Task: Find connections with filter location Khashuri with filter topic #healthwith filter profile language English with filter current company Intralinks with filter school Gayatri Vidya Parishad College of Engineering (Autonomous) with filter industry Fine Arts Schools with filter service category Program Management with filter keywords title C-Level or C-Suite.
Action: Mouse moved to (157, 237)
Screenshot: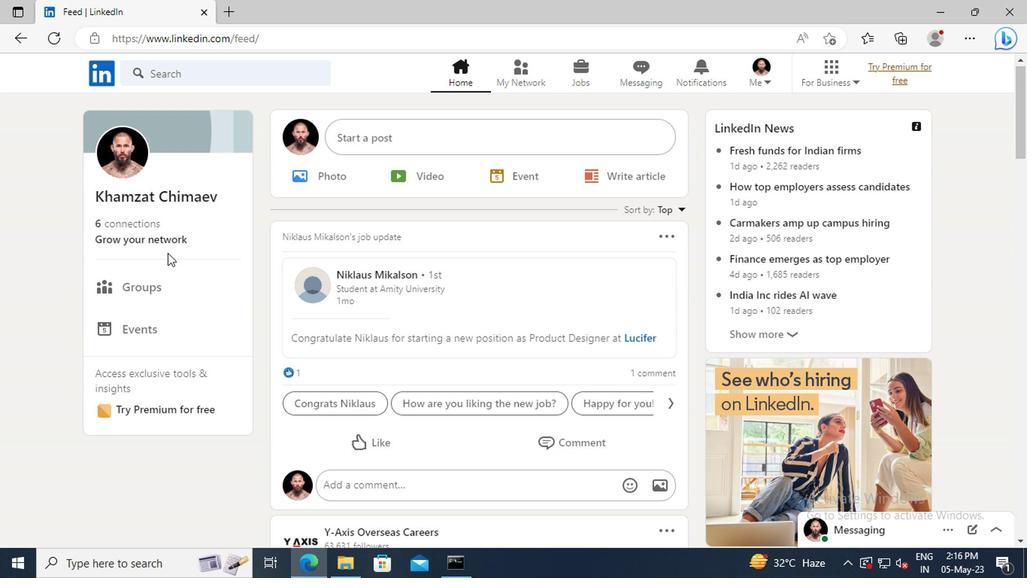 
Action: Mouse pressed left at (157, 237)
Screenshot: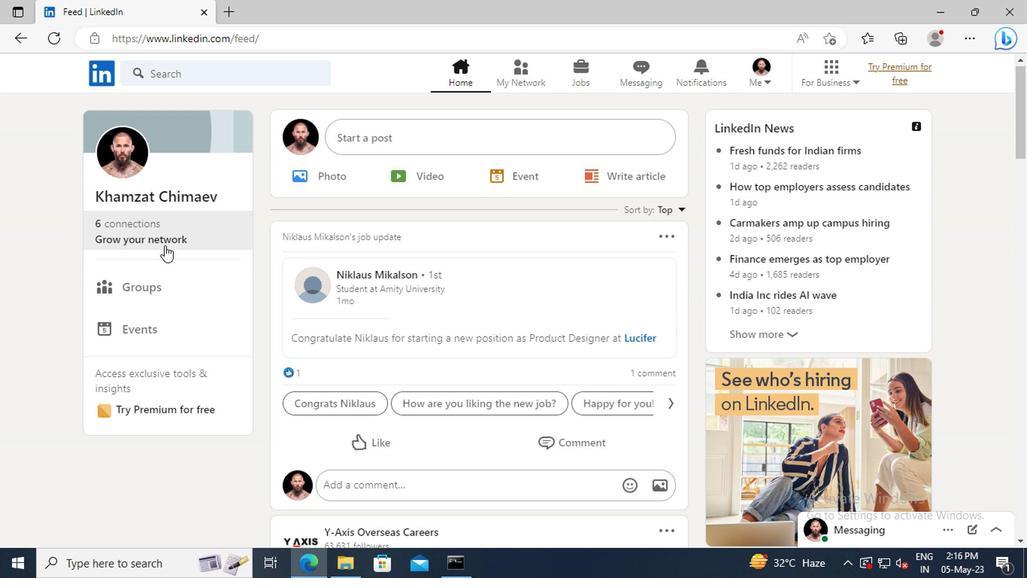 
Action: Mouse moved to (164, 158)
Screenshot: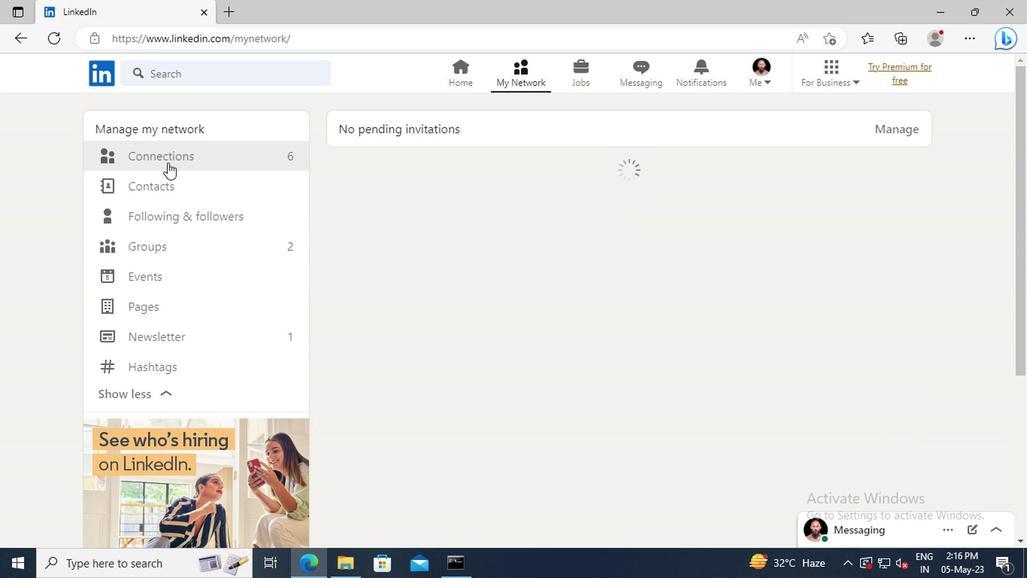 
Action: Mouse pressed left at (164, 158)
Screenshot: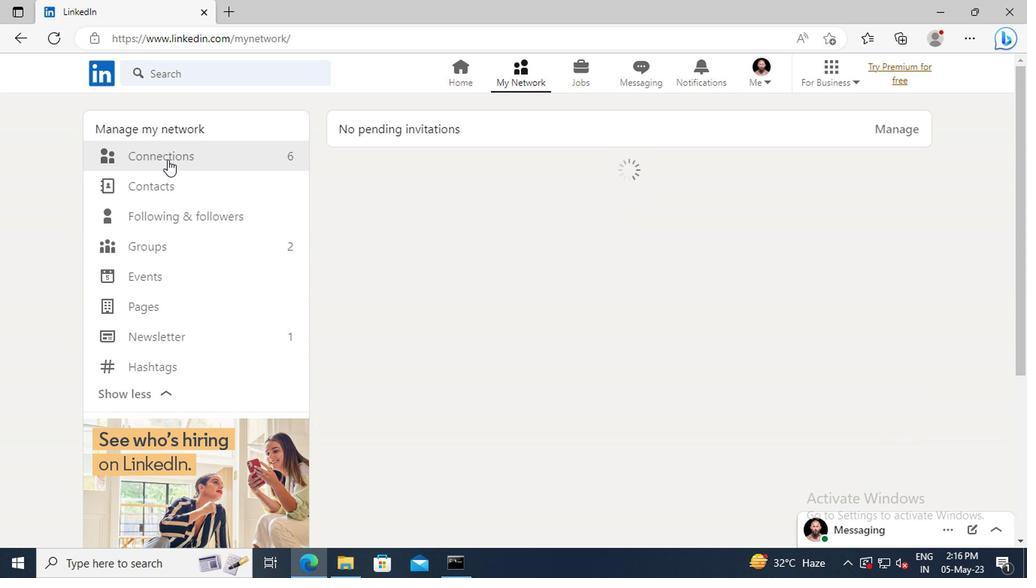 
Action: Mouse moved to (624, 164)
Screenshot: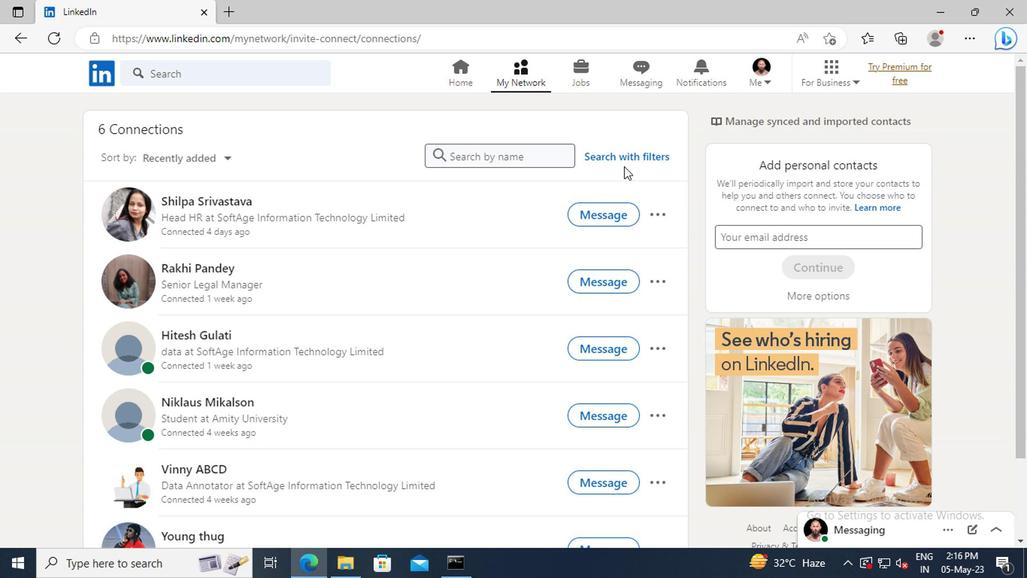 
Action: Mouse pressed left at (624, 164)
Screenshot: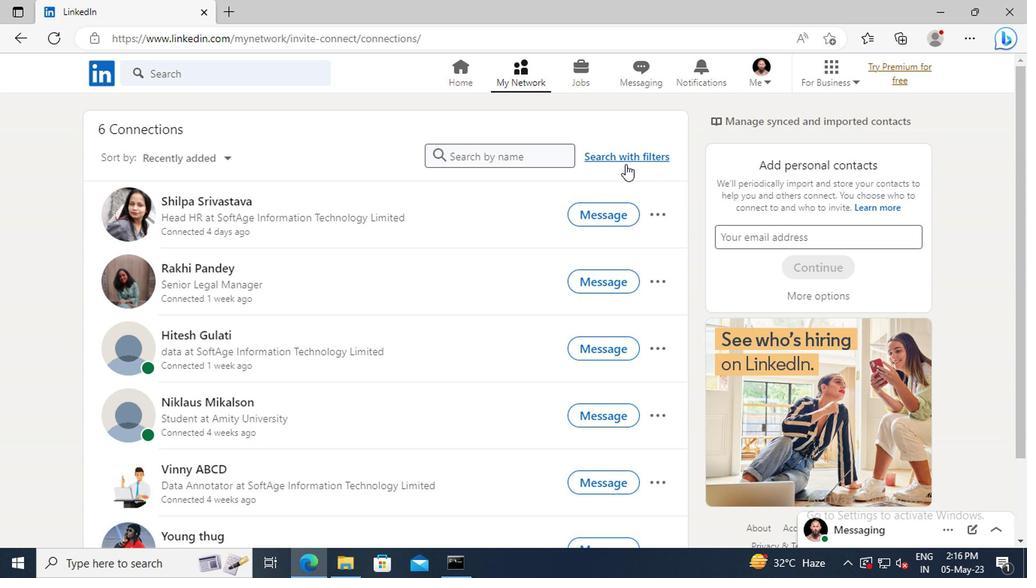 
Action: Mouse moved to (569, 120)
Screenshot: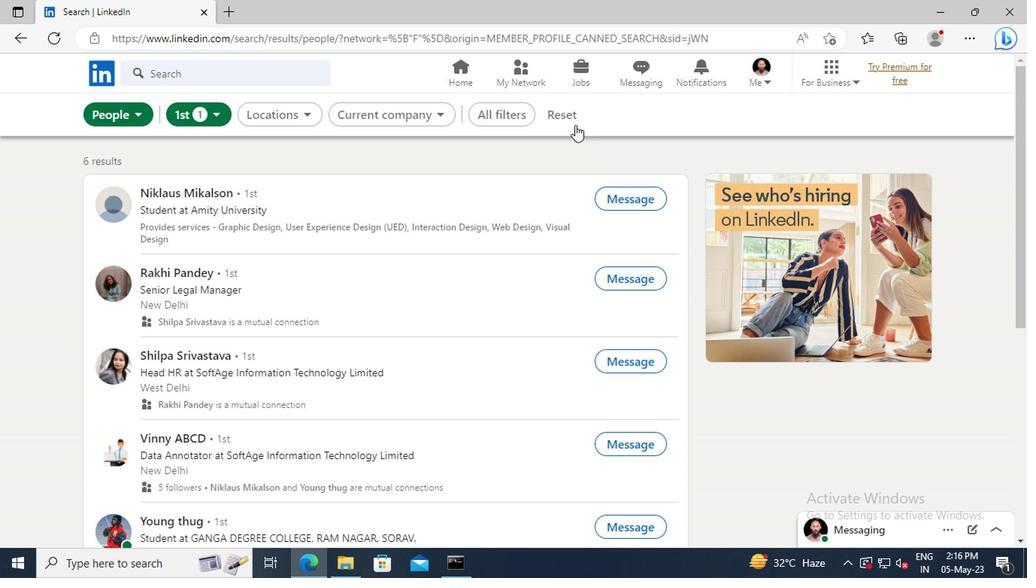 
Action: Mouse pressed left at (569, 120)
Screenshot: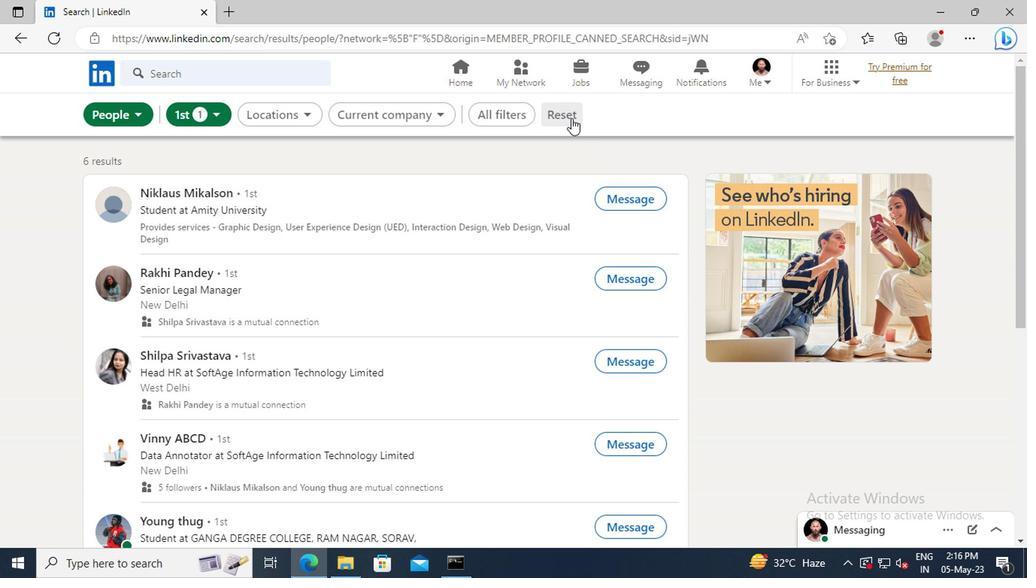 
Action: Mouse moved to (550, 119)
Screenshot: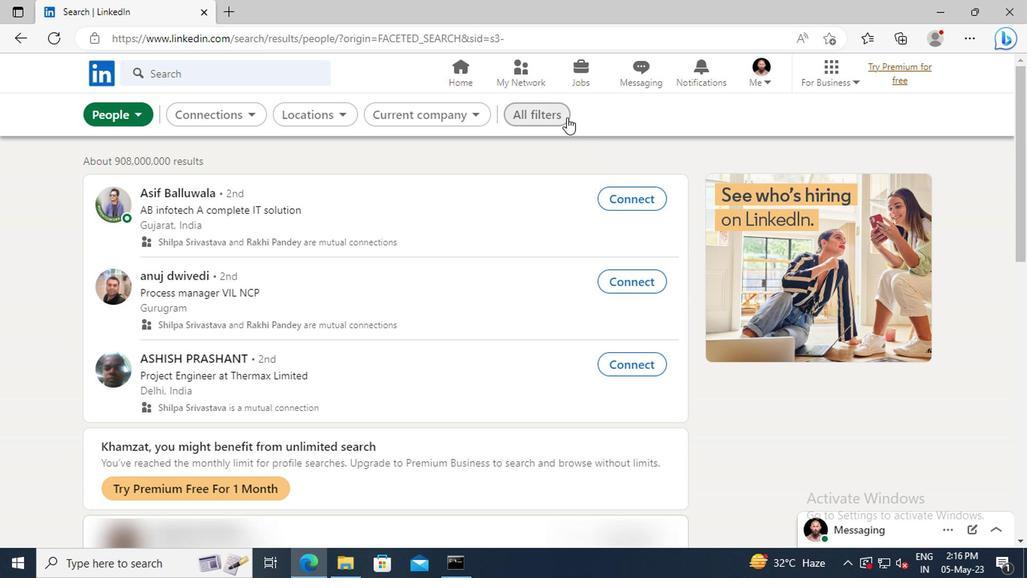 
Action: Mouse pressed left at (550, 119)
Screenshot: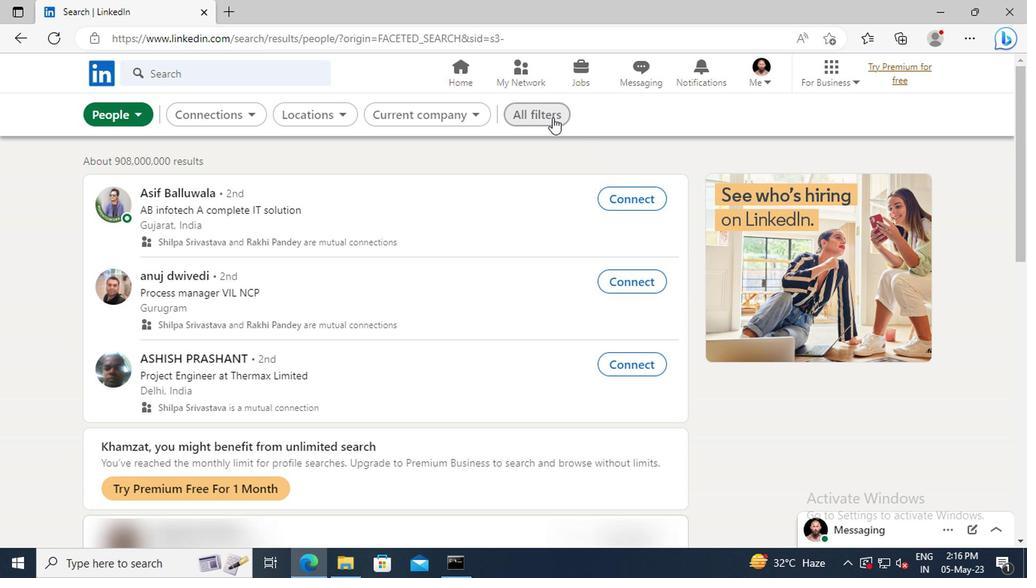 
Action: Mouse moved to (835, 300)
Screenshot: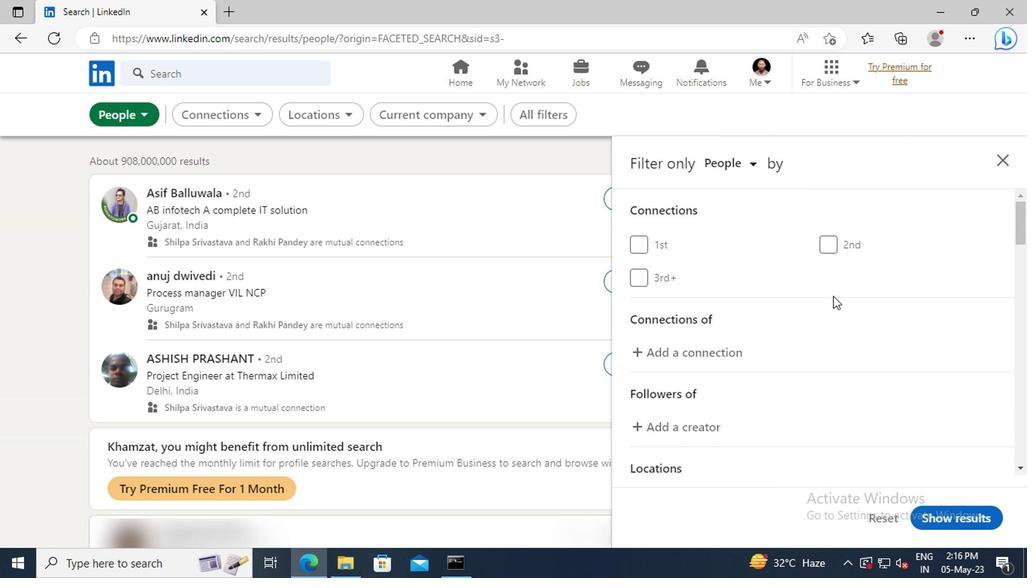 
Action: Mouse scrolled (835, 299) with delta (0, -1)
Screenshot: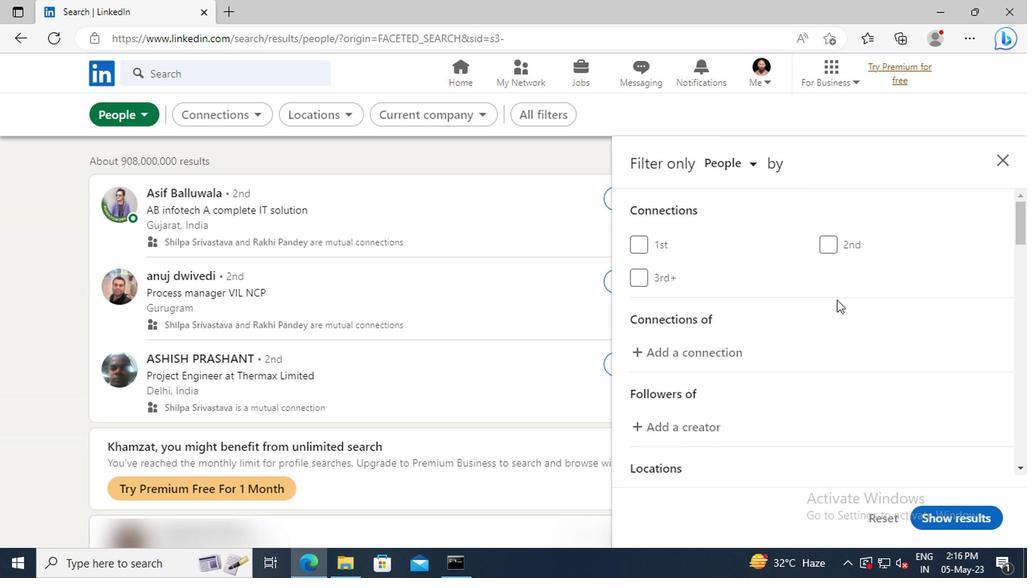 
Action: Mouse scrolled (835, 299) with delta (0, -1)
Screenshot: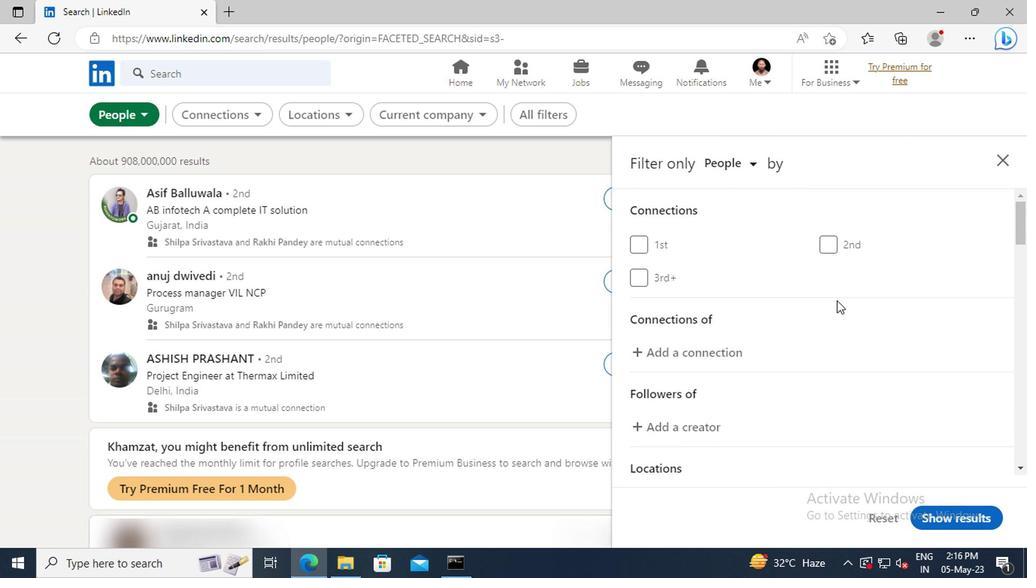 
Action: Mouse scrolled (835, 299) with delta (0, -1)
Screenshot: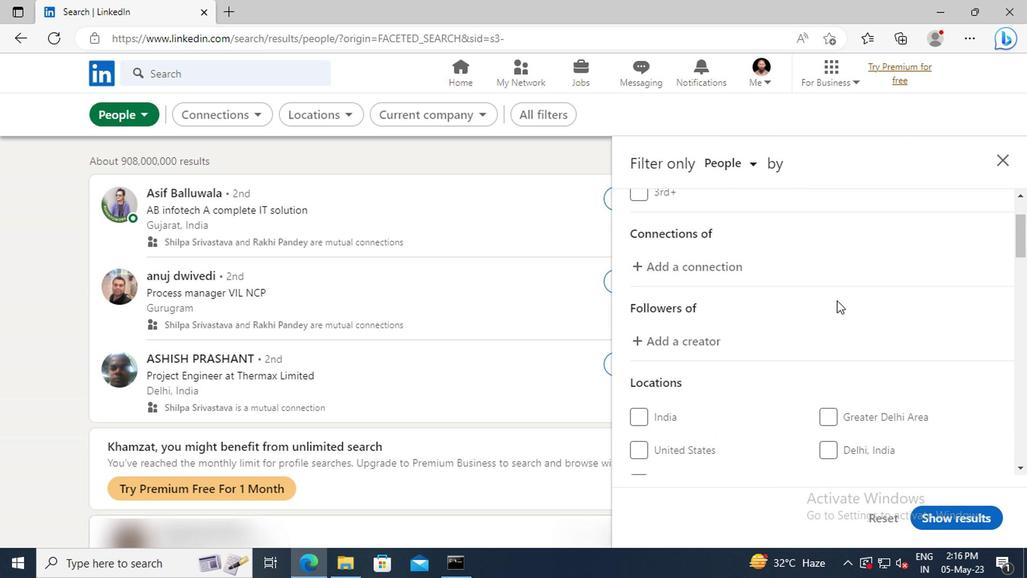 
Action: Mouse scrolled (835, 299) with delta (0, -1)
Screenshot: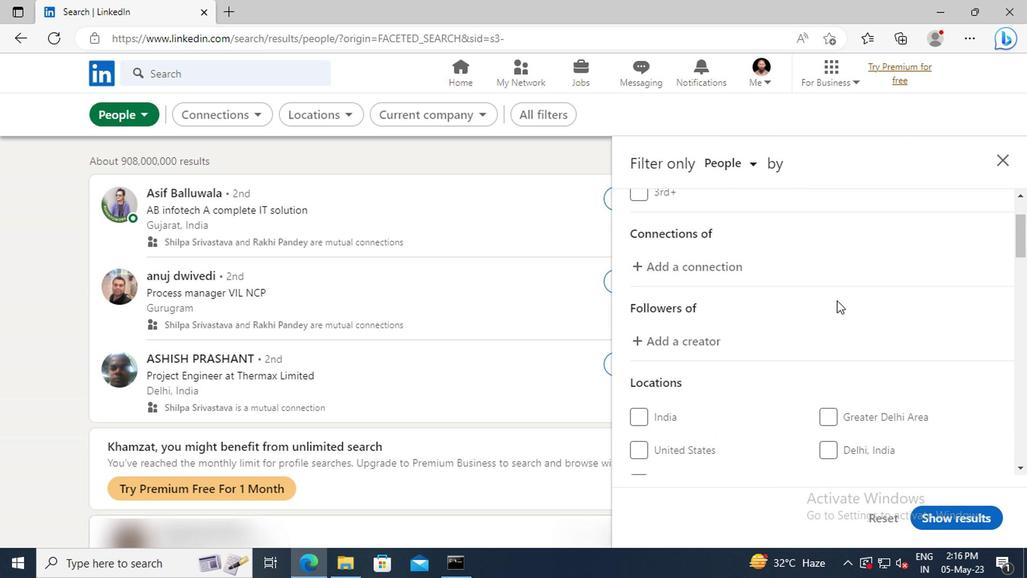 
Action: Mouse scrolled (835, 299) with delta (0, -1)
Screenshot: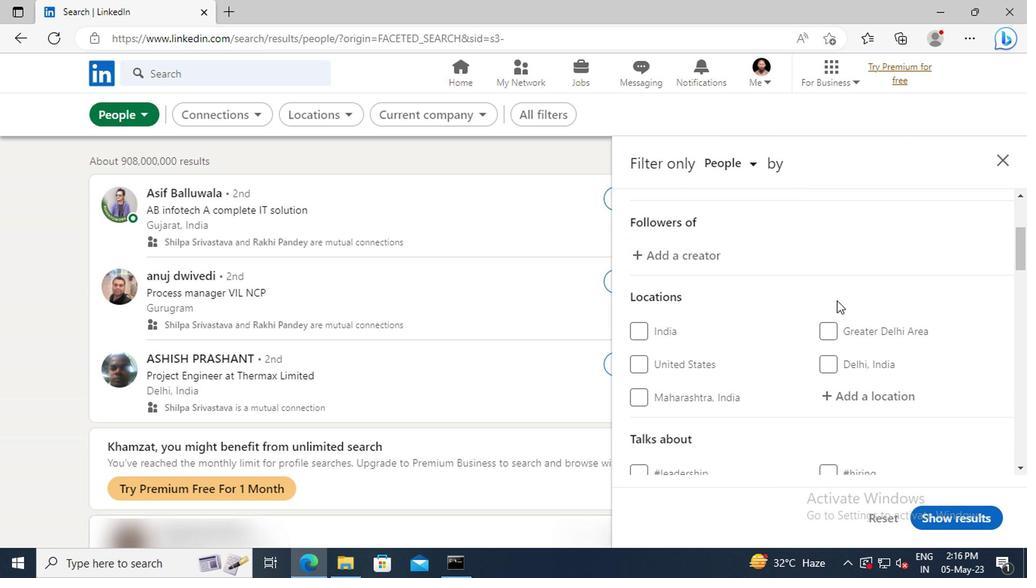 
Action: Mouse scrolled (835, 299) with delta (0, -1)
Screenshot: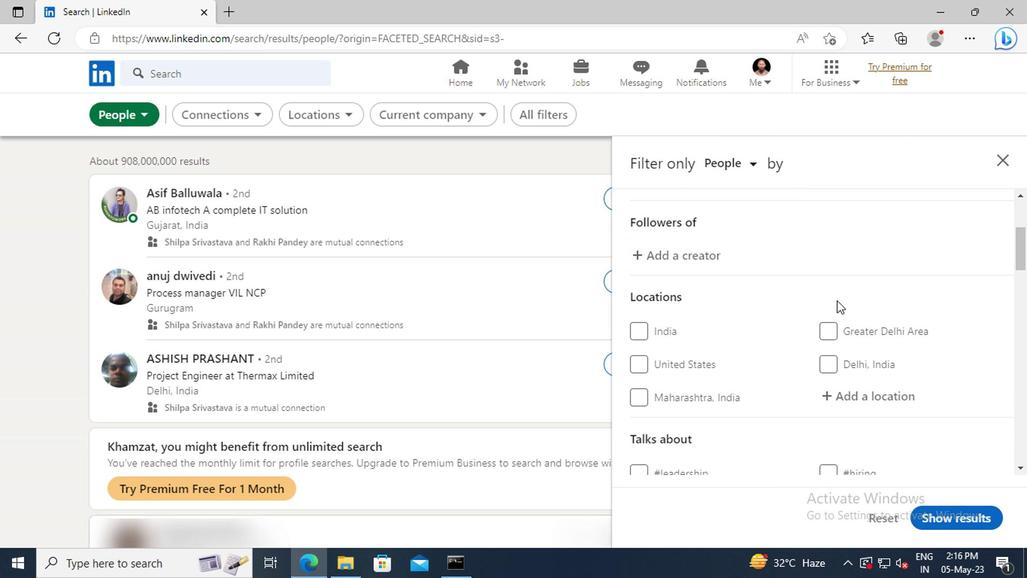 
Action: Mouse moved to (839, 312)
Screenshot: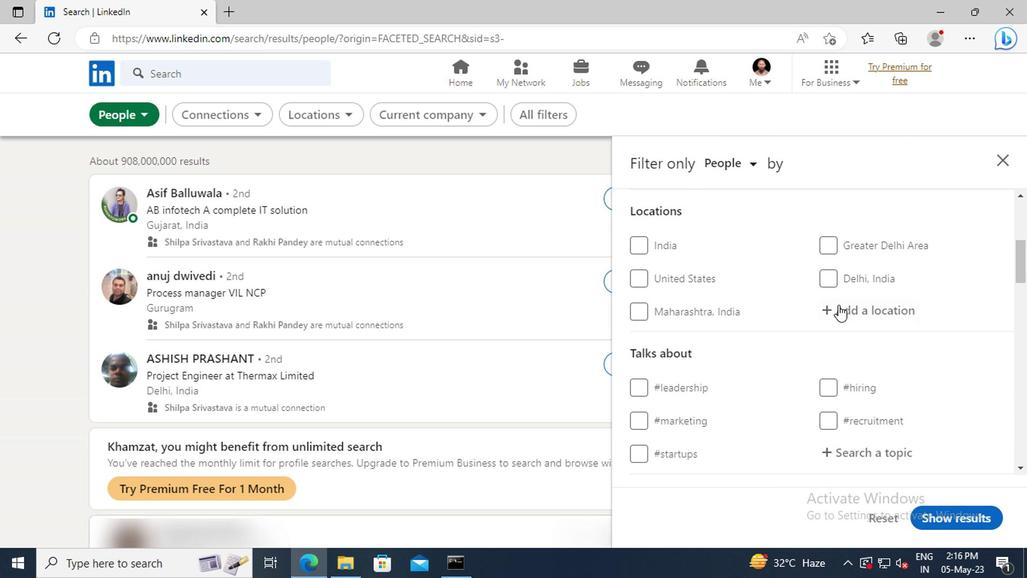 
Action: Mouse pressed left at (839, 312)
Screenshot: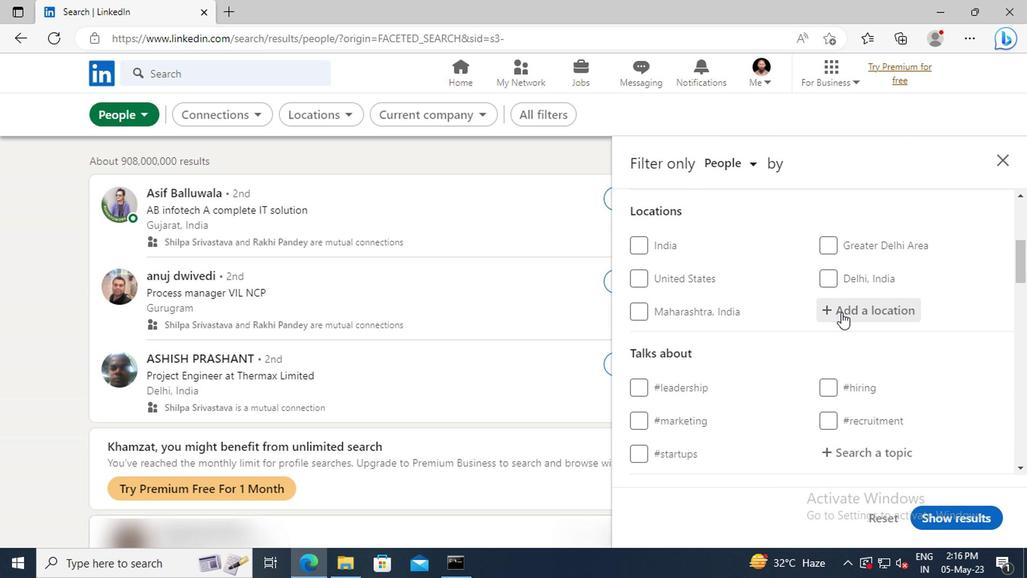 
Action: Key pressed <Key.shift>KHASHURI<Key.enter>
Screenshot: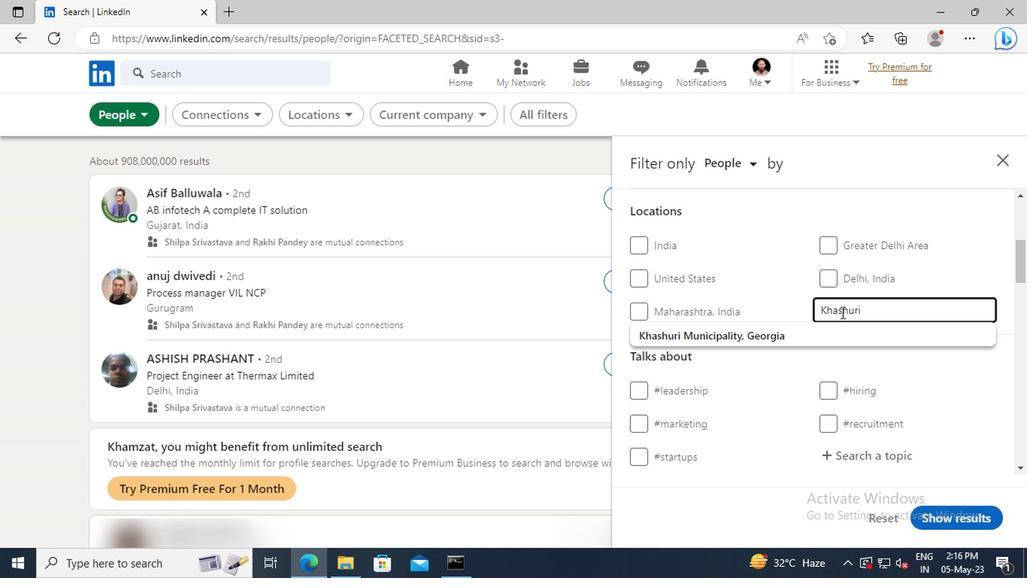 
Action: Mouse scrolled (839, 312) with delta (0, 0)
Screenshot: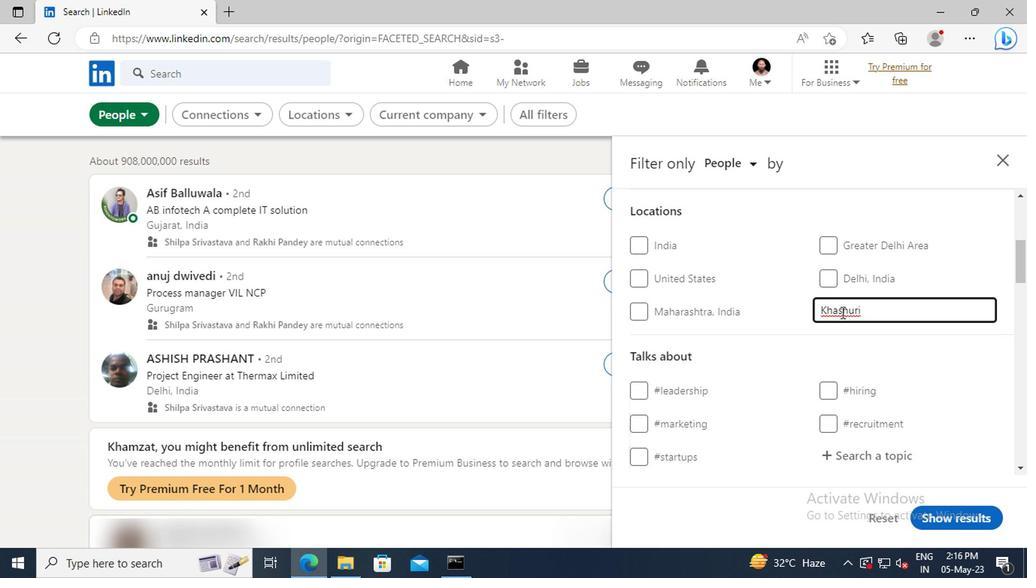 
Action: Mouse scrolled (839, 312) with delta (0, 0)
Screenshot: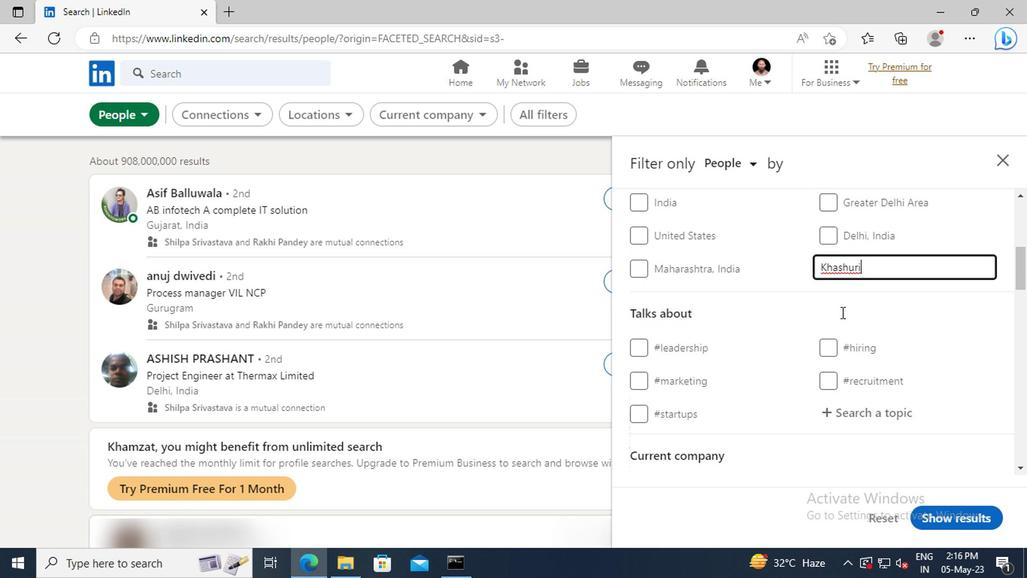 
Action: Mouse scrolled (839, 312) with delta (0, 0)
Screenshot: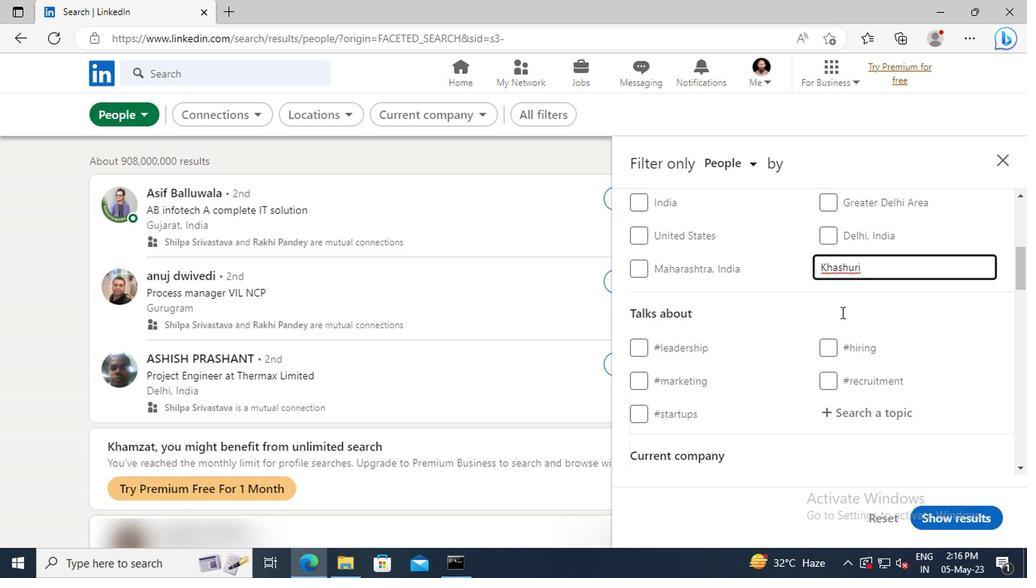 
Action: Mouse moved to (840, 324)
Screenshot: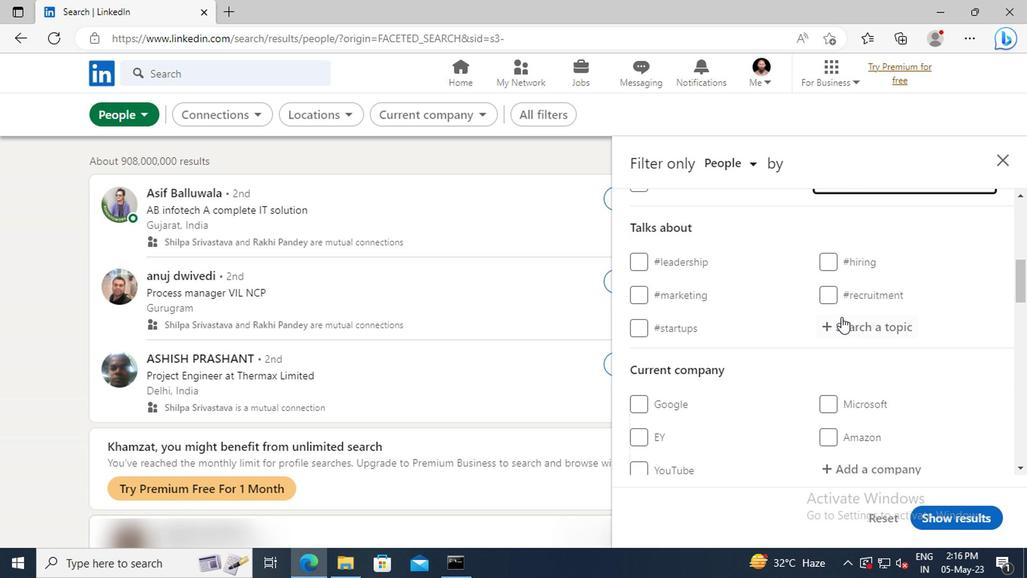 
Action: Mouse pressed left at (840, 324)
Screenshot: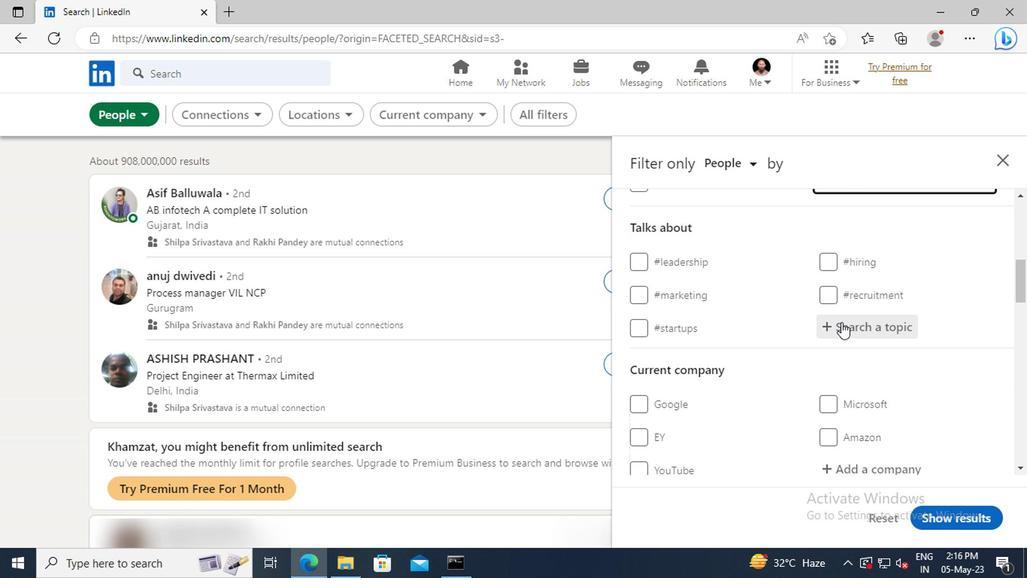 
Action: Key pressed HEALT
Screenshot: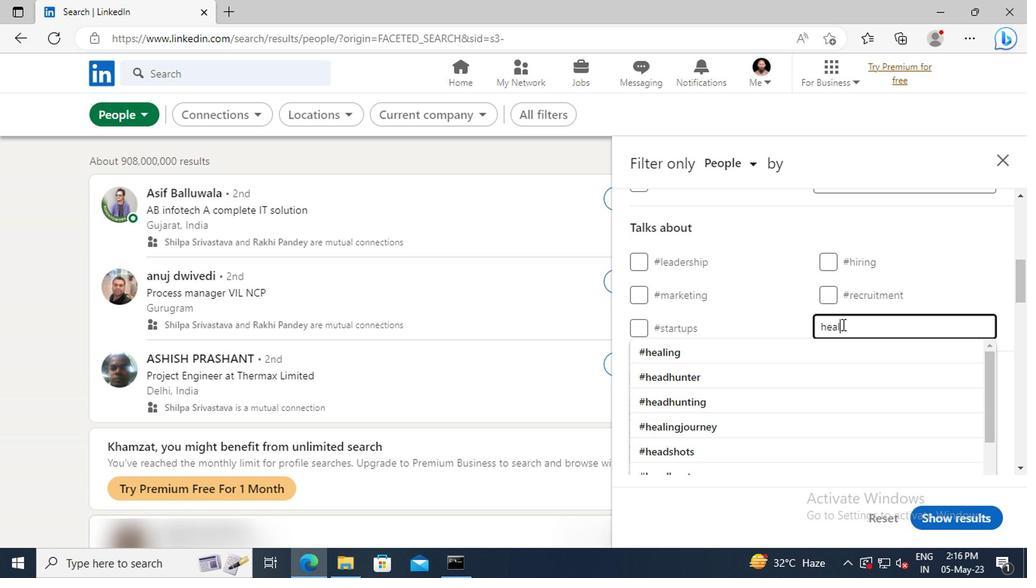 
Action: Mouse moved to (841, 367)
Screenshot: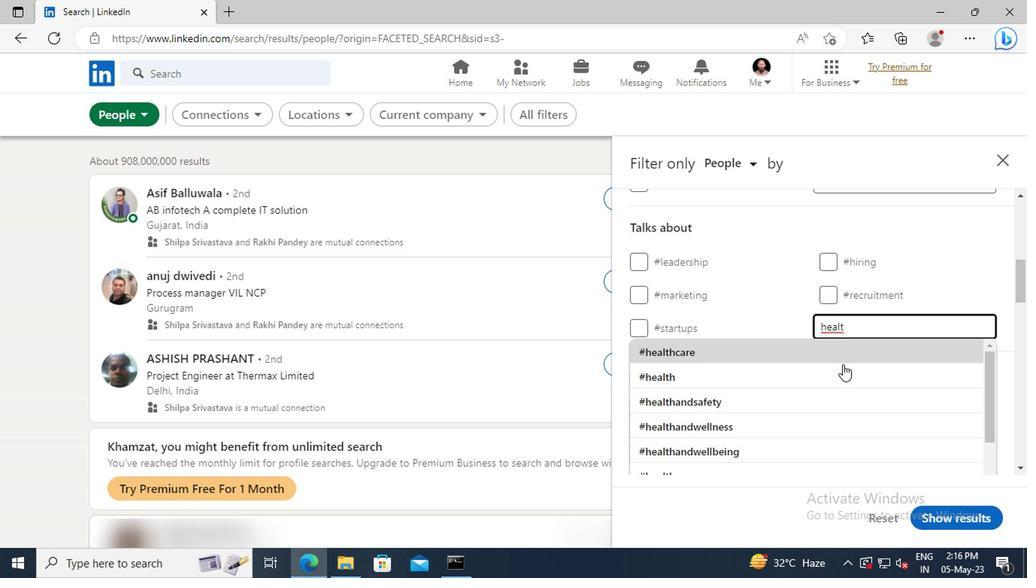 
Action: Mouse pressed left at (841, 367)
Screenshot: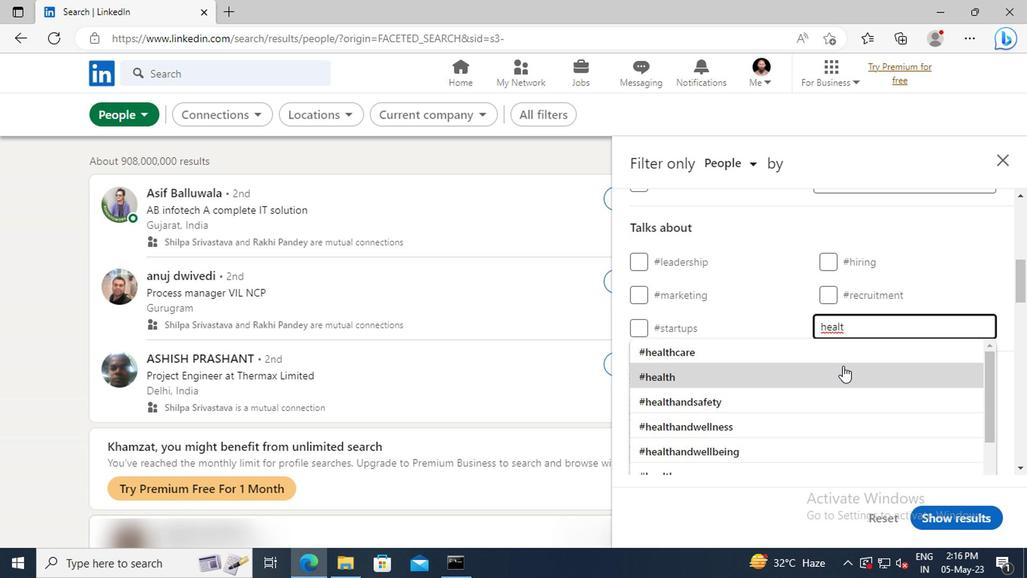 
Action: Mouse scrolled (841, 366) with delta (0, -1)
Screenshot: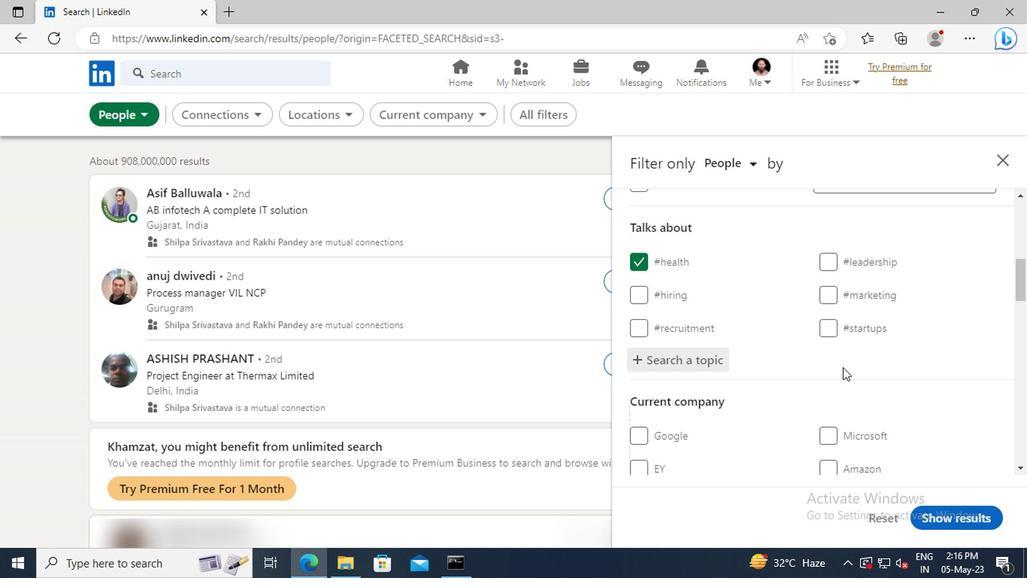 
Action: Mouse scrolled (841, 366) with delta (0, -1)
Screenshot: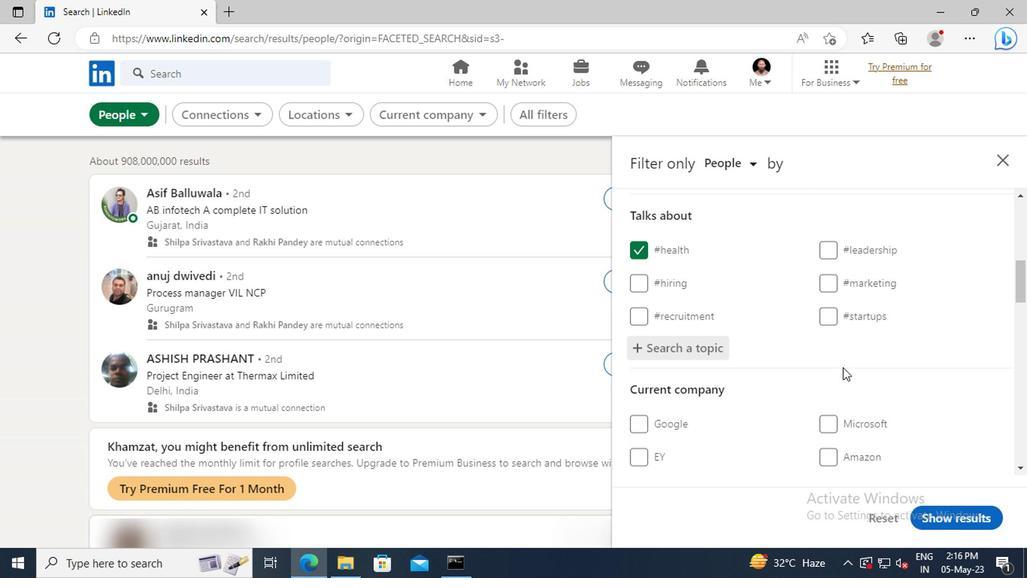 
Action: Mouse scrolled (841, 366) with delta (0, -1)
Screenshot: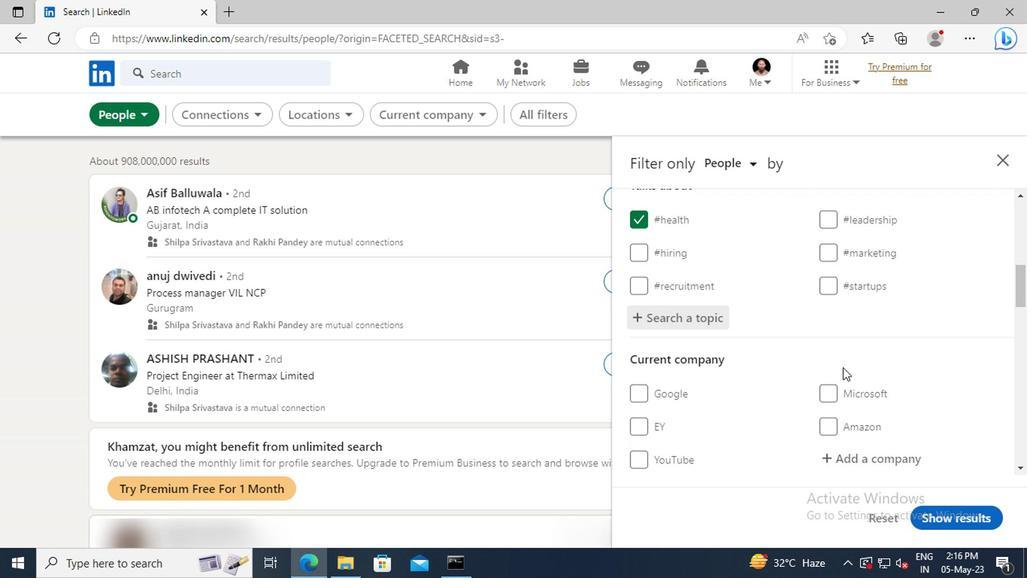 
Action: Mouse scrolled (841, 366) with delta (0, -1)
Screenshot: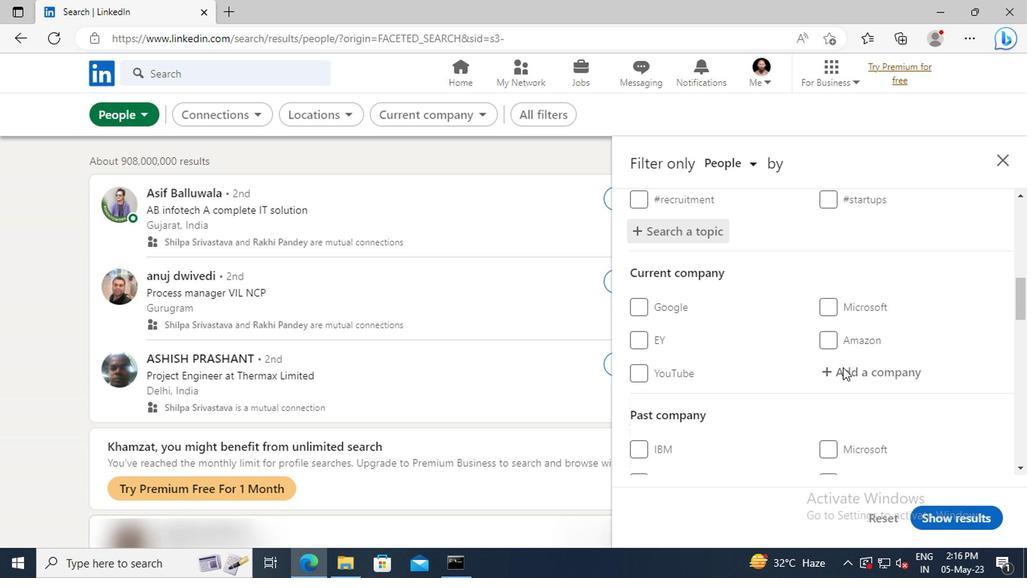 
Action: Mouse scrolled (841, 366) with delta (0, -1)
Screenshot: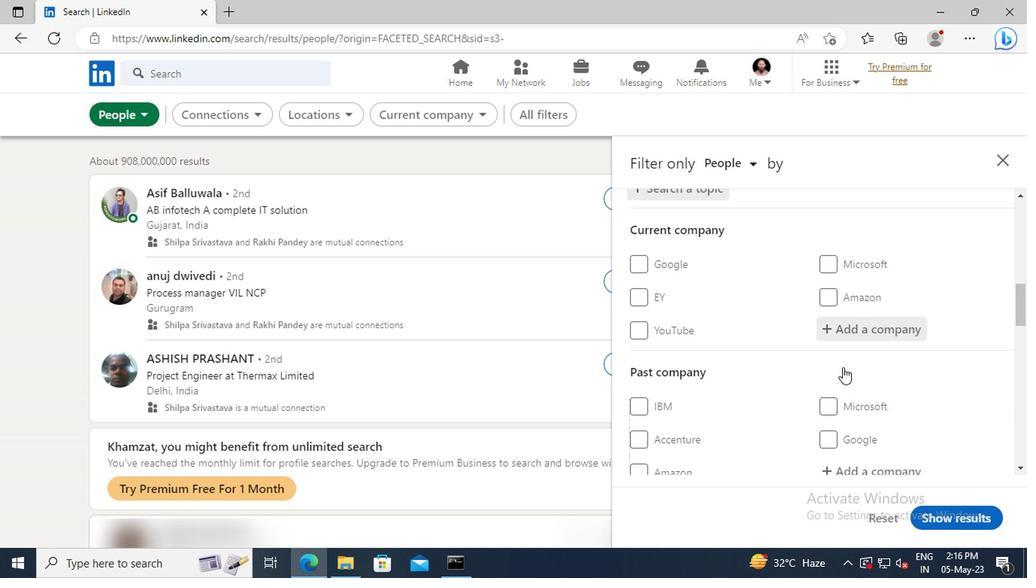 
Action: Mouse scrolled (841, 366) with delta (0, -1)
Screenshot: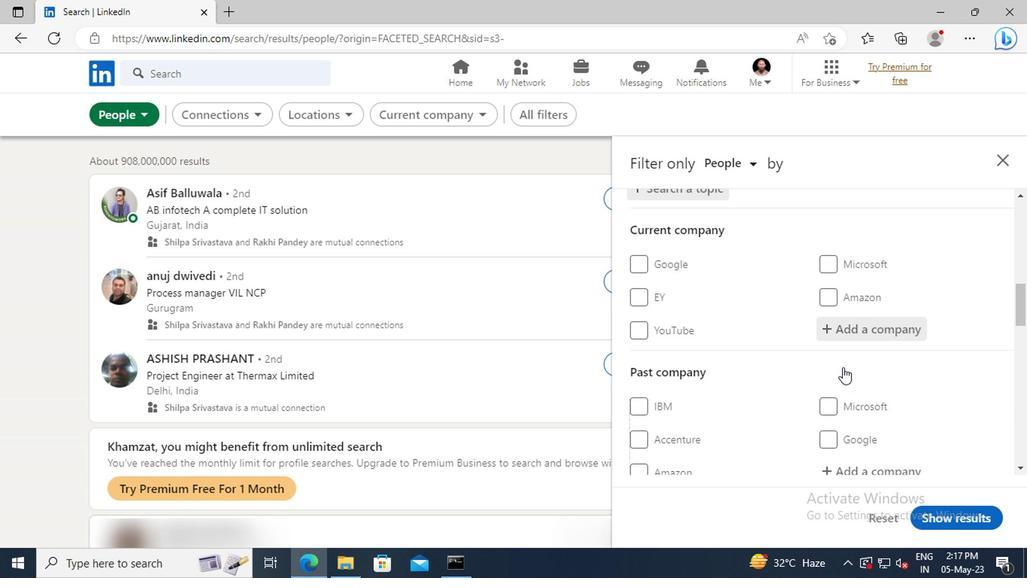 
Action: Mouse scrolled (841, 366) with delta (0, -1)
Screenshot: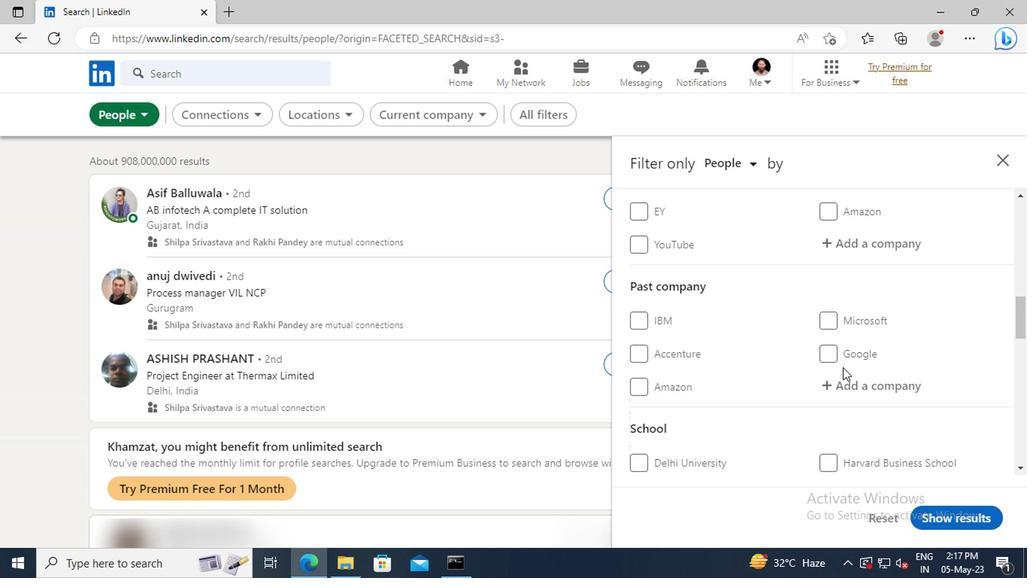 
Action: Mouse scrolled (841, 366) with delta (0, -1)
Screenshot: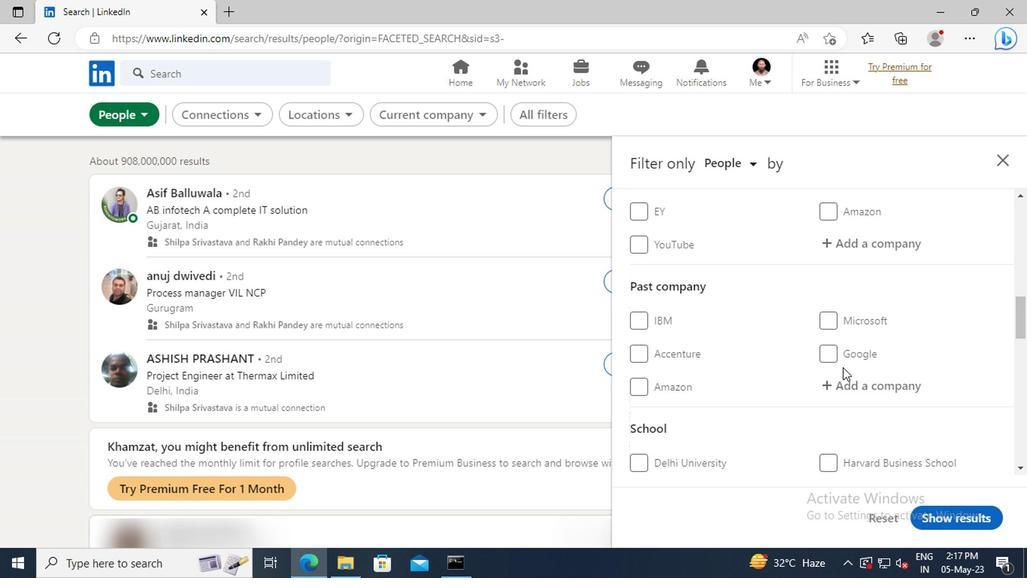 
Action: Mouse scrolled (841, 366) with delta (0, -1)
Screenshot: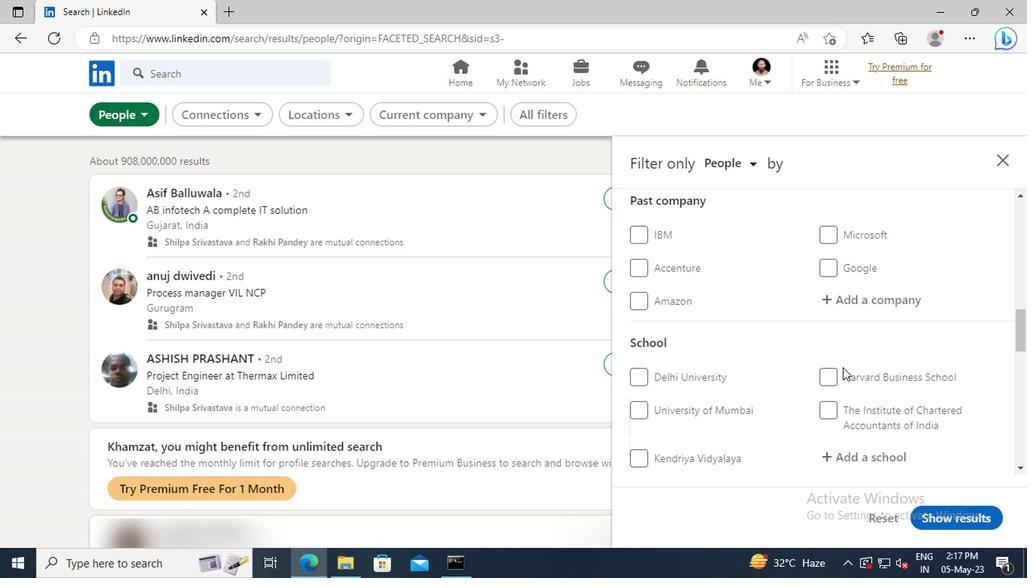 
Action: Mouse scrolled (841, 366) with delta (0, -1)
Screenshot: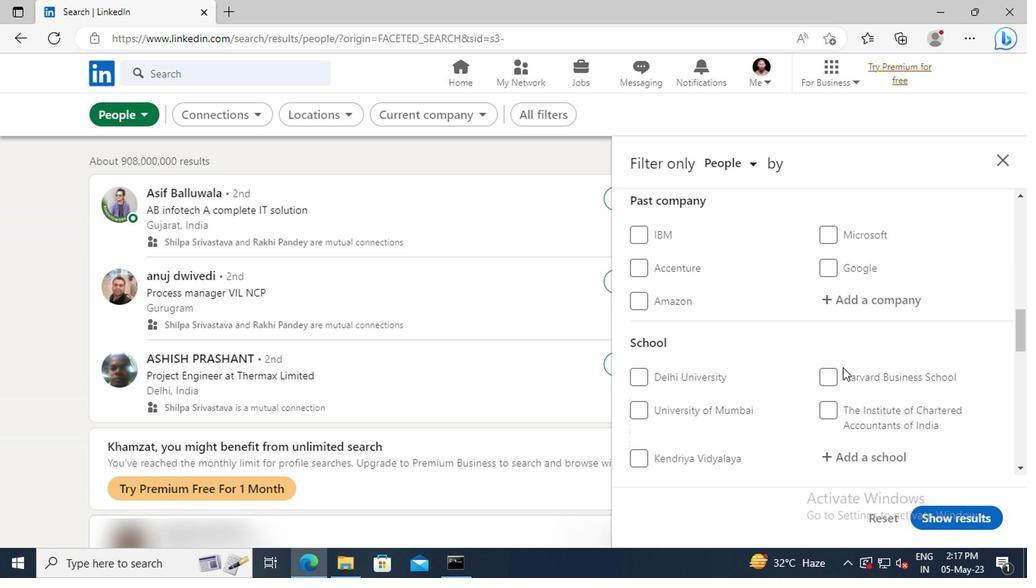 
Action: Mouse scrolled (841, 366) with delta (0, -1)
Screenshot: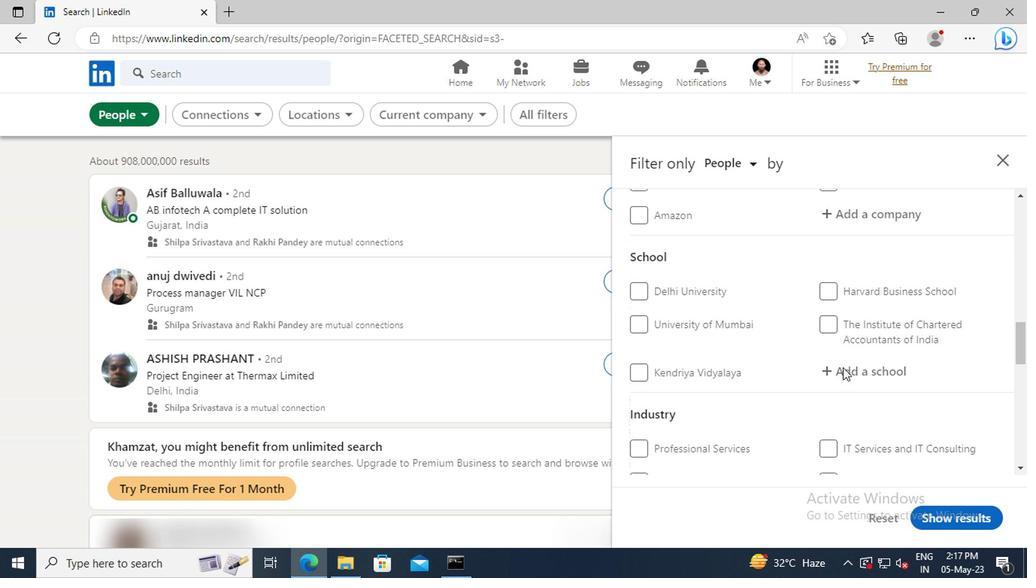 
Action: Mouse scrolled (841, 366) with delta (0, -1)
Screenshot: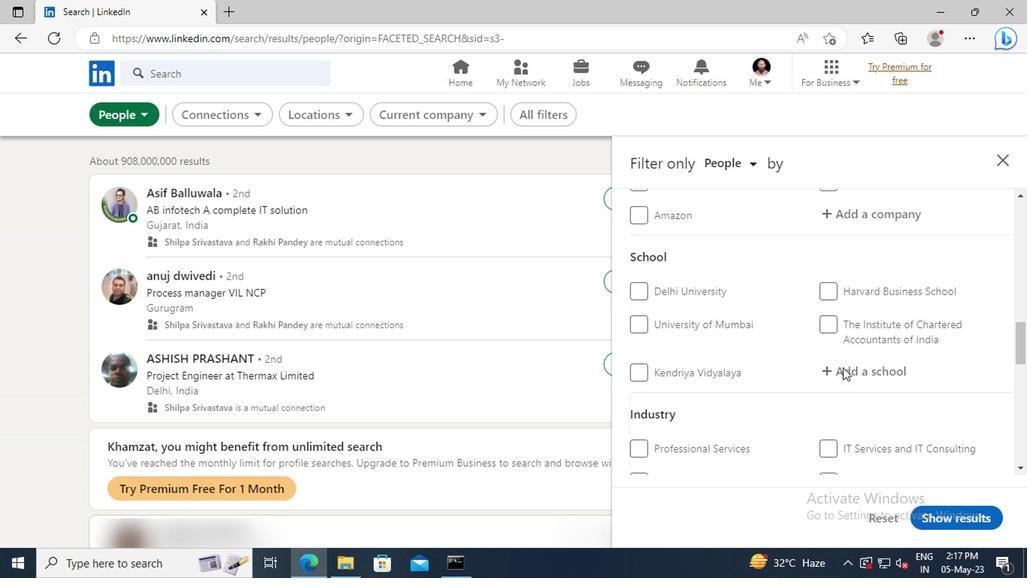 
Action: Mouse scrolled (841, 366) with delta (0, -1)
Screenshot: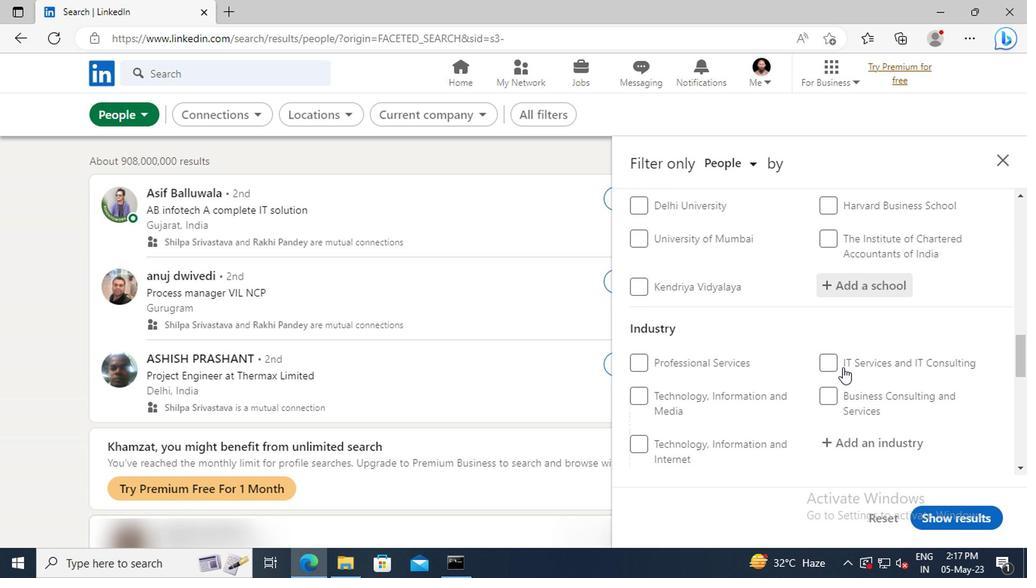 
Action: Mouse scrolled (841, 366) with delta (0, -1)
Screenshot: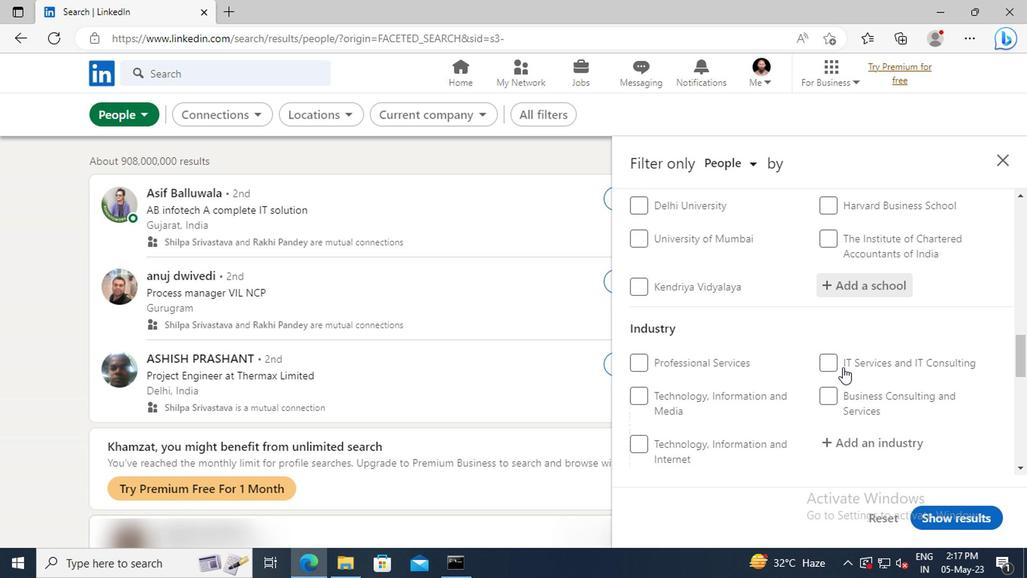 
Action: Mouse scrolled (841, 366) with delta (0, -1)
Screenshot: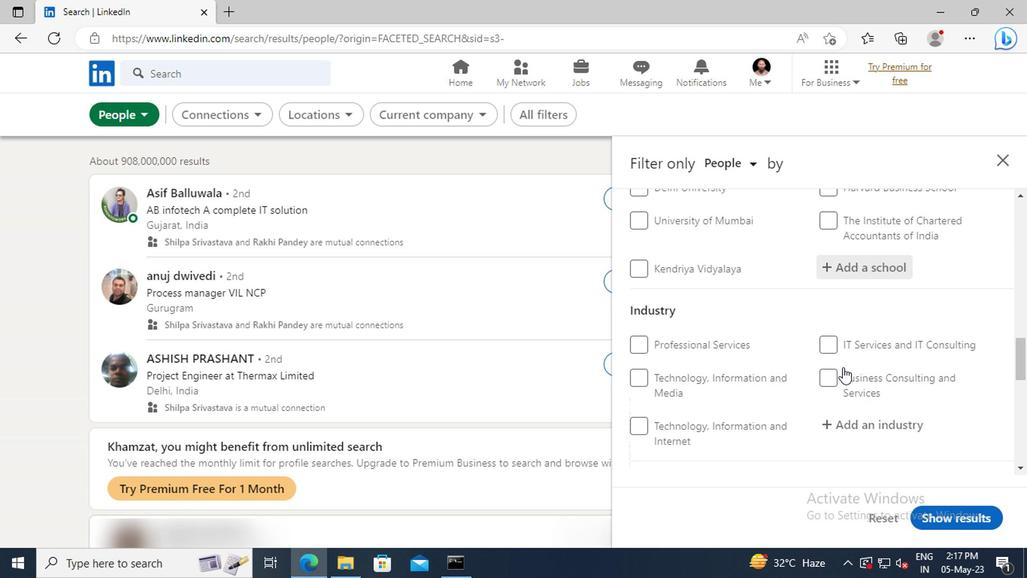 
Action: Mouse scrolled (841, 366) with delta (0, -1)
Screenshot: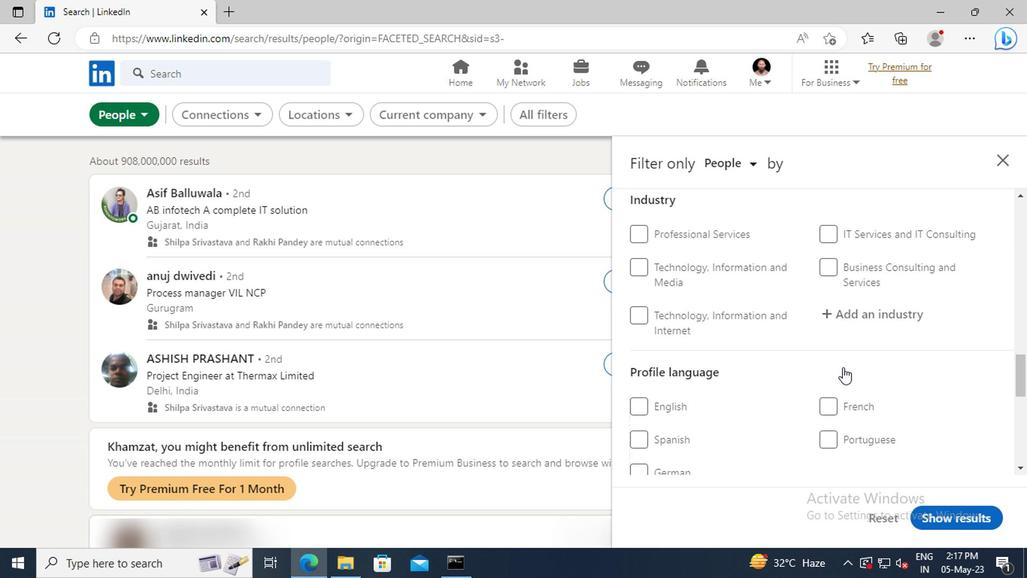 
Action: Mouse moved to (629, 361)
Screenshot: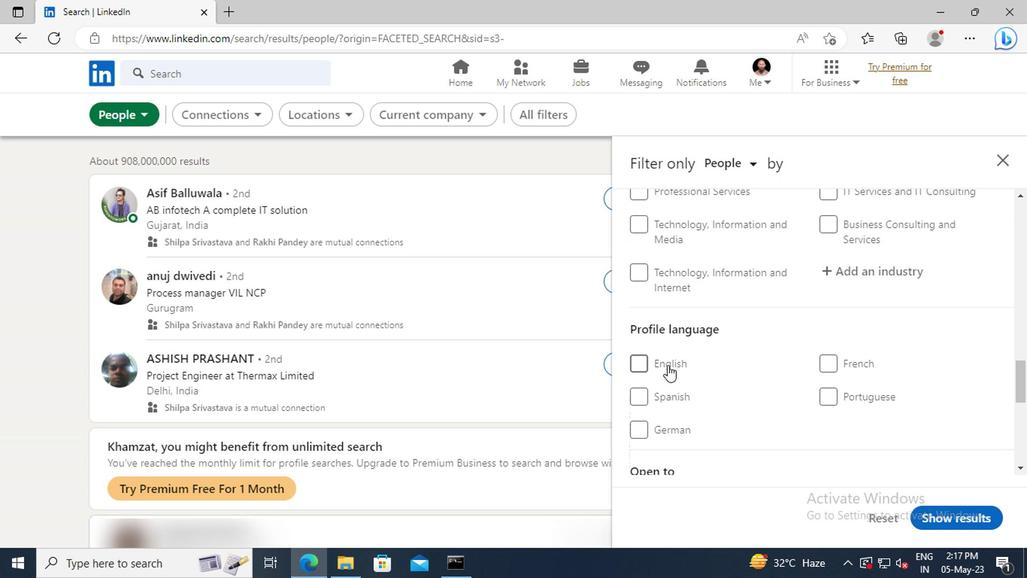 
Action: Mouse pressed left at (629, 361)
Screenshot: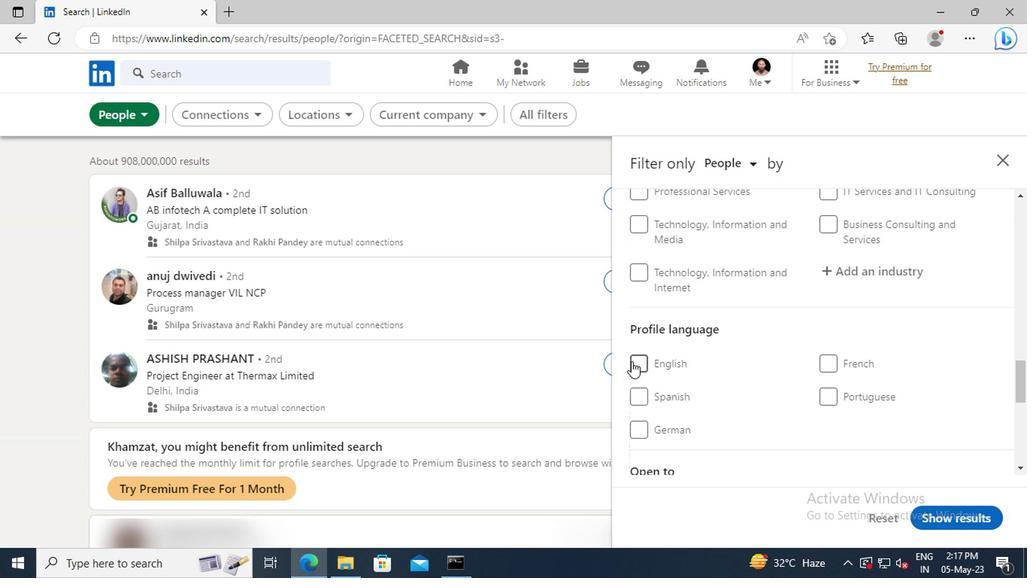 
Action: Mouse moved to (806, 366)
Screenshot: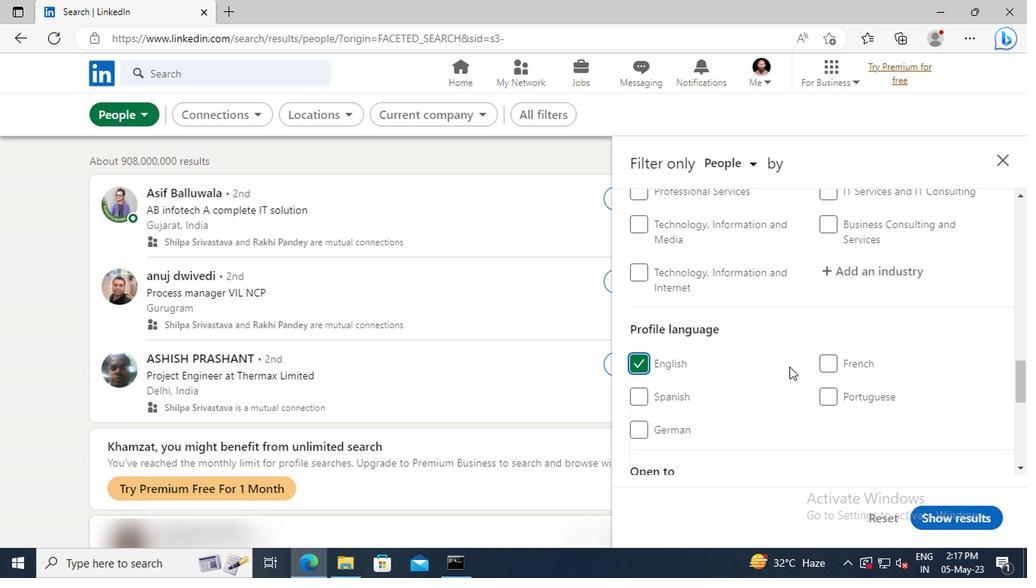 
Action: Mouse scrolled (806, 367) with delta (0, 1)
Screenshot: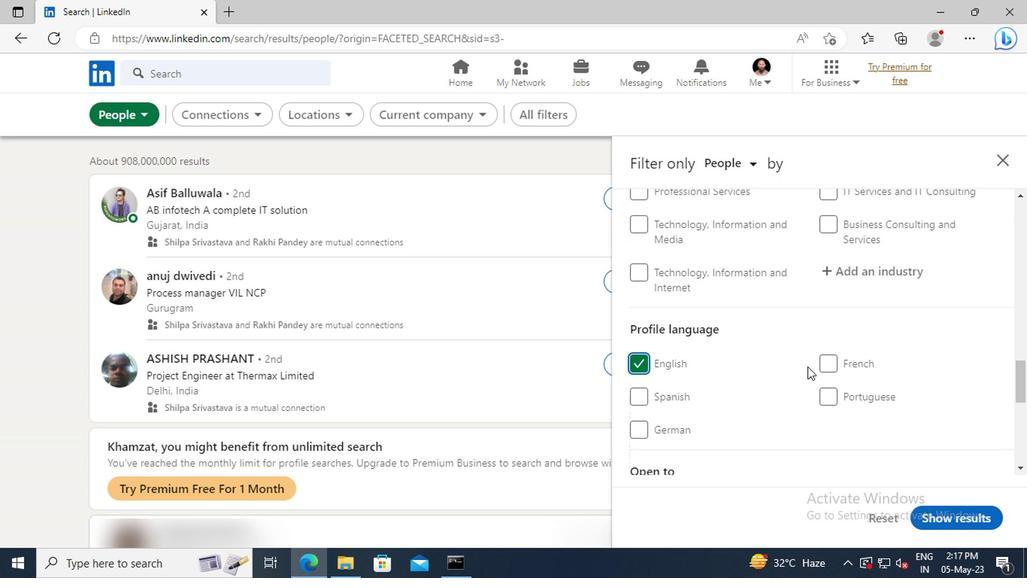 
Action: Mouse scrolled (806, 367) with delta (0, 1)
Screenshot: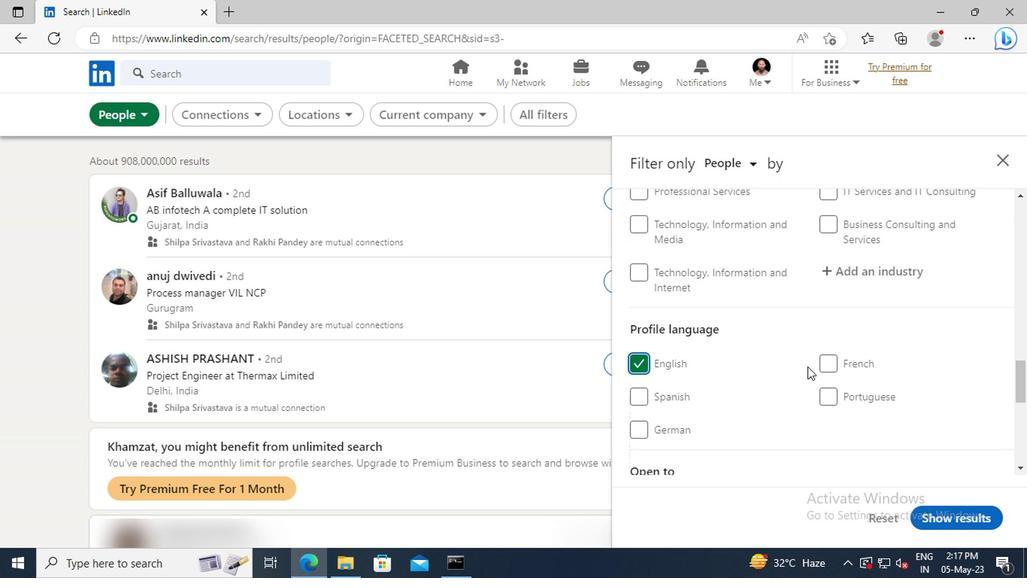 
Action: Mouse scrolled (806, 367) with delta (0, 1)
Screenshot: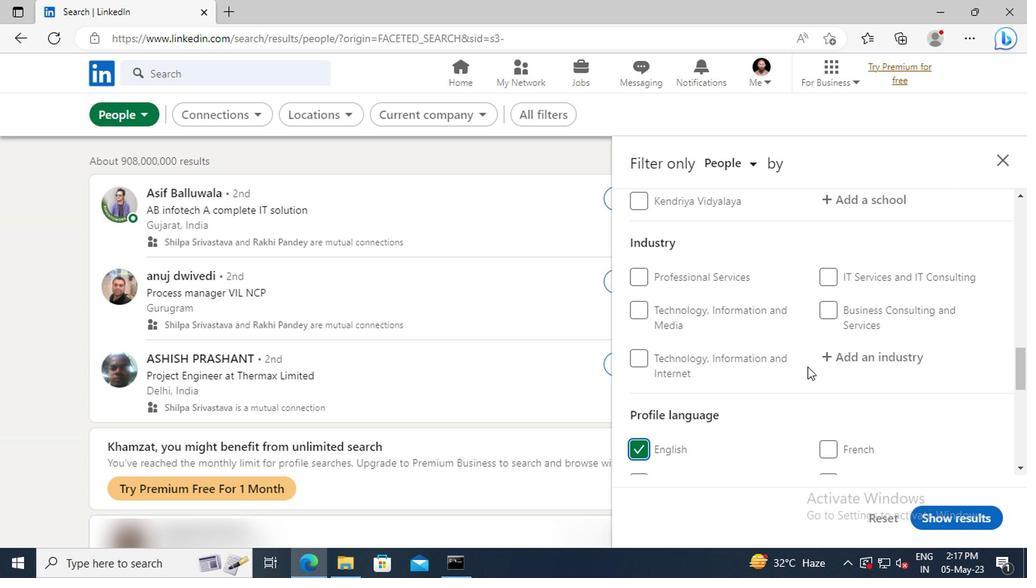 
Action: Mouse scrolled (806, 367) with delta (0, 1)
Screenshot: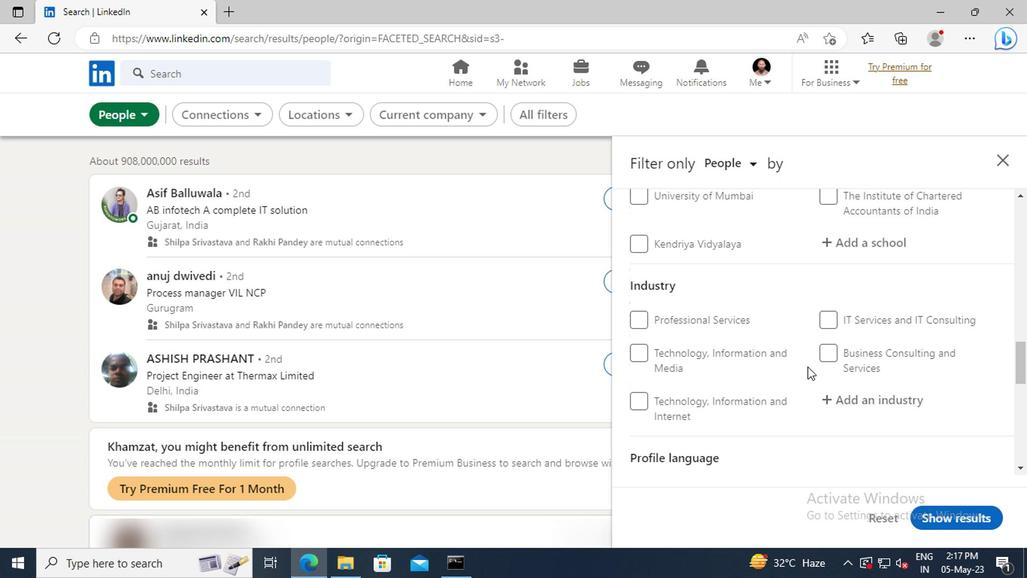 
Action: Mouse scrolled (806, 367) with delta (0, 1)
Screenshot: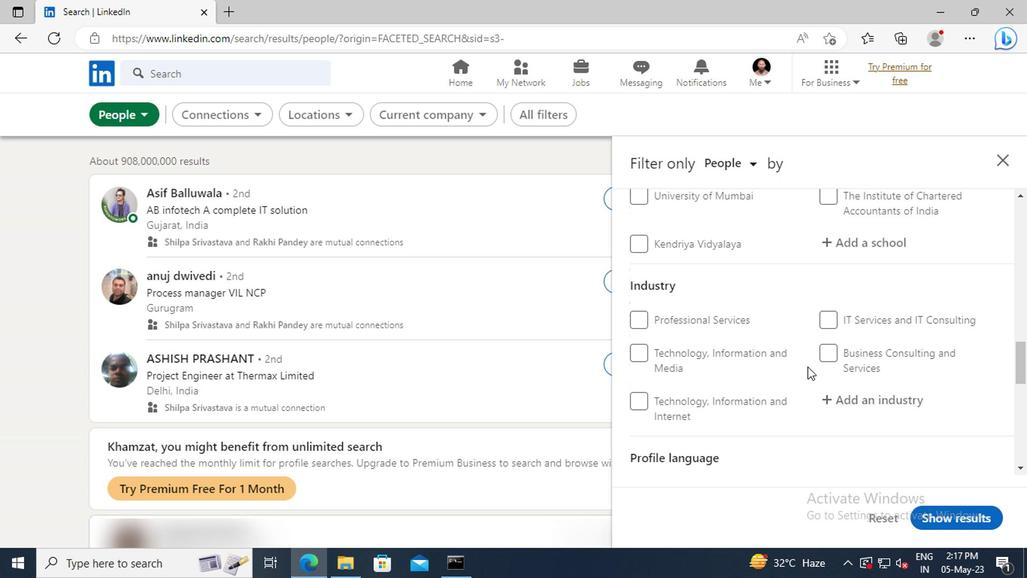 
Action: Mouse scrolled (806, 367) with delta (0, 1)
Screenshot: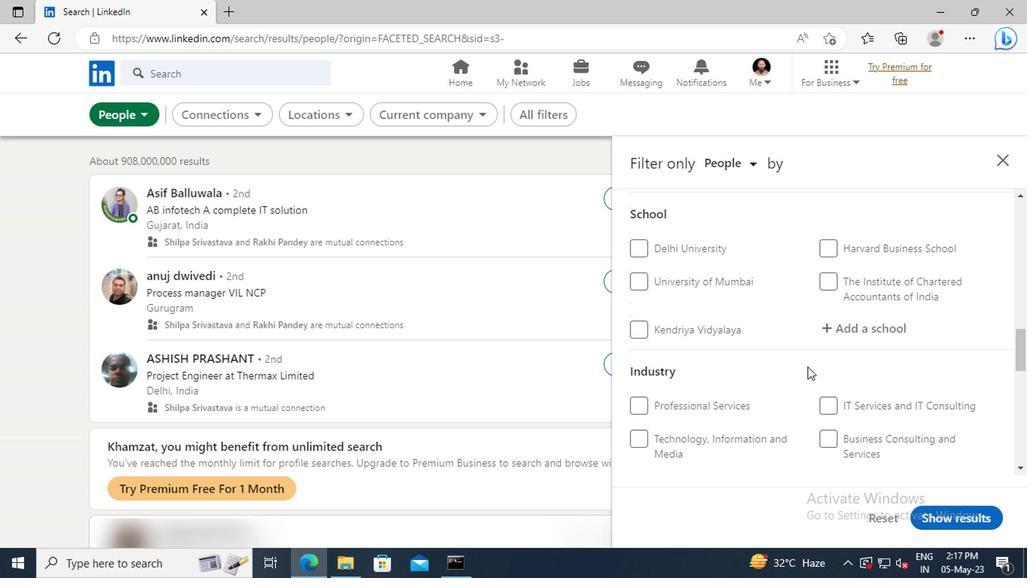 
Action: Mouse scrolled (806, 367) with delta (0, 1)
Screenshot: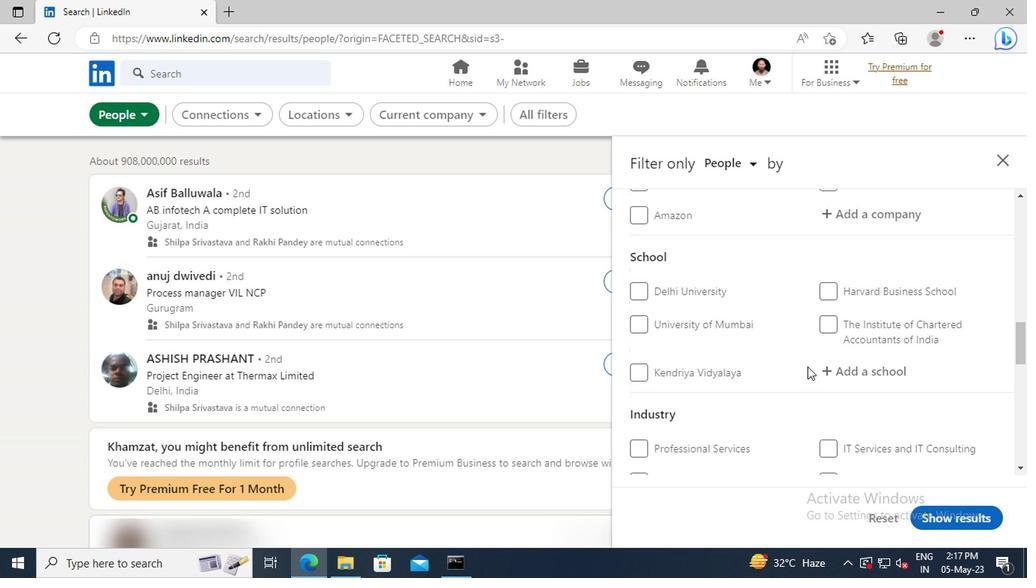 
Action: Mouse scrolled (806, 367) with delta (0, 1)
Screenshot: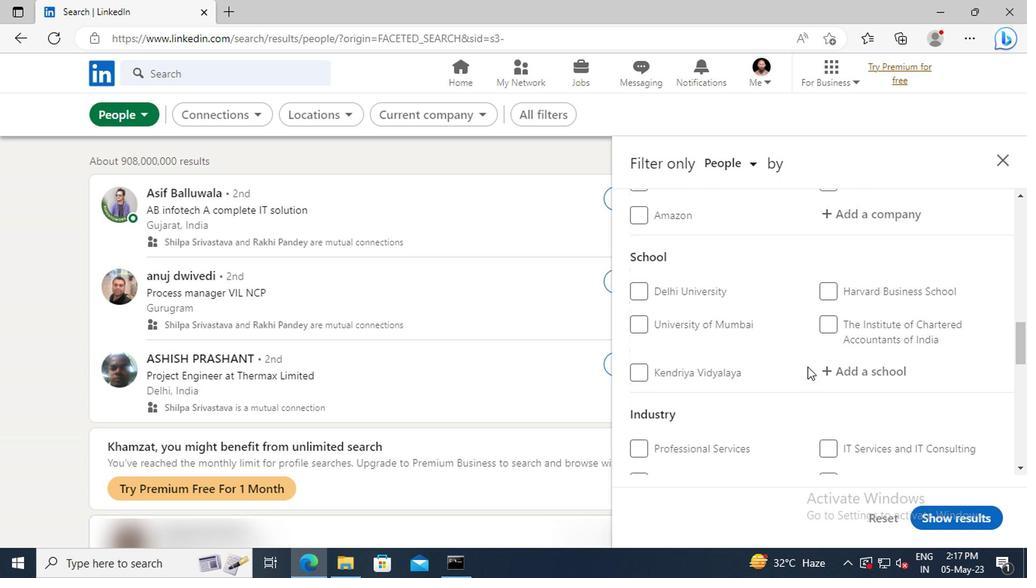 
Action: Mouse scrolled (806, 367) with delta (0, 1)
Screenshot: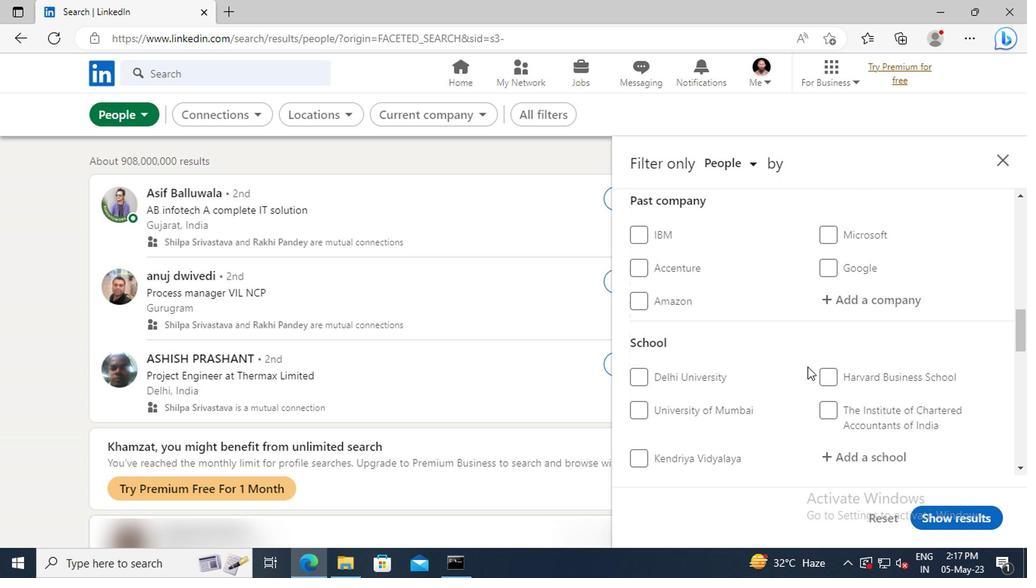 
Action: Mouse scrolled (806, 367) with delta (0, 1)
Screenshot: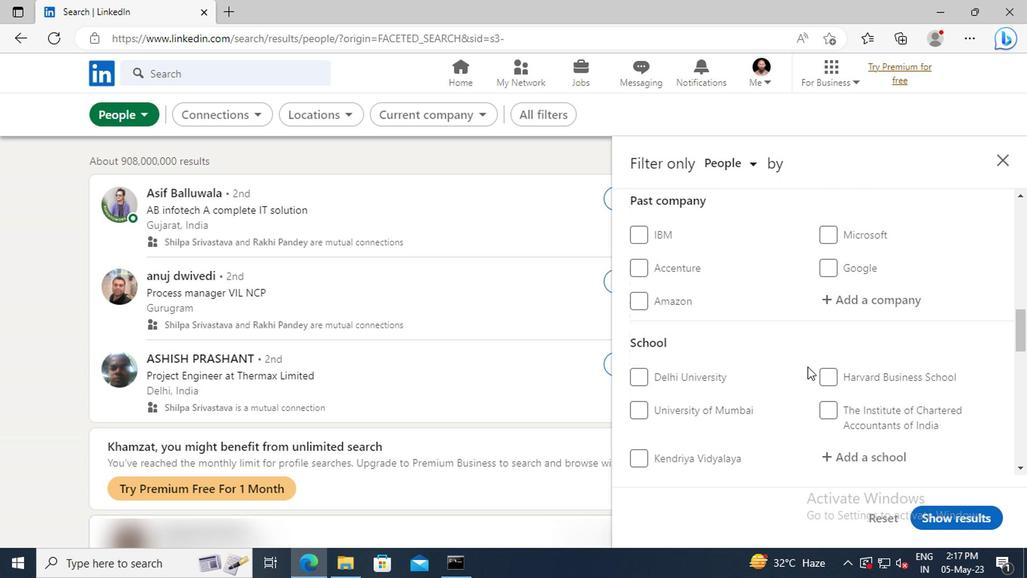 
Action: Mouse scrolled (806, 367) with delta (0, 1)
Screenshot: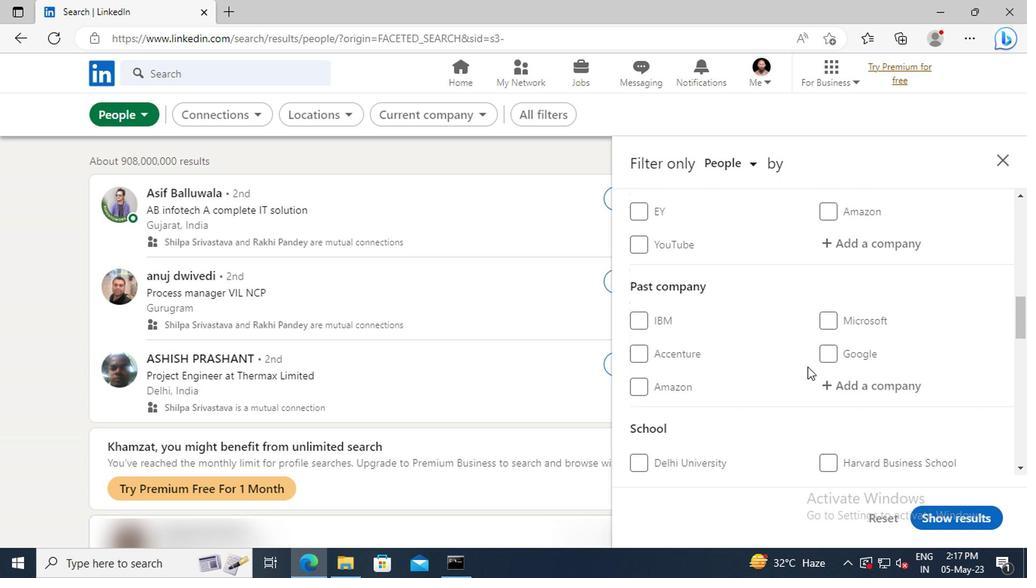 
Action: Mouse scrolled (806, 367) with delta (0, 1)
Screenshot: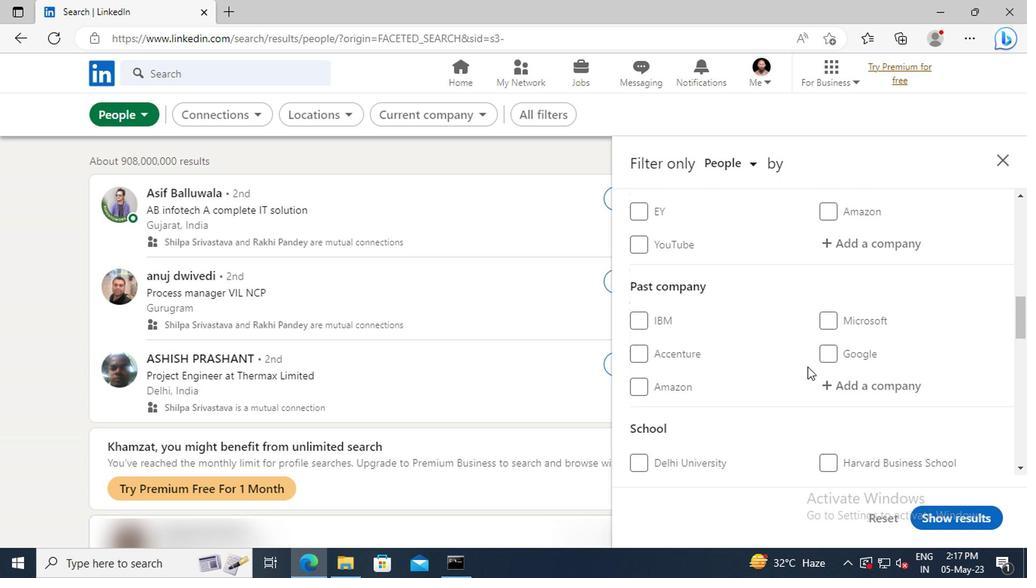 
Action: Mouse moved to (843, 333)
Screenshot: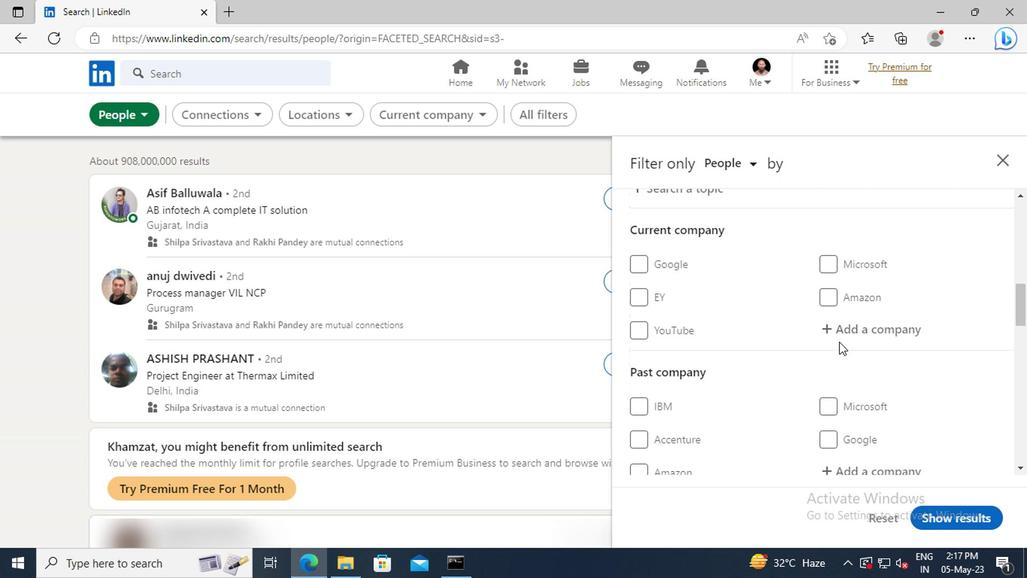 
Action: Mouse pressed left at (843, 333)
Screenshot: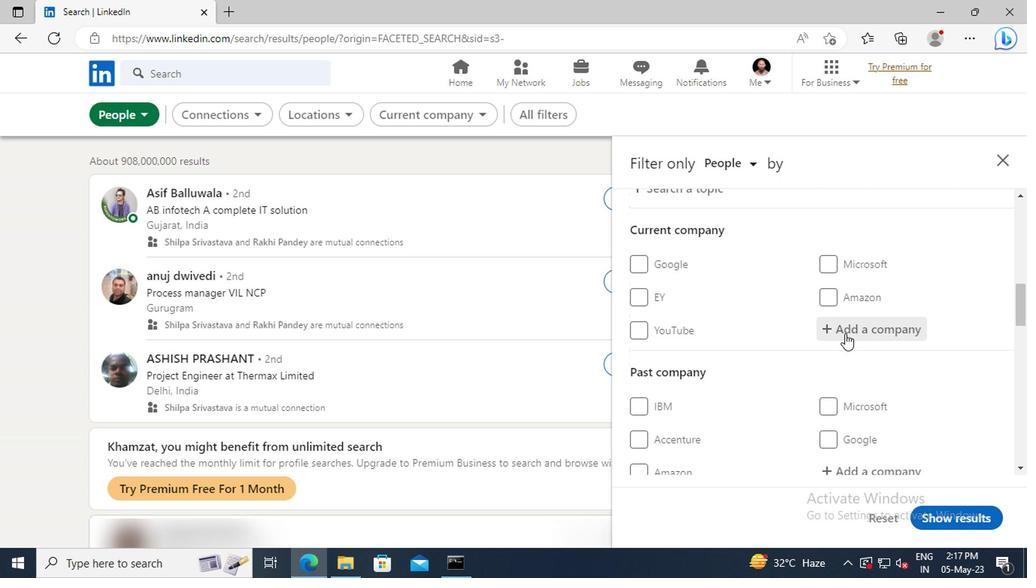 
Action: Key pressed <Key.shift><Key.shift>INTRALIN
Screenshot: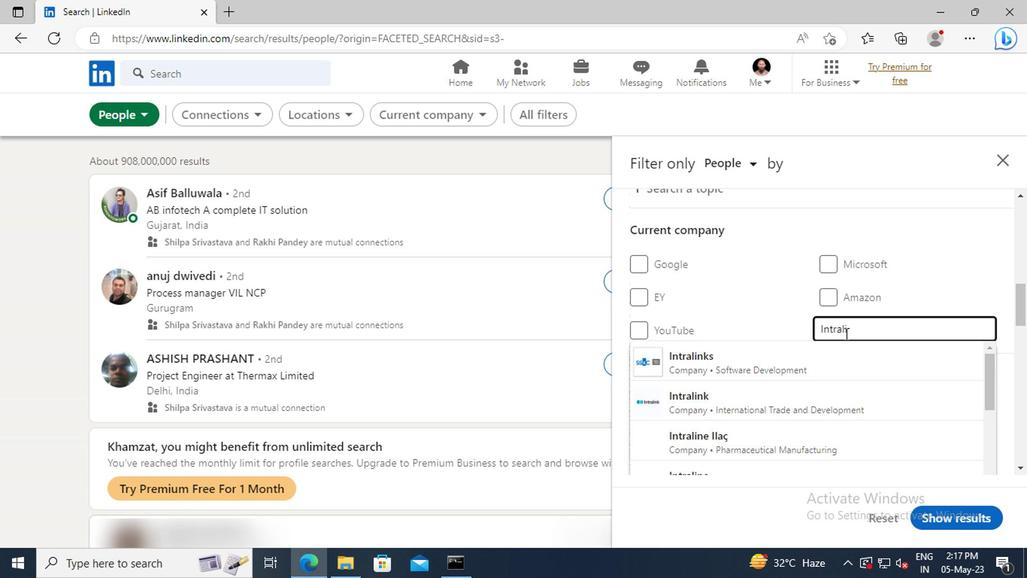 
Action: Mouse moved to (840, 359)
Screenshot: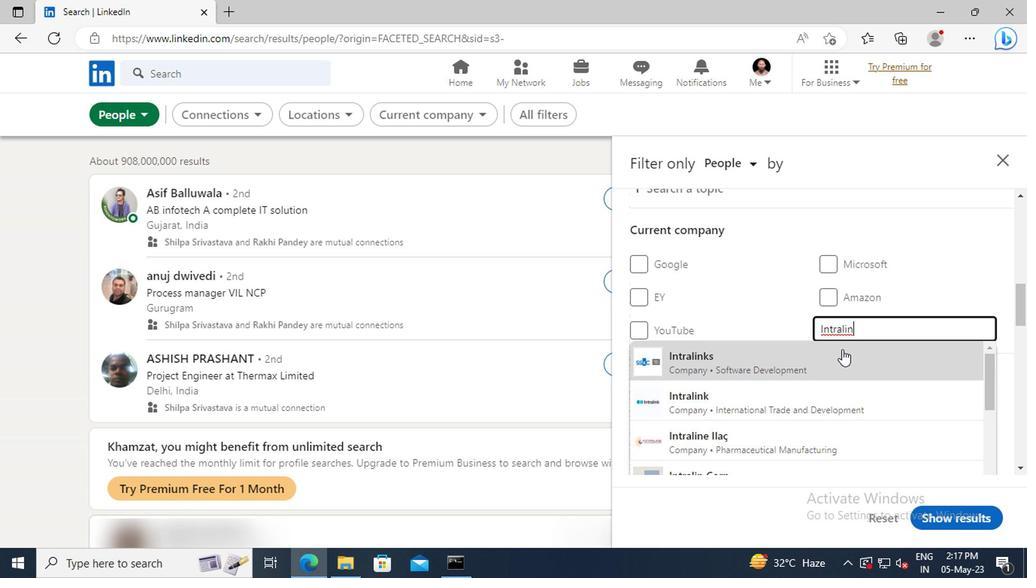 
Action: Mouse pressed left at (840, 359)
Screenshot: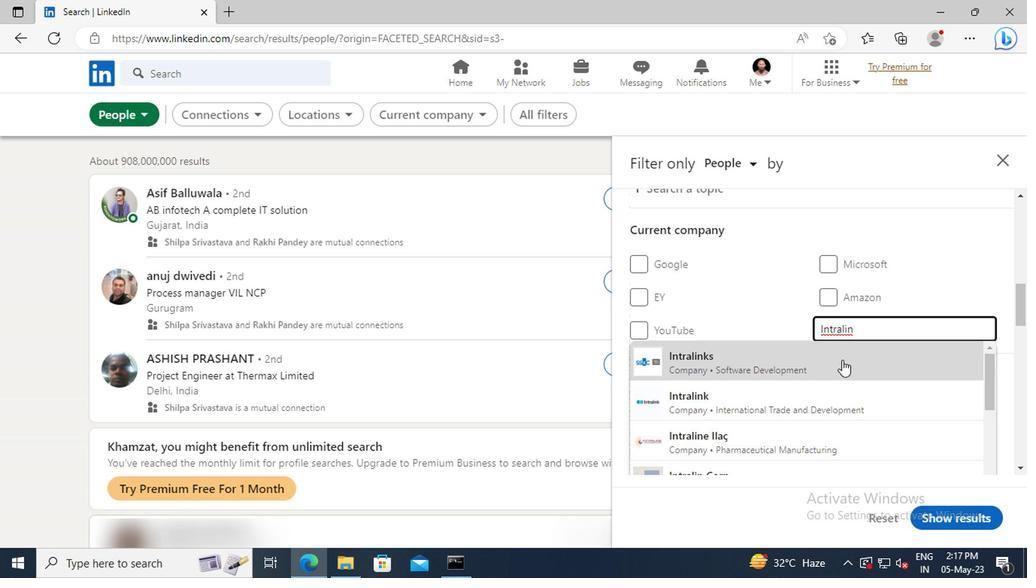 
Action: Mouse scrolled (840, 358) with delta (0, -1)
Screenshot: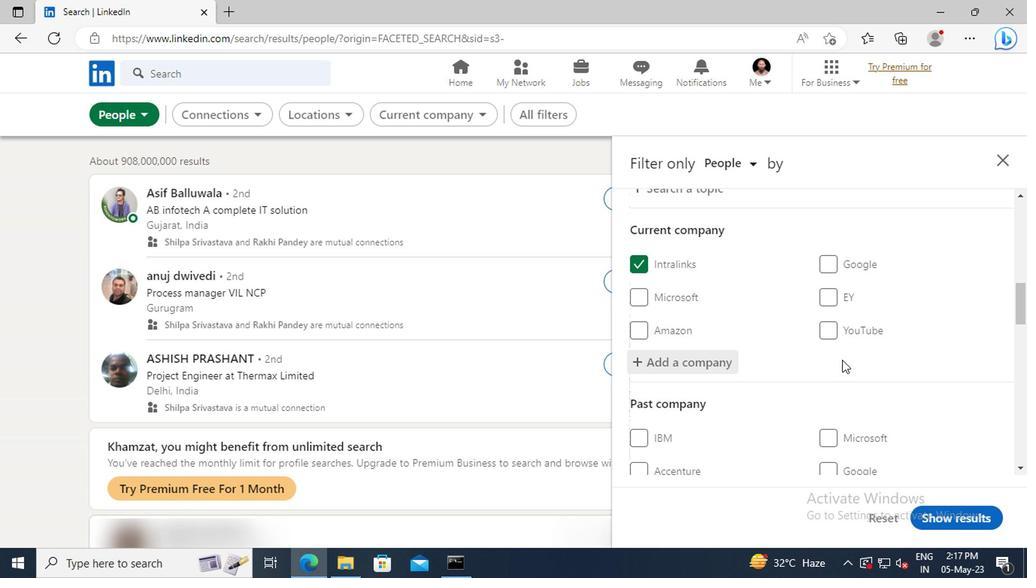 
Action: Mouse scrolled (840, 358) with delta (0, -1)
Screenshot: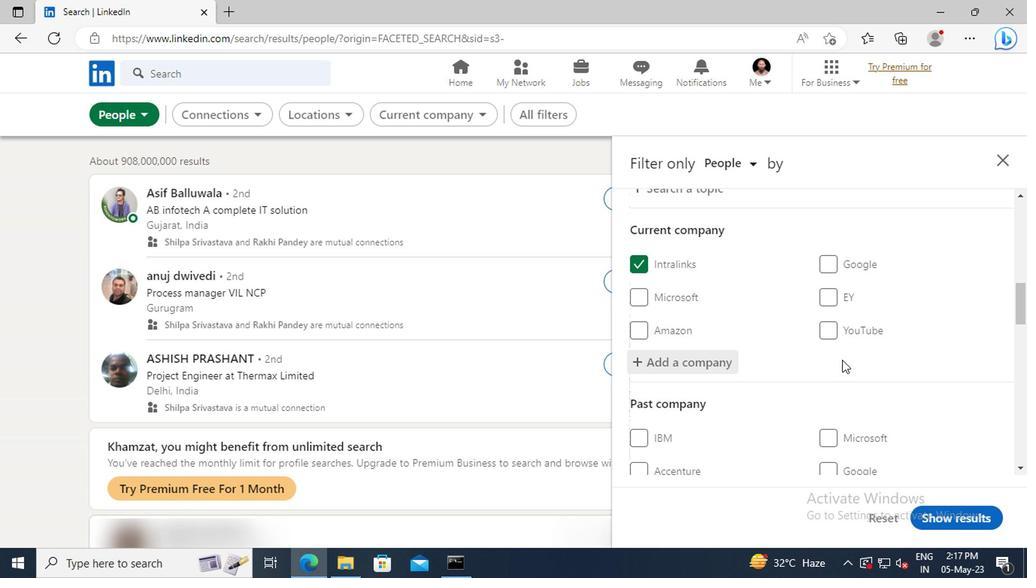 
Action: Mouse moved to (839, 346)
Screenshot: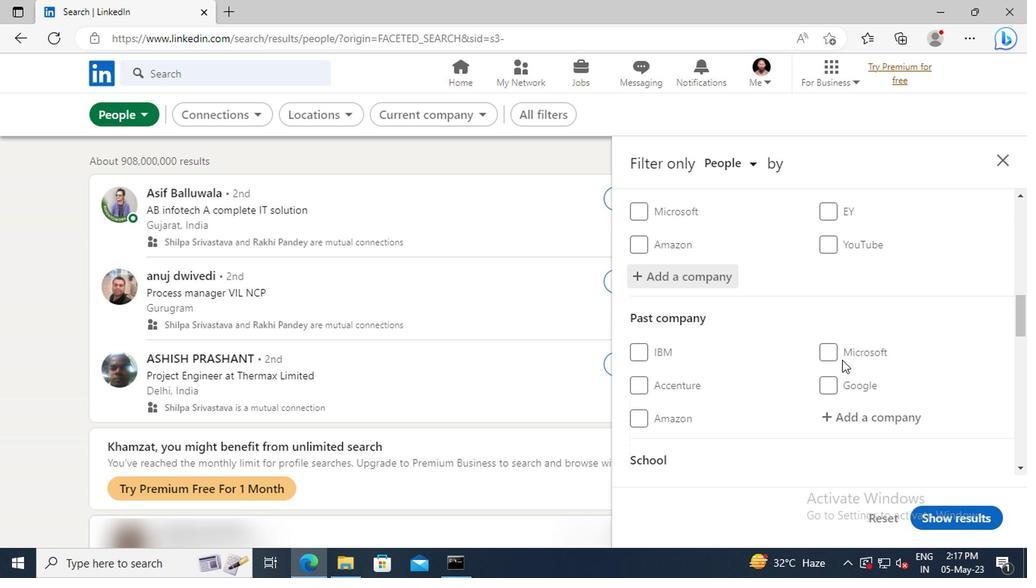 
Action: Mouse scrolled (839, 346) with delta (0, 0)
Screenshot: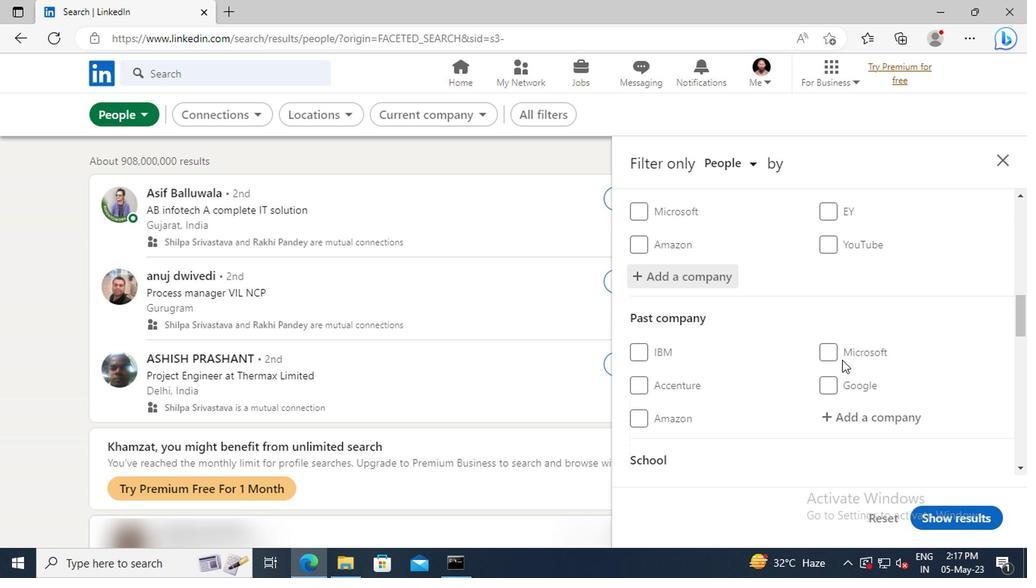 
Action: Mouse moved to (839, 345)
Screenshot: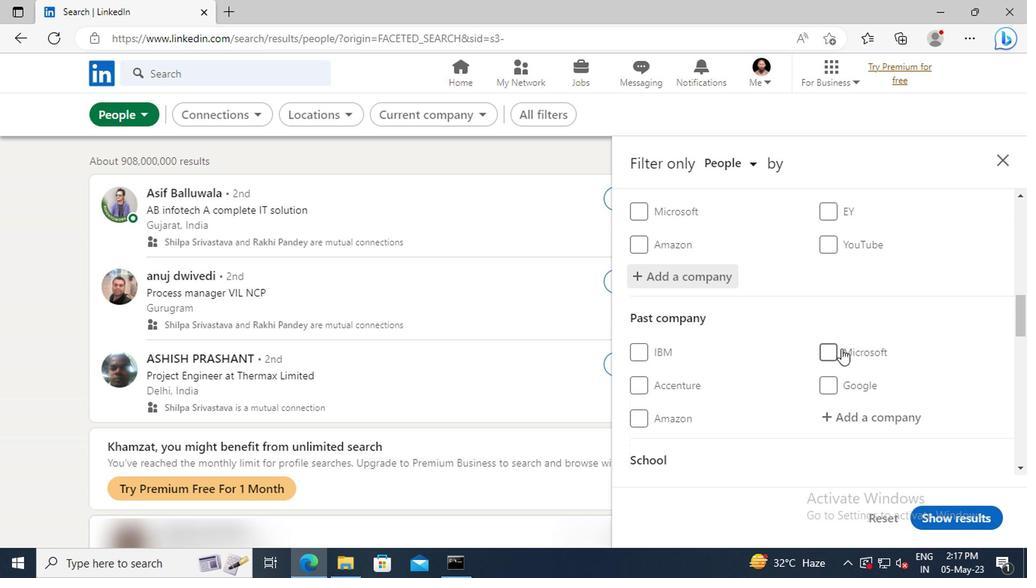 
Action: Mouse scrolled (839, 344) with delta (0, 0)
Screenshot: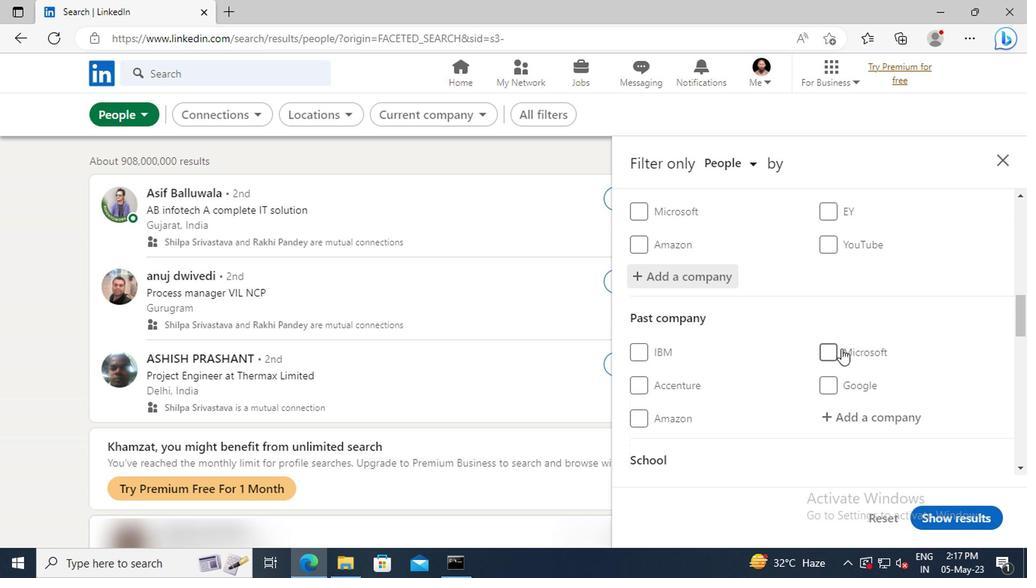 
Action: Mouse moved to (838, 335)
Screenshot: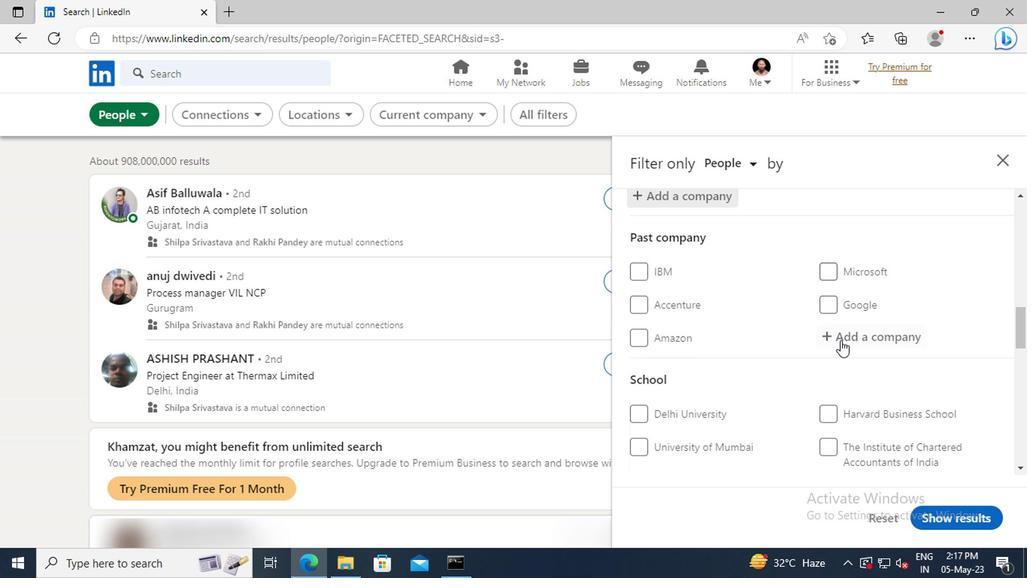 
Action: Mouse scrolled (838, 334) with delta (0, -1)
Screenshot: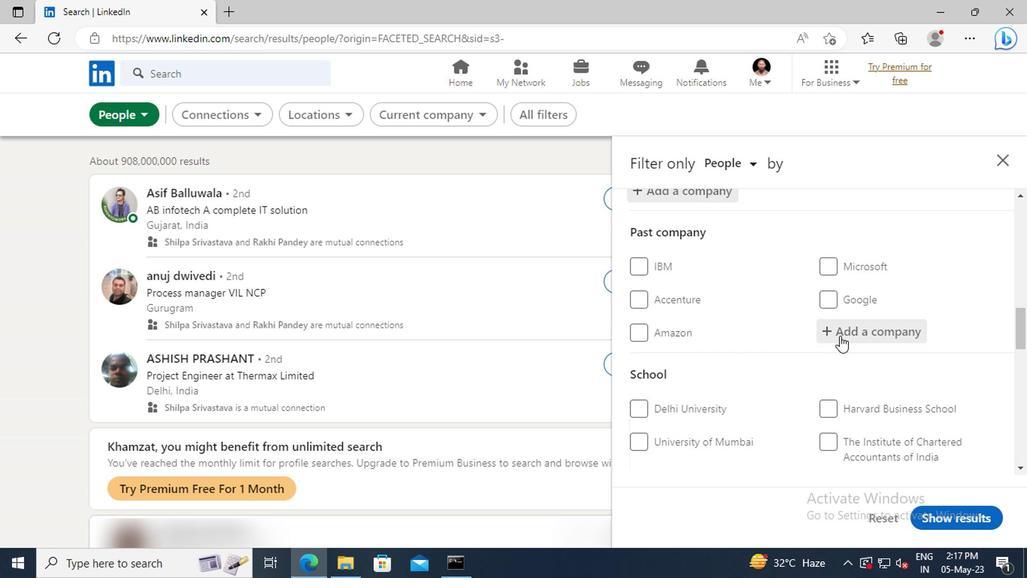 
Action: Mouse scrolled (838, 334) with delta (0, -1)
Screenshot: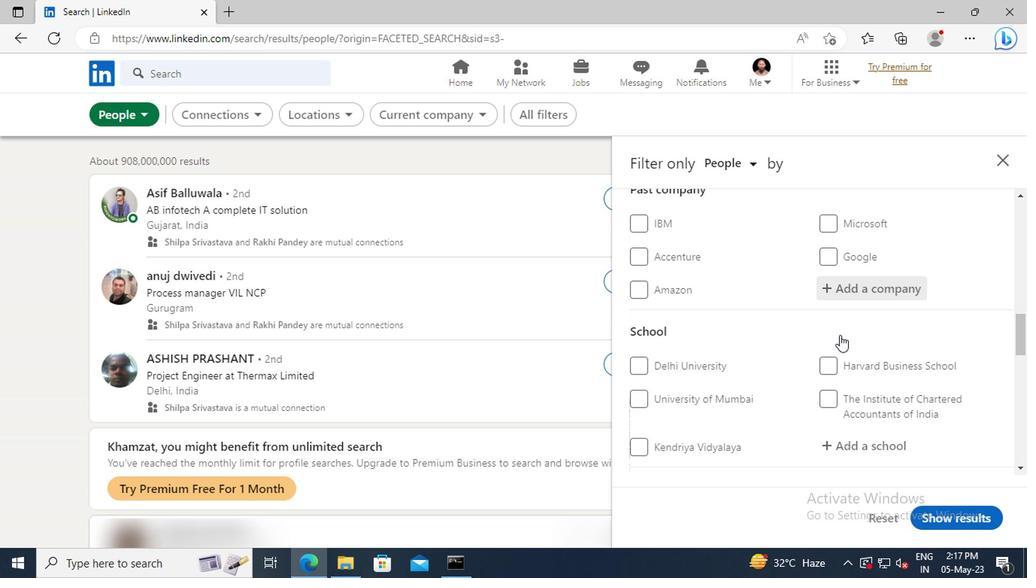 
Action: Mouse scrolled (838, 334) with delta (0, -1)
Screenshot: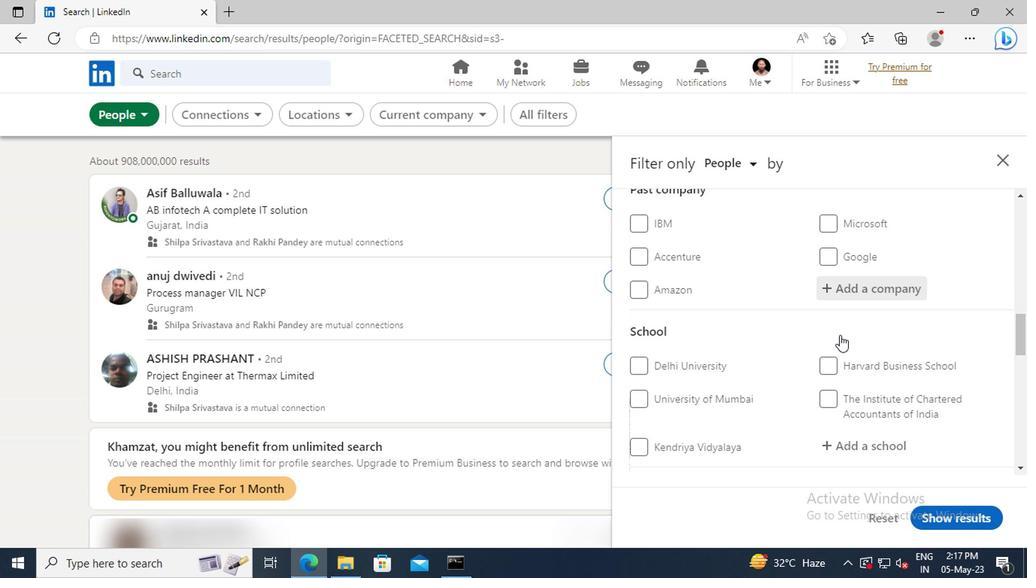 
Action: Mouse moved to (845, 359)
Screenshot: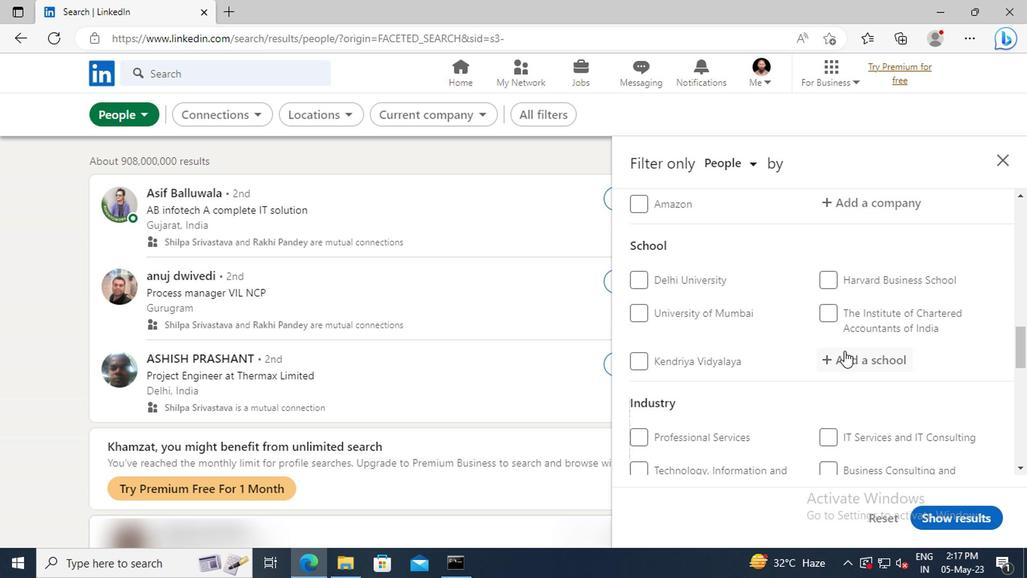 
Action: Mouse pressed left at (845, 359)
Screenshot: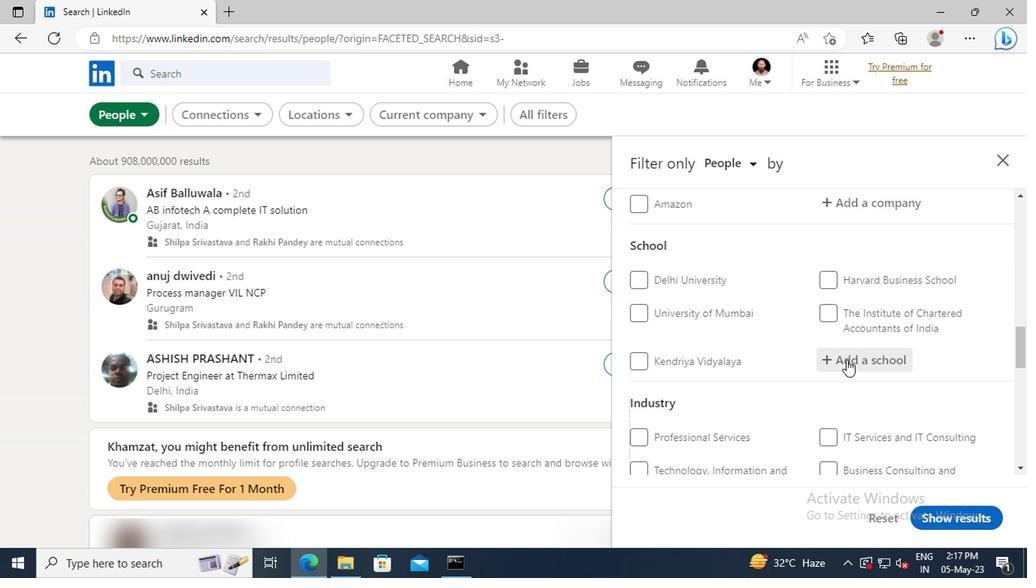 
Action: Key pressed <Key.shift>GAYATRI<Key.space><Key.shift>VI
Screenshot: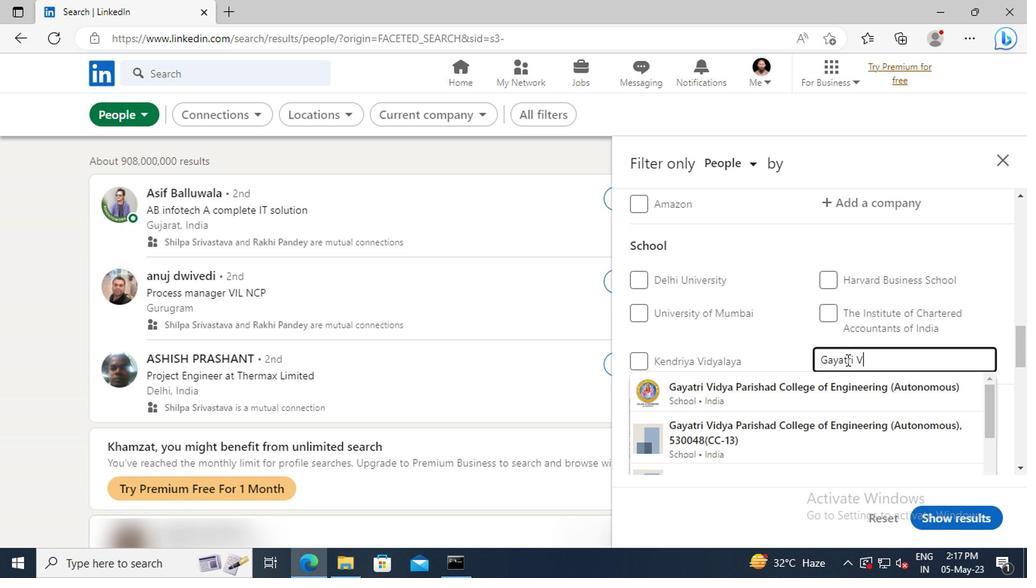 
Action: Mouse moved to (845, 388)
Screenshot: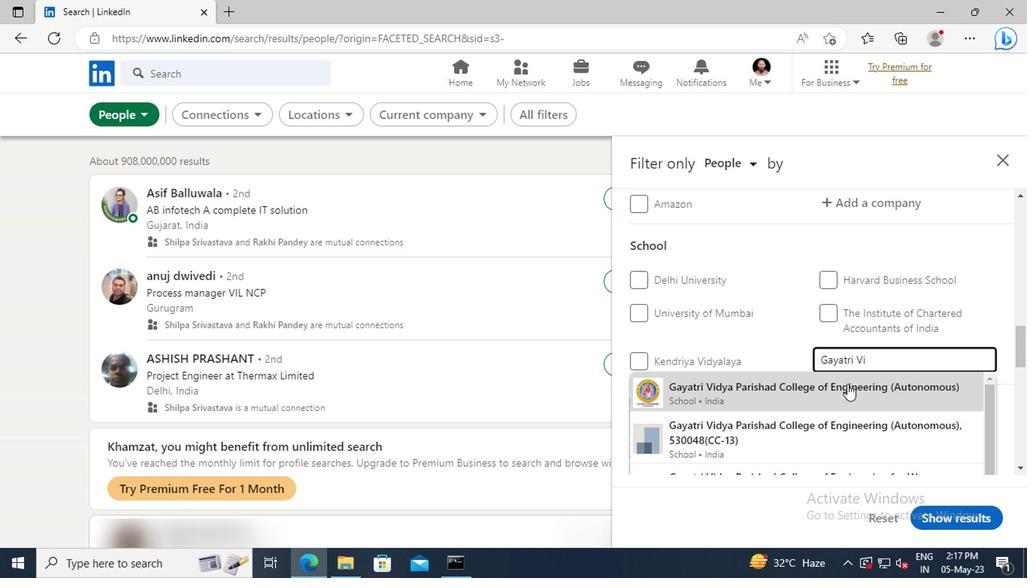 
Action: Mouse pressed left at (845, 388)
Screenshot: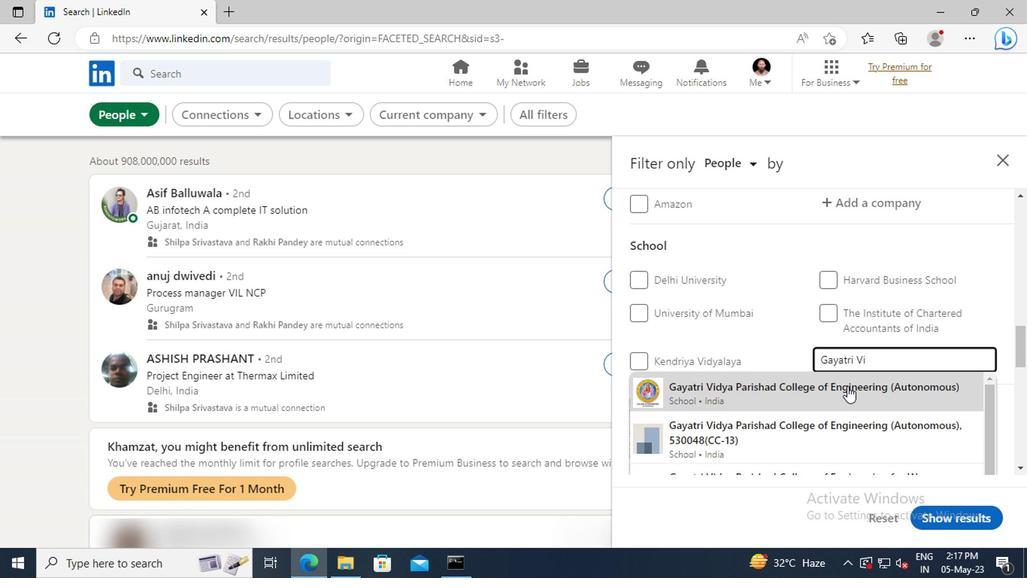 
Action: Mouse scrolled (845, 388) with delta (0, 0)
Screenshot: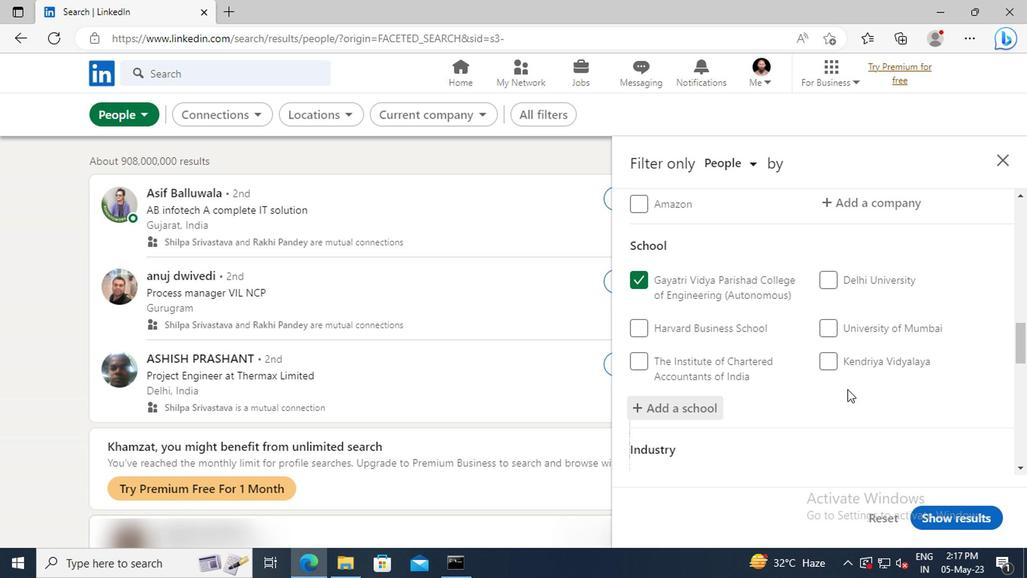 
Action: Mouse scrolled (845, 388) with delta (0, 0)
Screenshot: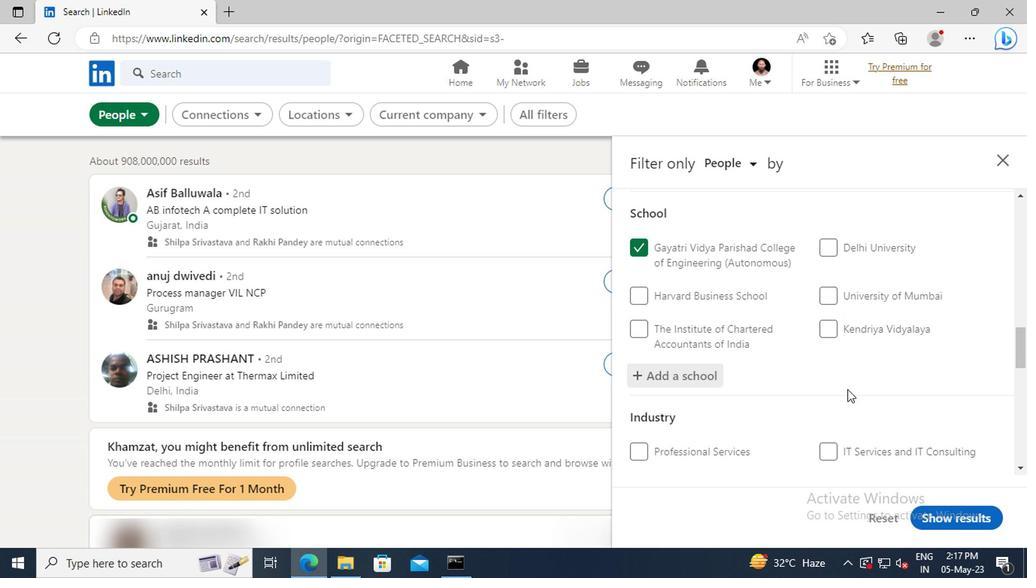 
Action: Mouse moved to (840, 366)
Screenshot: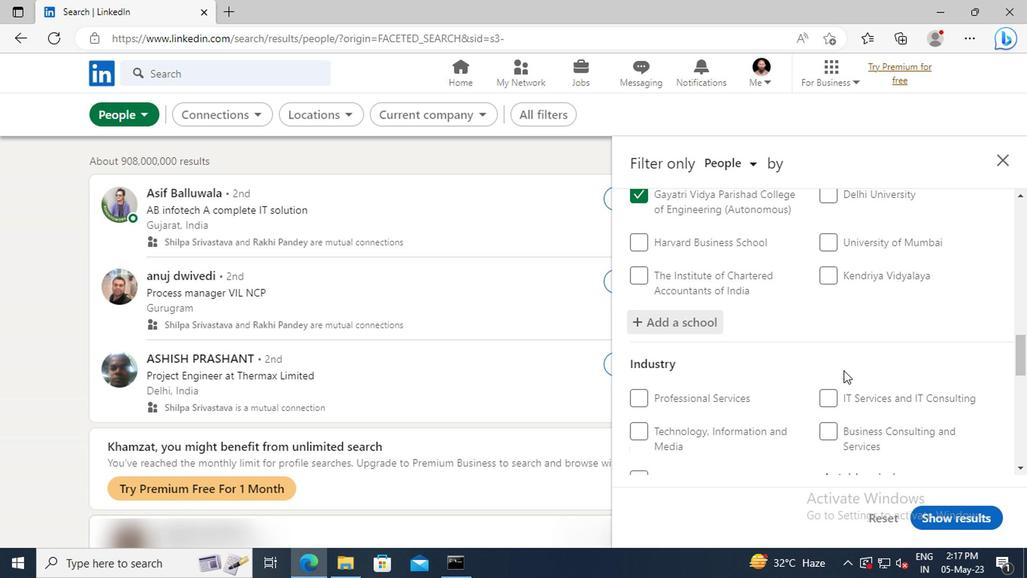 
Action: Mouse scrolled (840, 365) with delta (0, 0)
Screenshot: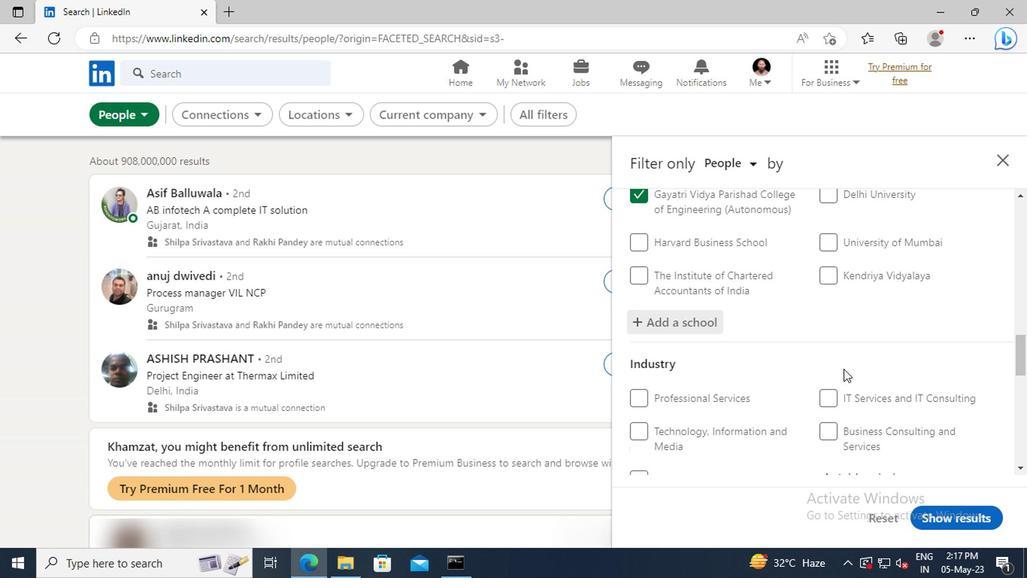 
Action: Mouse scrolled (840, 365) with delta (0, 0)
Screenshot: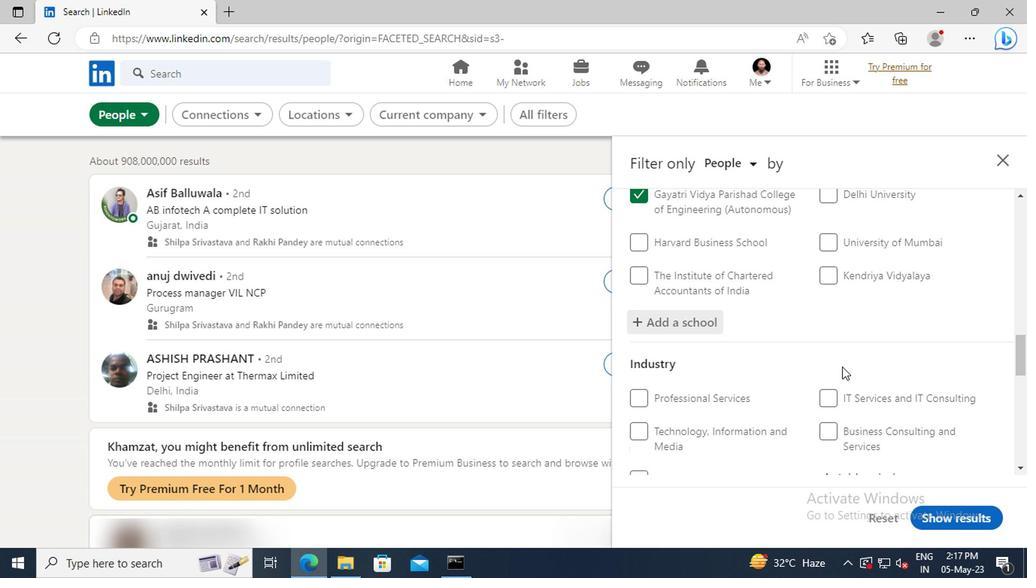 
Action: Mouse moved to (845, 390)
Screenshot: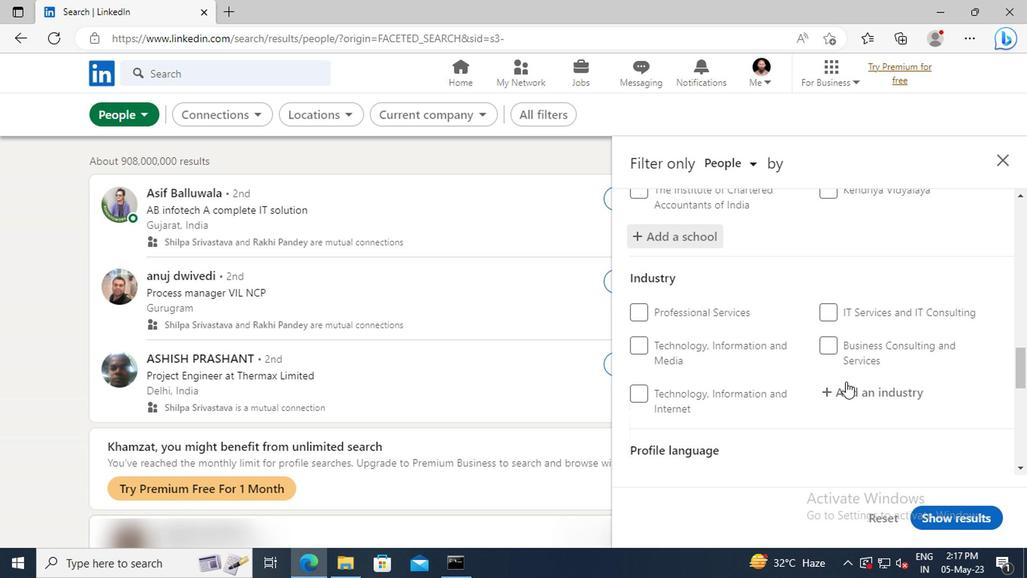
Action: Mouse pressed left at (845, 390)
Screenshot: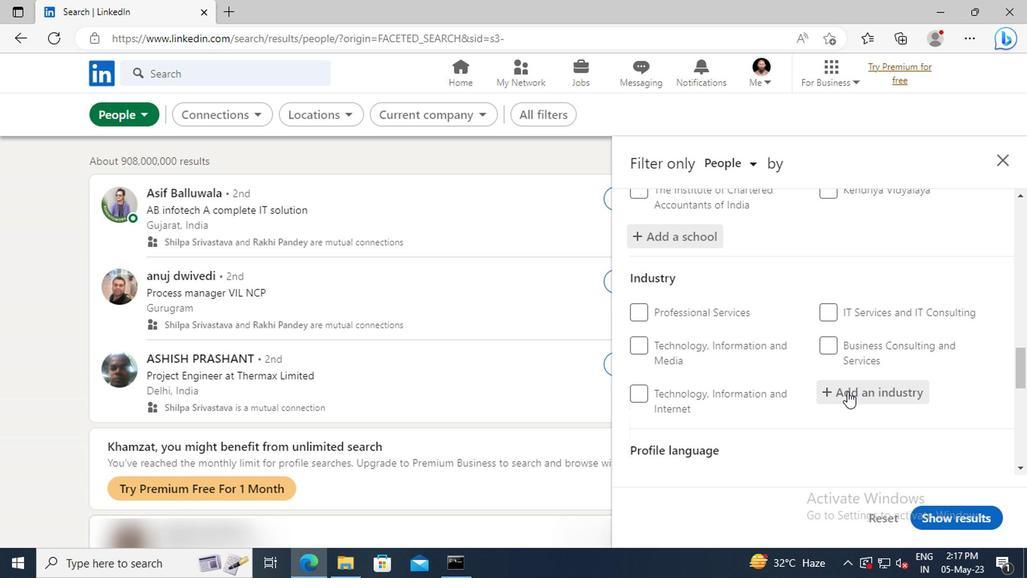 
Action: Key pressed <Key.shift>FINE<Key.space><Key.shift>AR
Screenshot: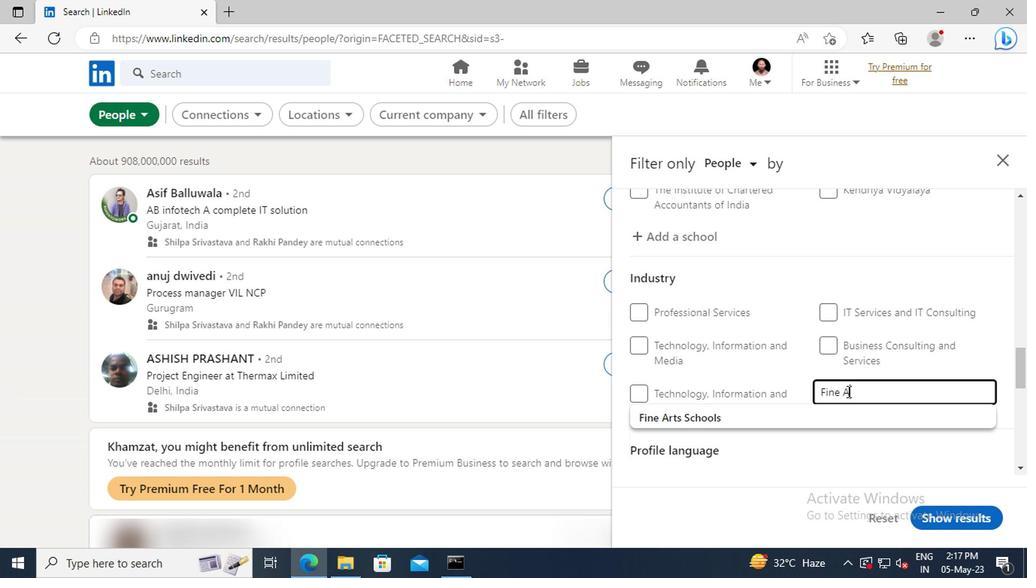 
Action: Mouse moved to (845, 416)
Screenshot: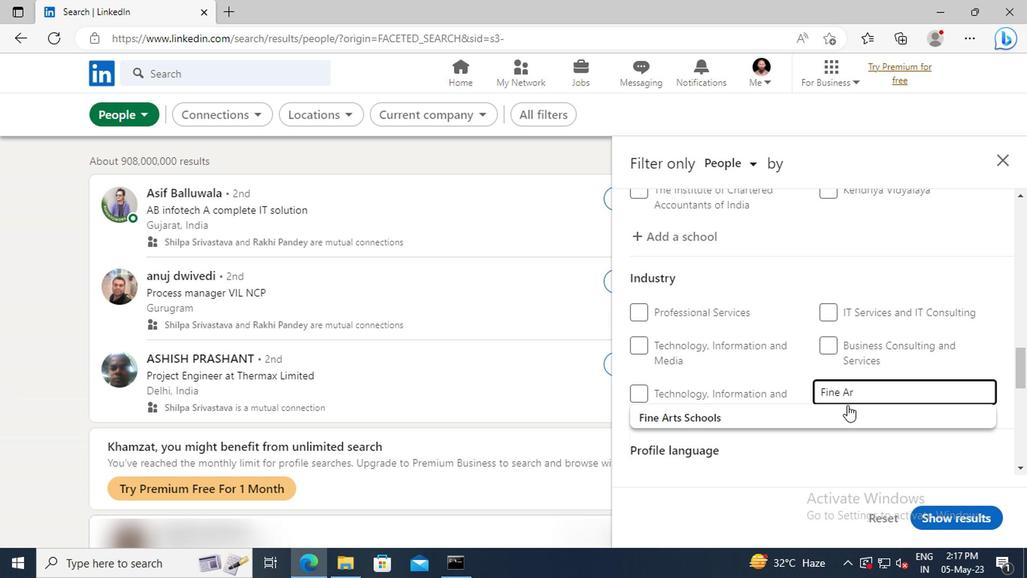 
Action: Mouse pressed left at (845, 416)
Screenshot: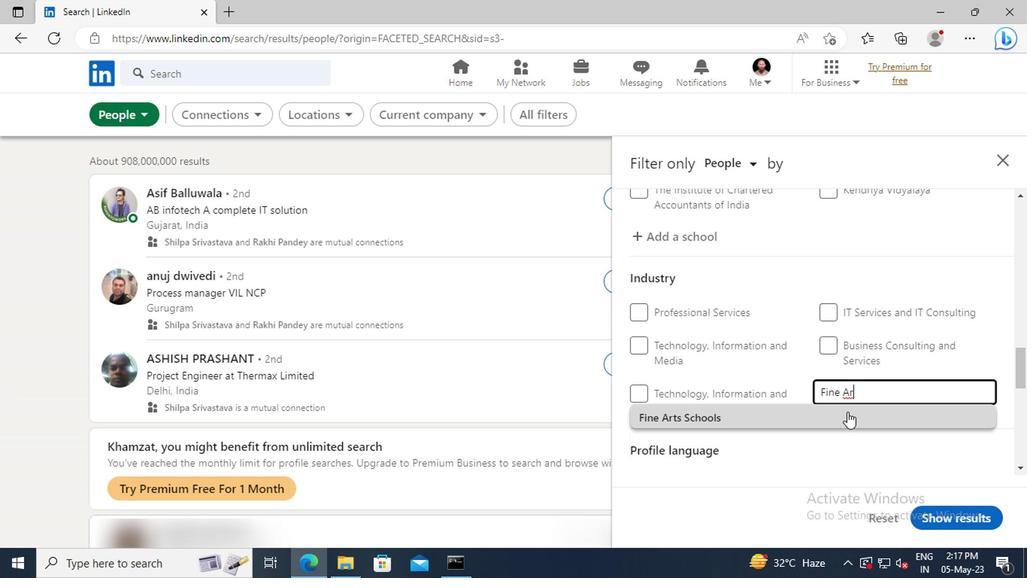 
Action: Mouse scrolled (845, 415) with delta (0, -1)
Screenshot: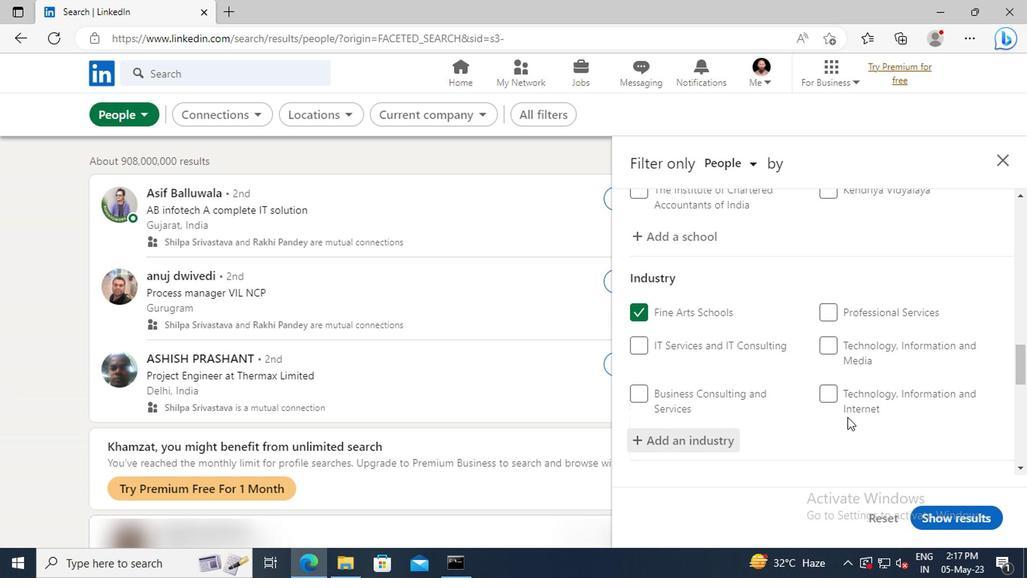 
Action: Mouse scrolled (845, 415) with delta (0, -1)
Screenshot: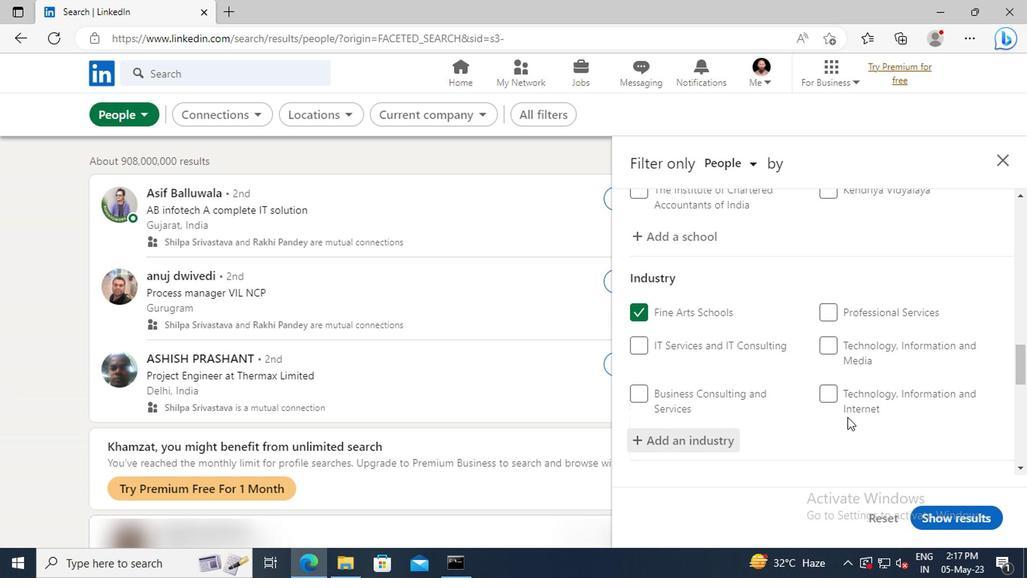 
Action: Mouse scrolled (845, 415) with delta (0, -1)
Screenshot: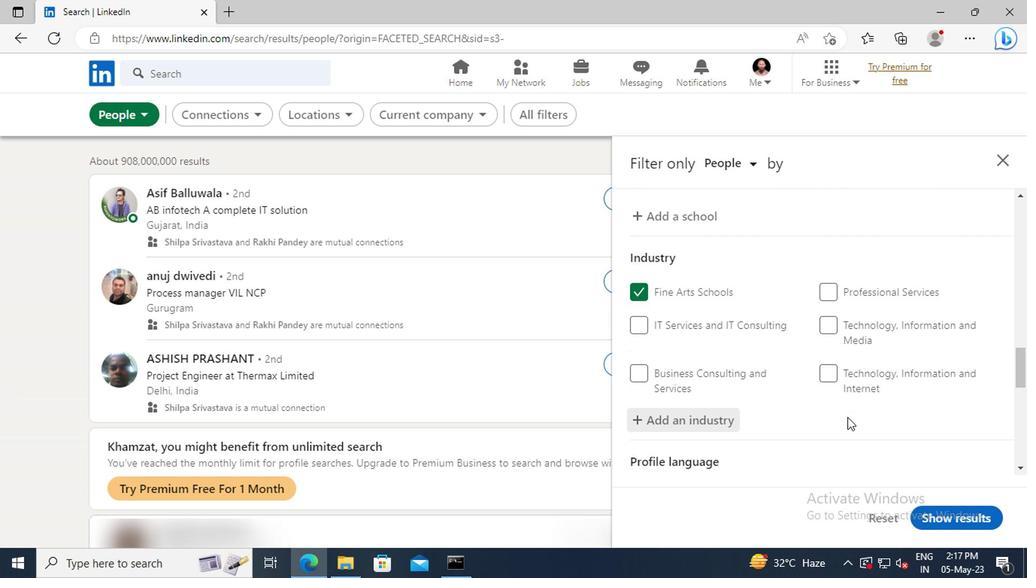 
Action: Mouse moved to (847, 402)
Screenshot: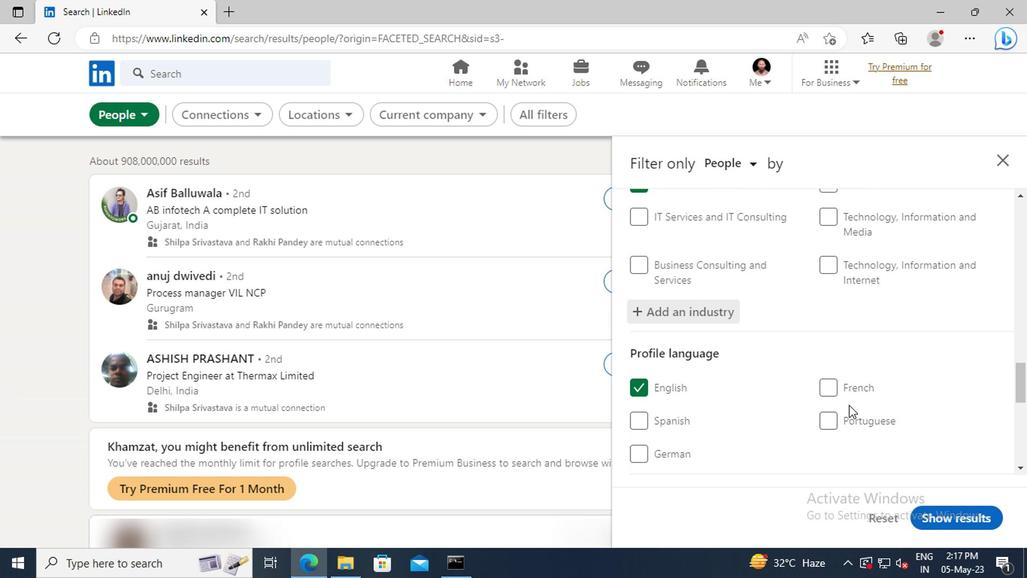 
Action: Mouse scrolled (847, 401) with delta (0, 0)
Screenshot: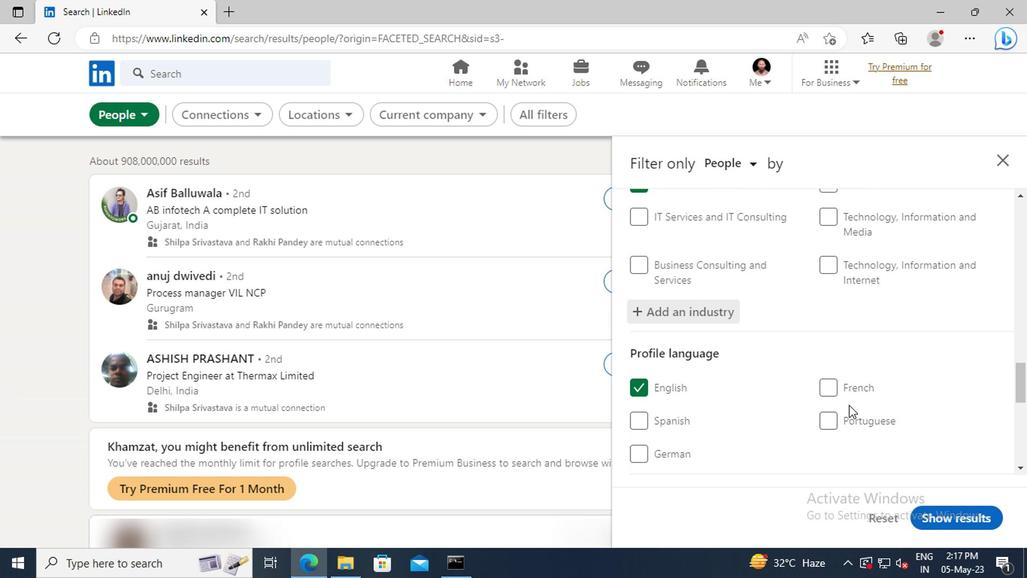 
Action: Mouse moved to (847, 400)
Screenshot: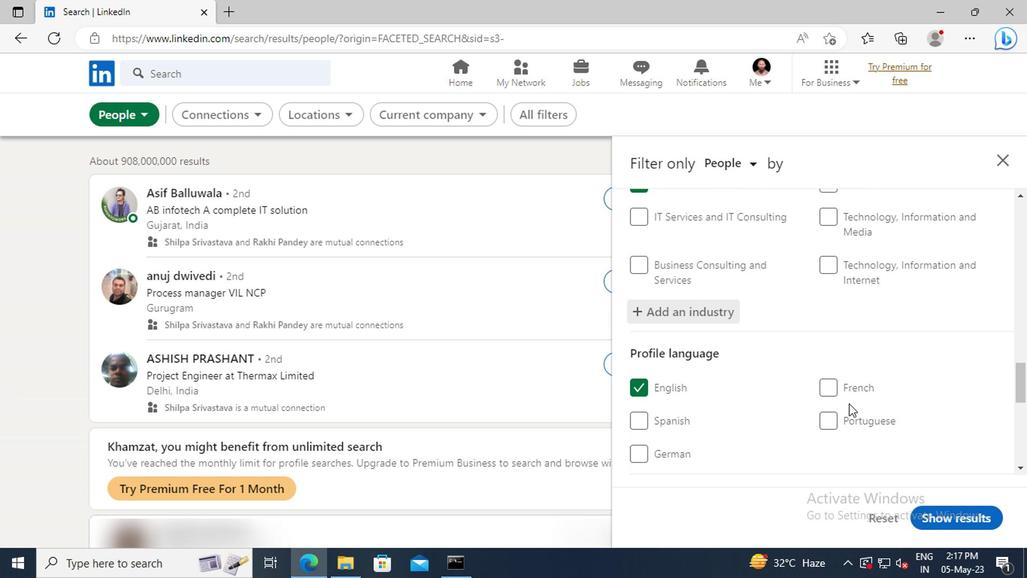 
Action: Mouse scrolled (847, 399) with delta (0, 0)
Screenshot: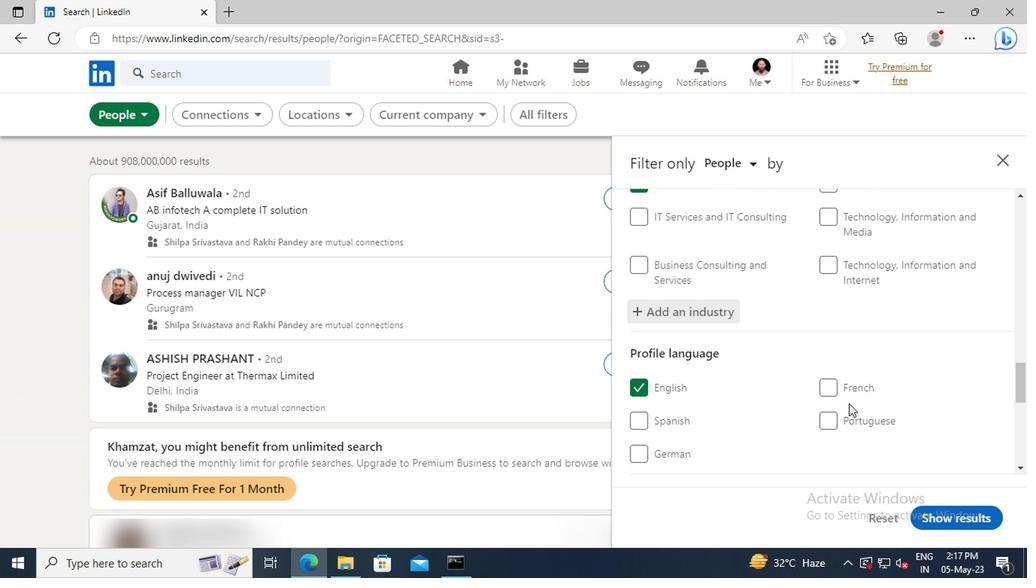 
Action: Mouse moved to (845, 384)
Screenshot: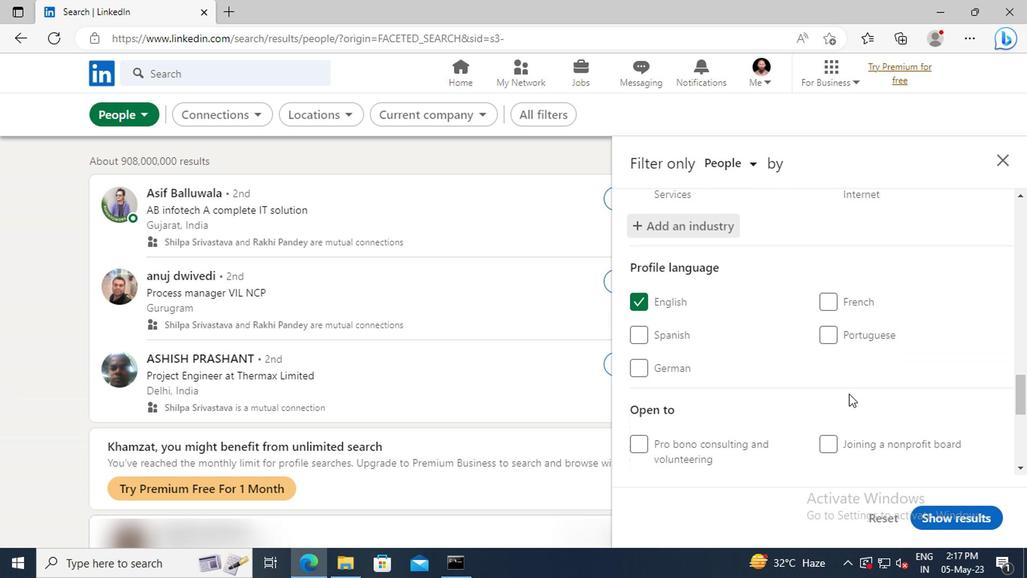 
Action: Mouse scrolled (845, 384) with delta (0, 0)
Screenshot: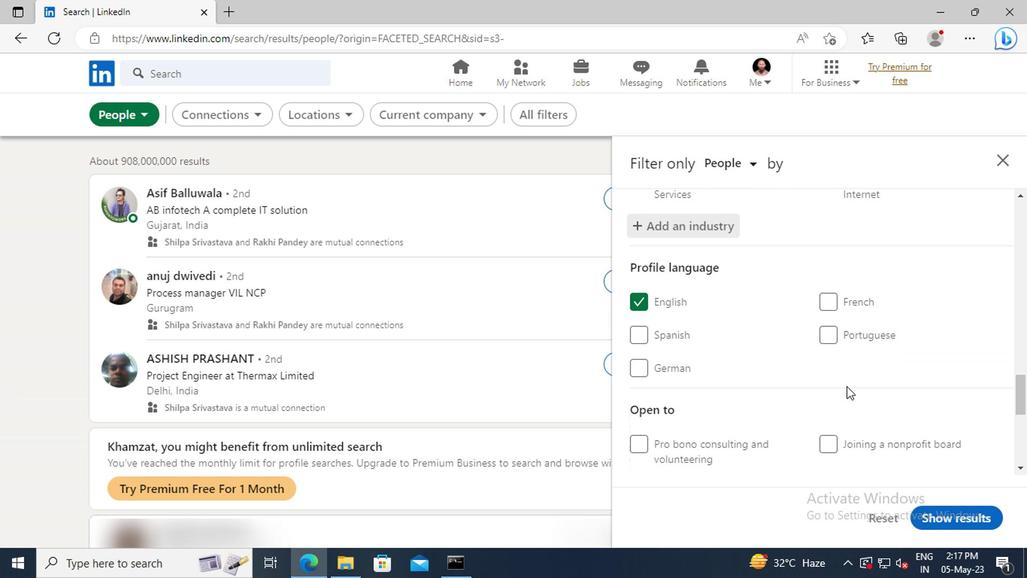 
Action: Mouse moved to (845, 384)
Screenshot: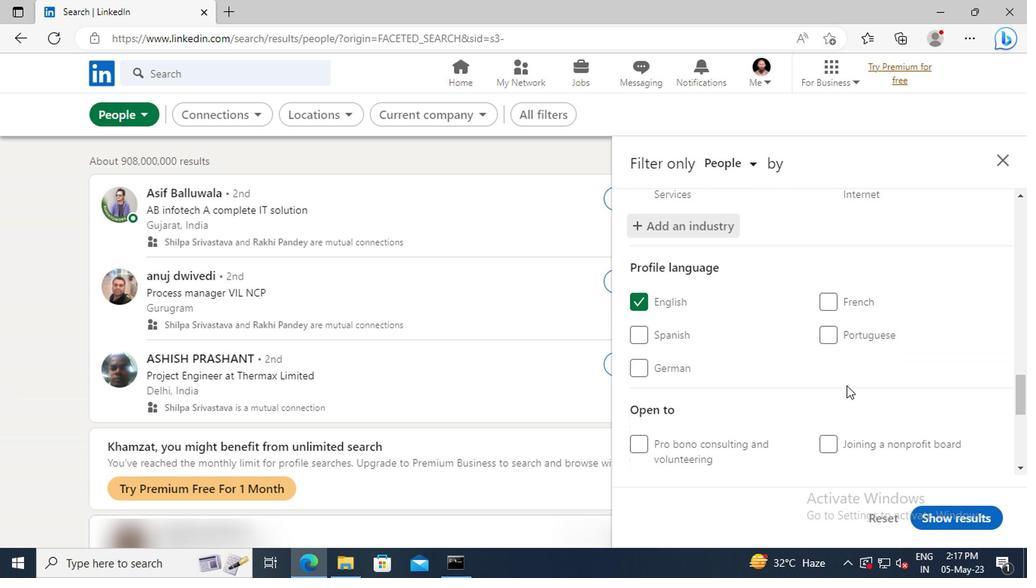 
Action: Mouse scrolled (845, 383) with delta (0, -1)
Screenshot: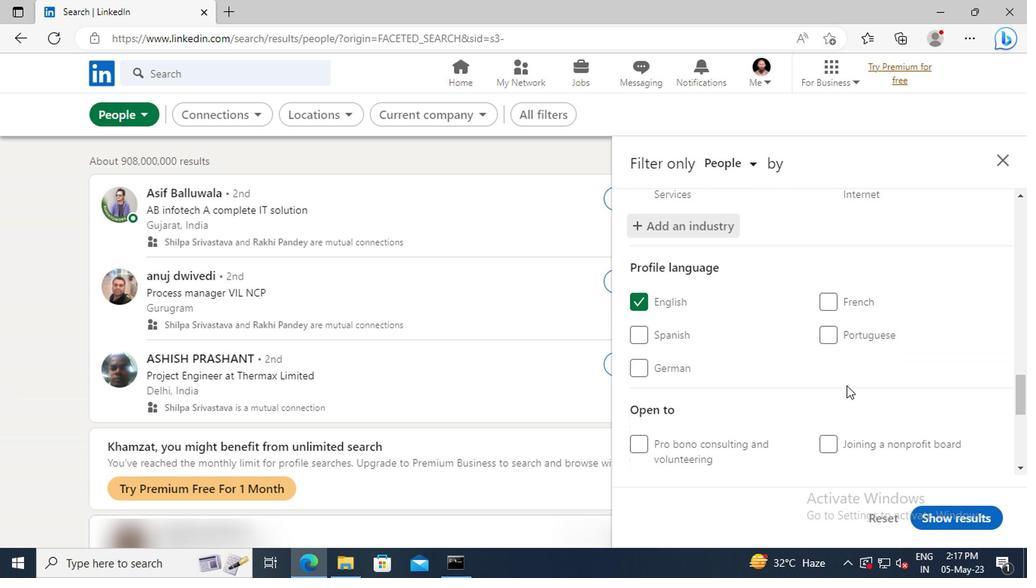 
Action: Mouse moved to (845, 377)
Screenshot: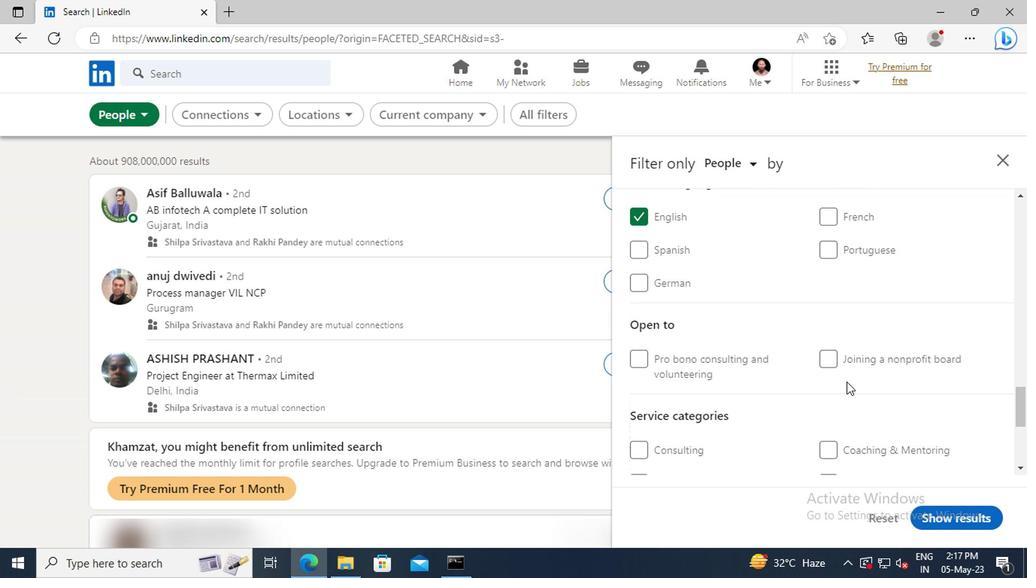
Action: Mouse scrolled (845, 376) with delta (0, 0)
Screenshot: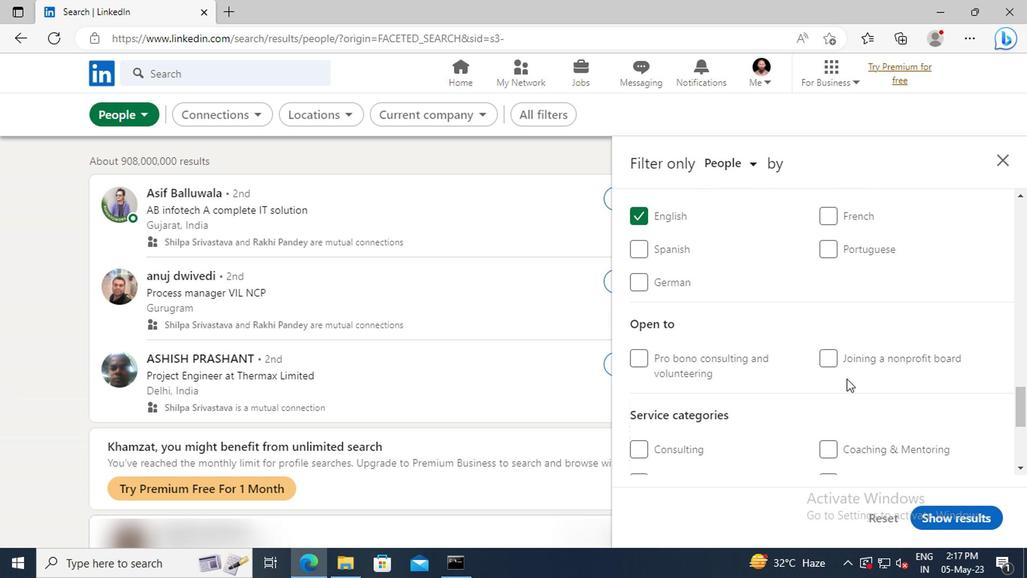 
Action: Mouse scrolled (845, 376) with delta (0, 0)
Screenshot: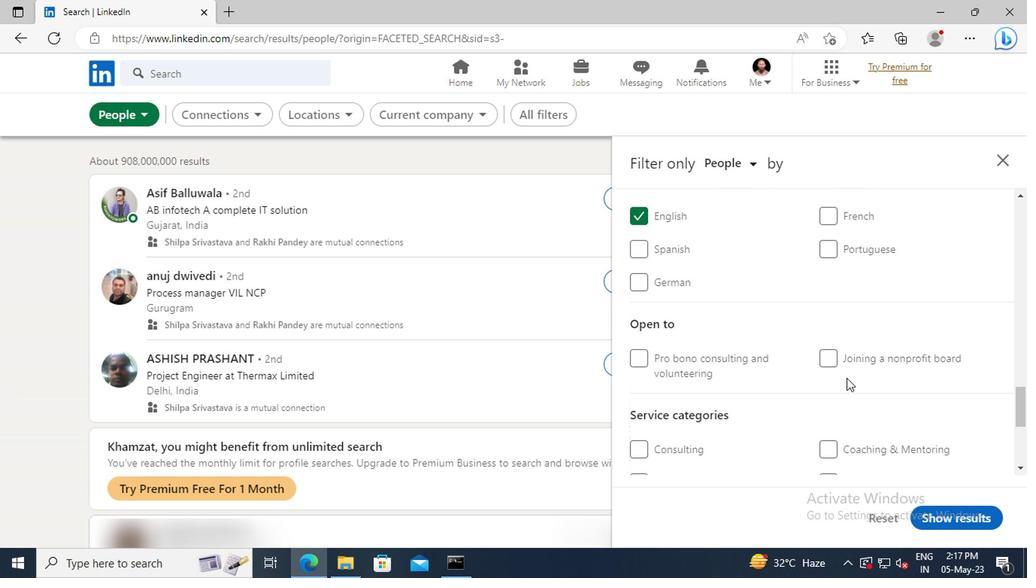 
Action: Mouse scrolled (845, 376) with delta (0, 0)
Screenshot: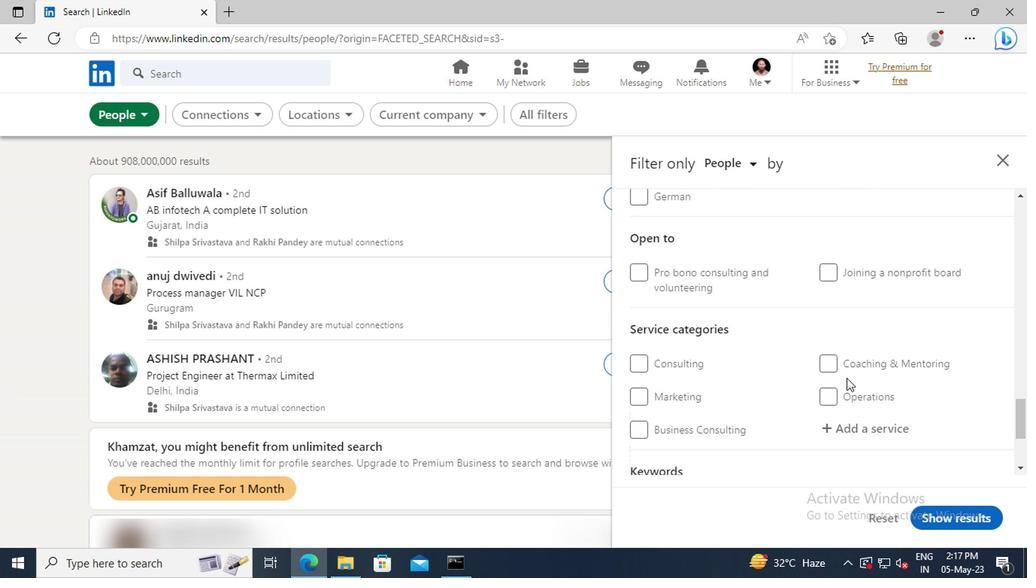 
Action: Mouse moved to (854, 382)
Screenshot: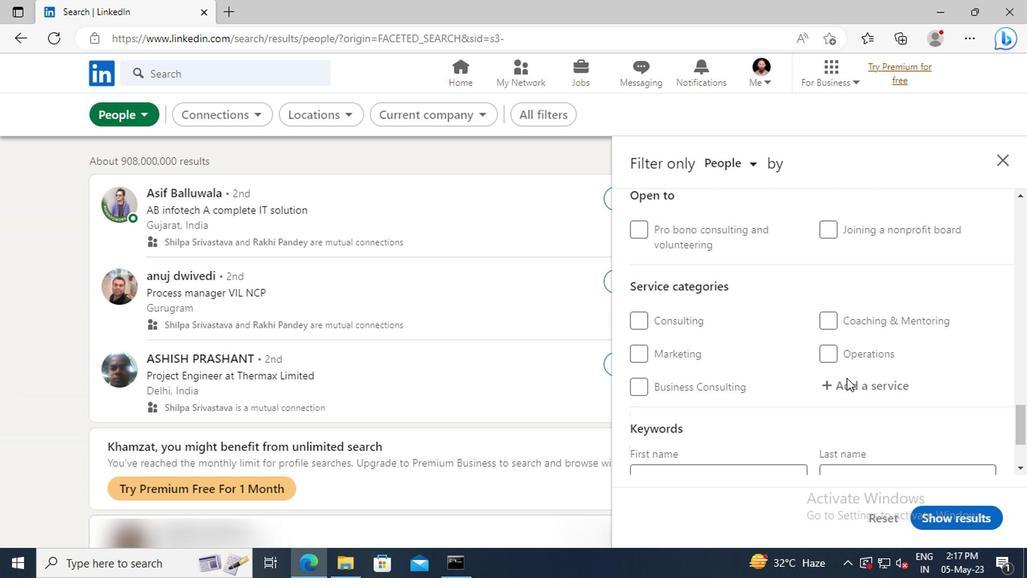 
Action: Mouse pressed left at (854, 382)
Screenshot: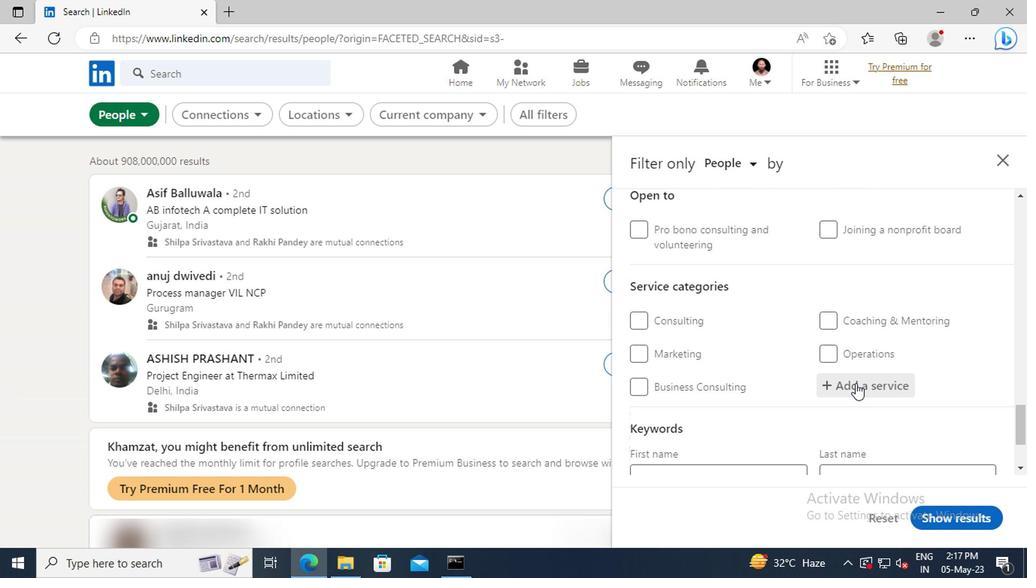 
Action: Key pressed <Key.shift>PROGR
Screenshot: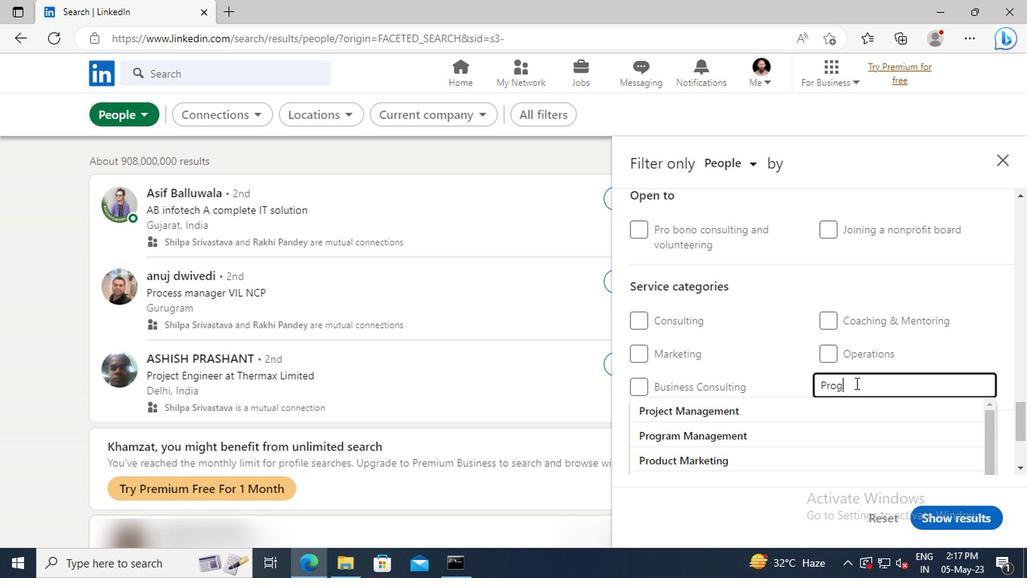 
Action: Mouse moved to (854, 409)
Screenshot: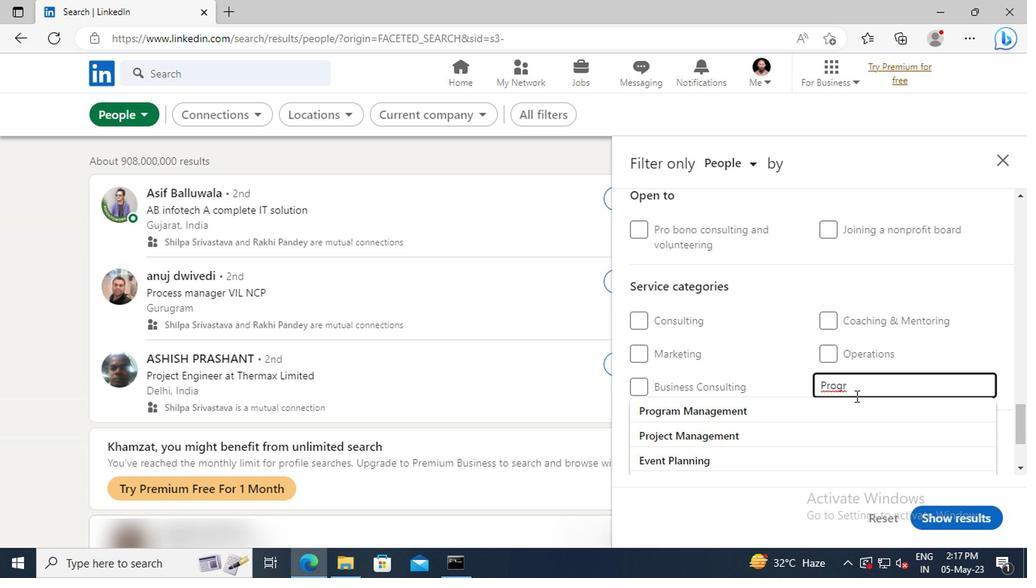 
Action: Mouse pressed left at (854, 409)
Screenshot: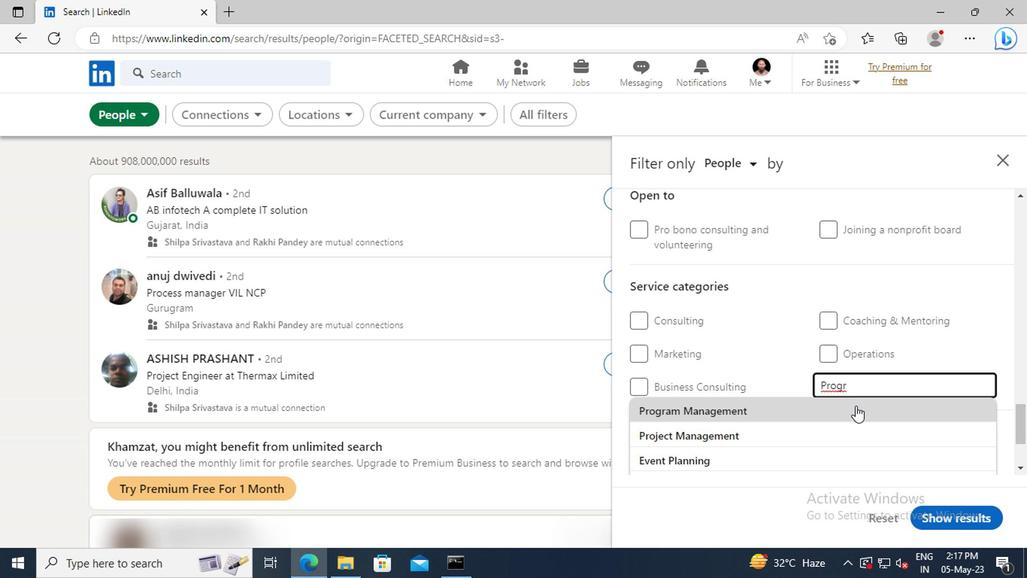 
Action: Mouse scrolled (854, 407) with delta (0, -1)
Screenshot: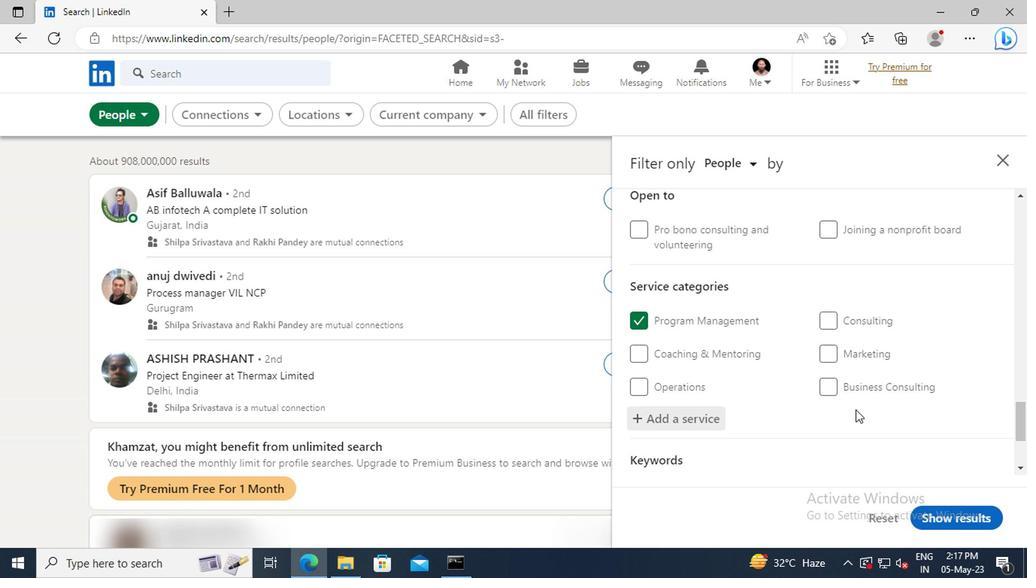 
Action: Mouse scrolled (854, 407) with delta (0, -1)
Screenshot: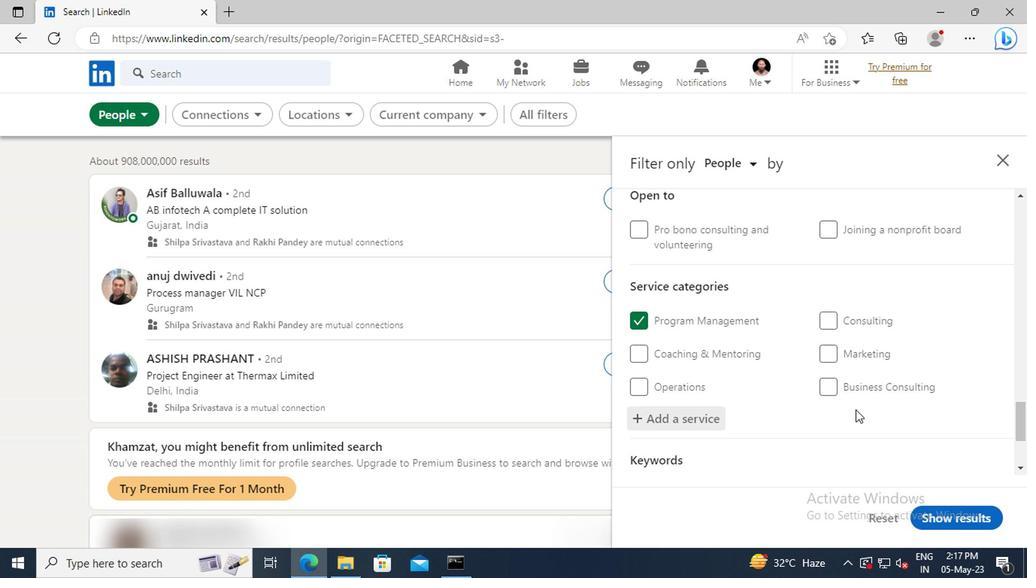 
Action: Mouse scrolled (854, 407) with delta (0, -1)
Screenshot: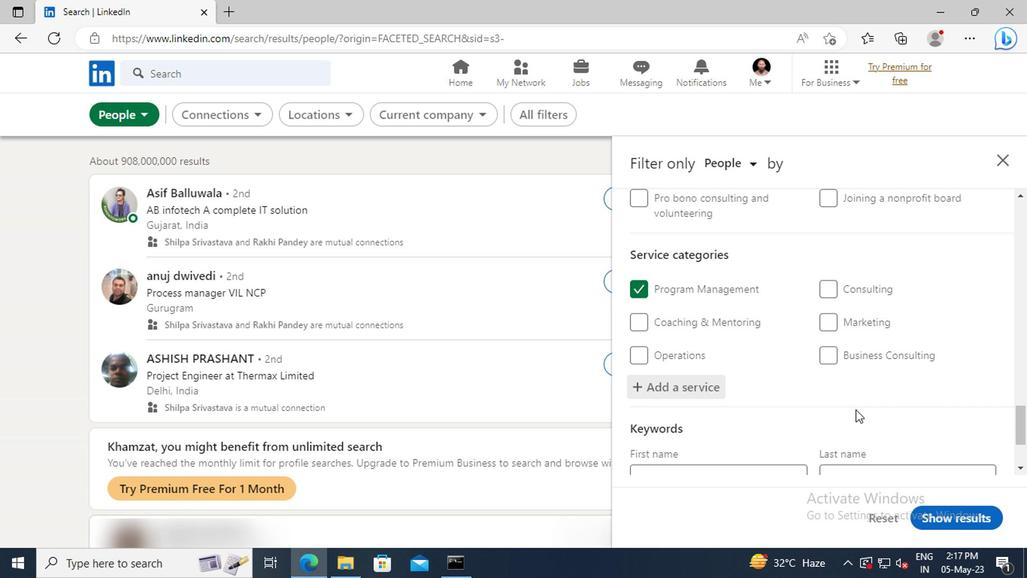 
Action: Mouse scrolled (854, 407) with delta (0, -1)
Screenshot: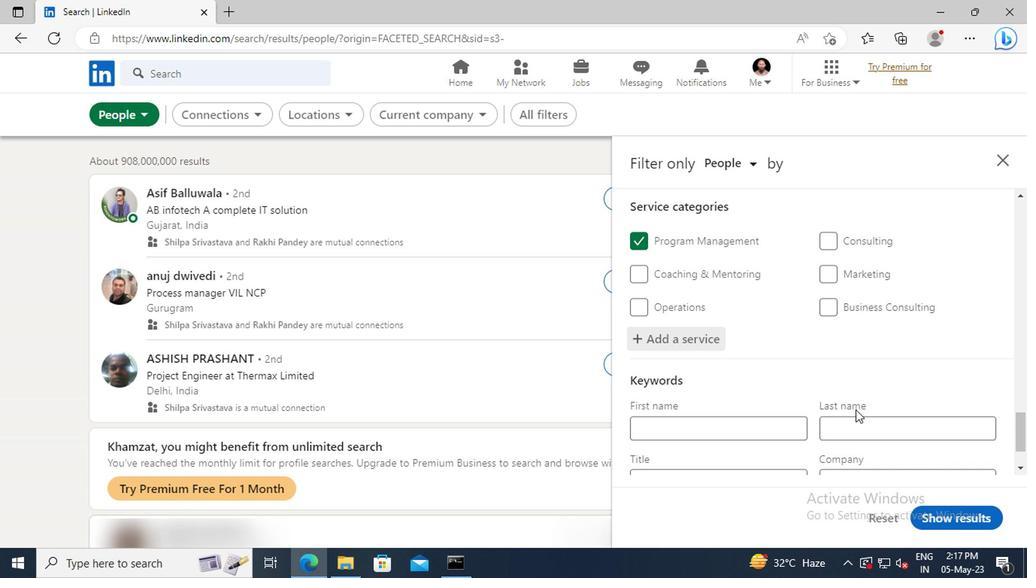
Action: Mouse moved to (778, 406)
Screenshot: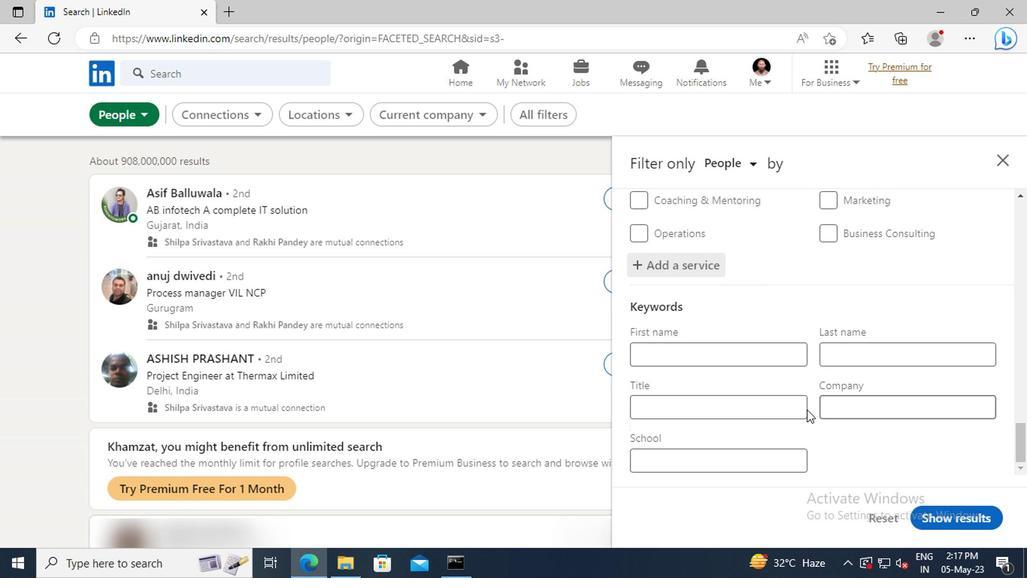 
Action: Mouse pressed left at (778, 406)
Screenshot: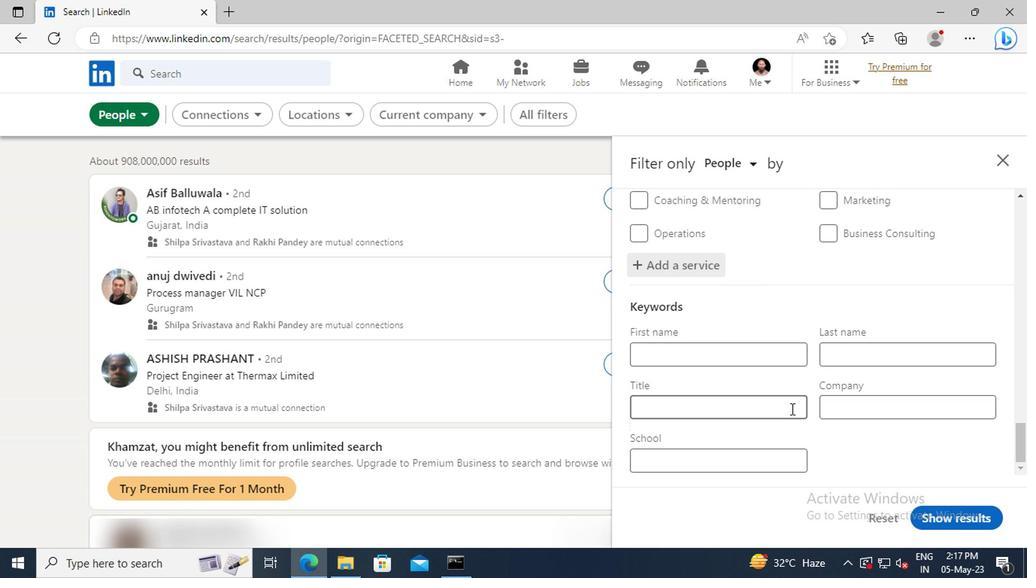 
Action: Key pressed <Key.shift>C-<Key.shift>LEVEL<Key.space>OR<Key.space><Key.shift>C-<Key.shift>SUITE<Key.enter>
Screenshot: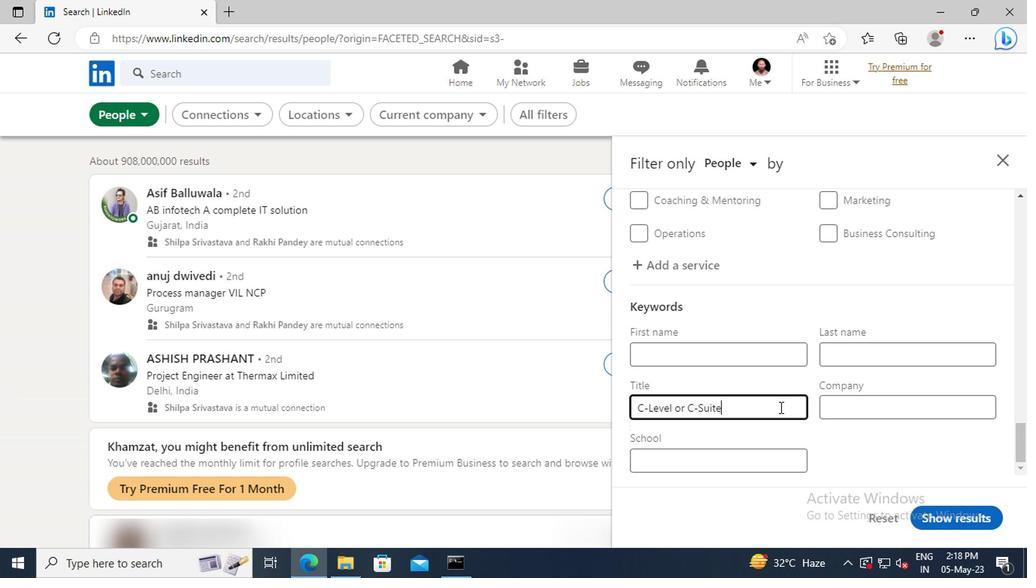 
Action: Mouse moved to (937, 513)
Screenshot: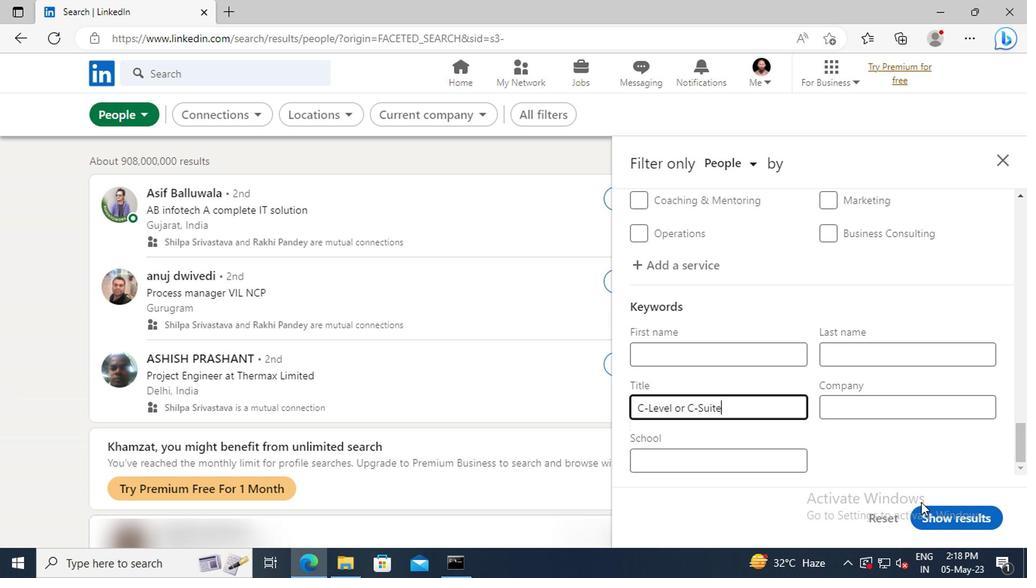 
Action: Mouse pressed left at (937, 513)
Screenshot: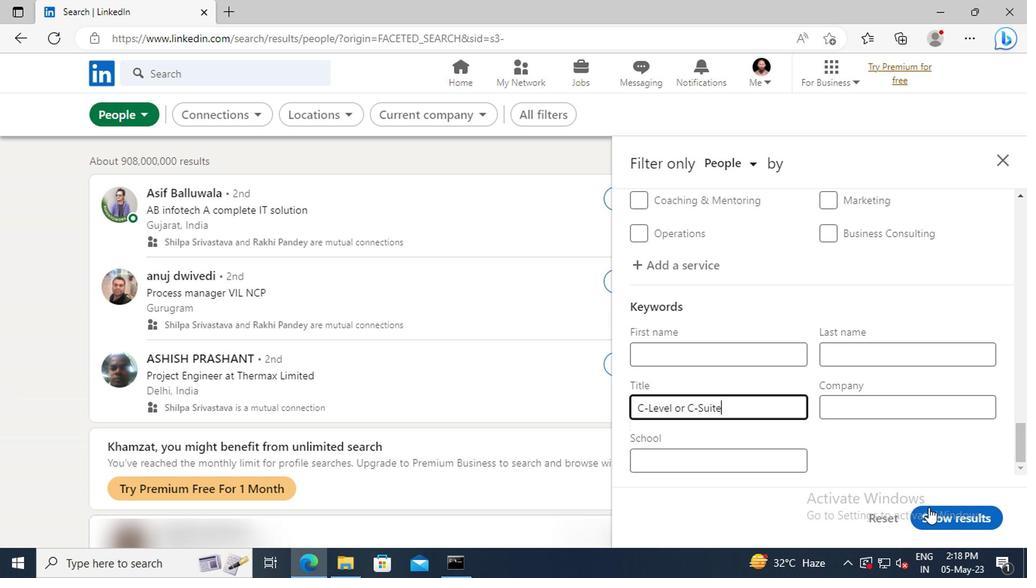 
